 Task: Find connections with filter location Vargem Grande do Sul with filter topic #Businesswith filter profile language Potuguese with filter current company Zoho Recruit with filter school The Chartered Institute for Securities & Investment (The CISI) with filter industry Law Enforcement with filter service category NotaryOnline Research with filter keywords title Foreman
Action: Mouse moved to (490, 97)
Screenshot: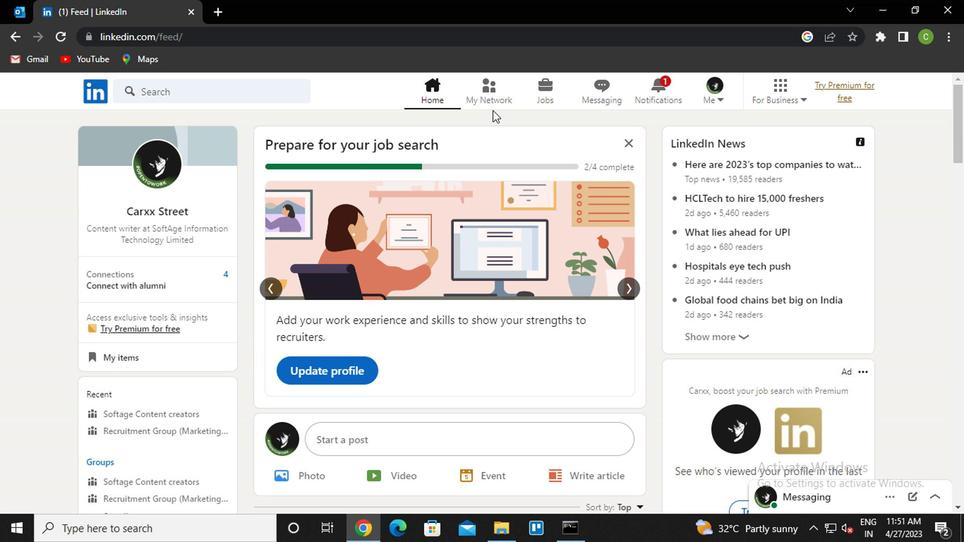 
Action: Mouse pressed left at (490, 97)
Screenshot: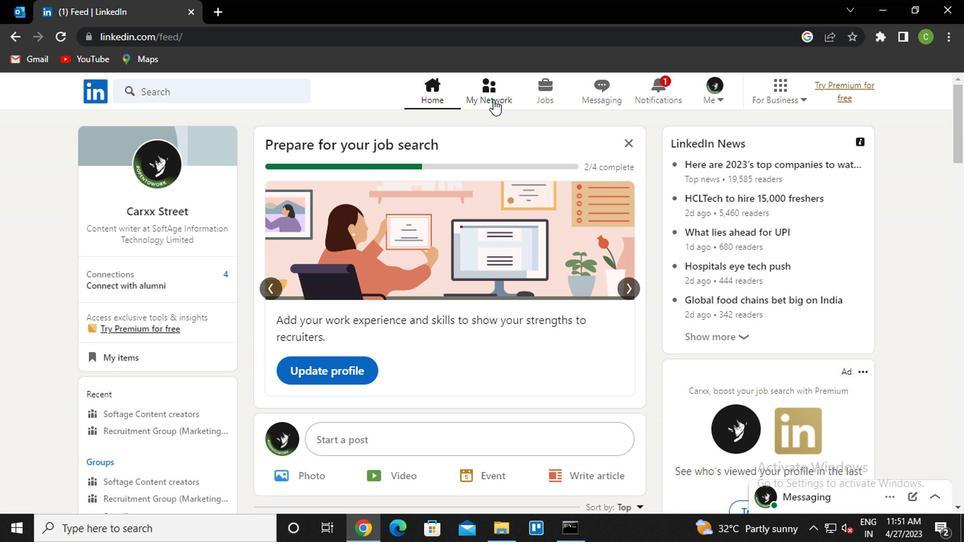 
Action: Mouse moved to (194, 171)
Screenshot: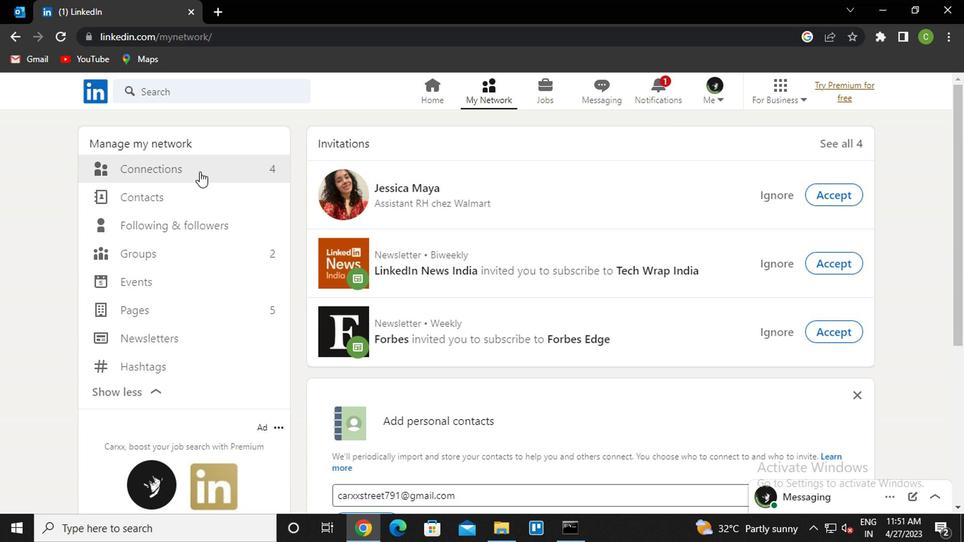 
Action: Mouse pressed left at (194, 171)
Screenshot: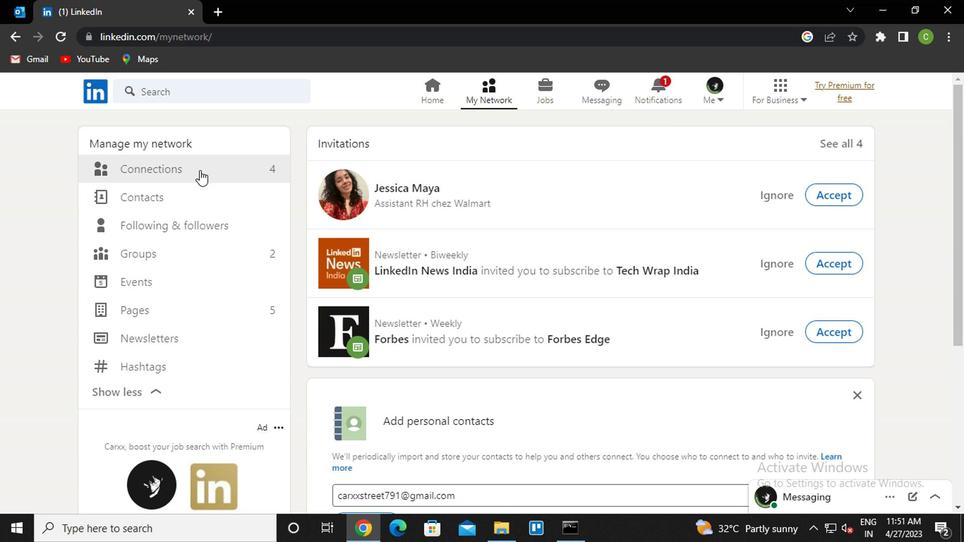 
Action: Mouse moved to (602, 174)
Screenshot: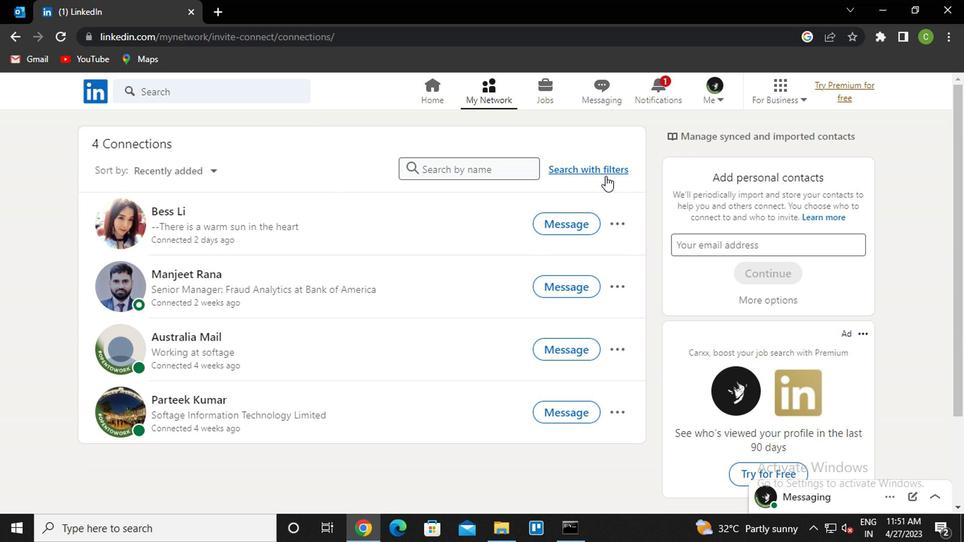 
Action: Mouse pressed left at (602, 174)
Screenshot: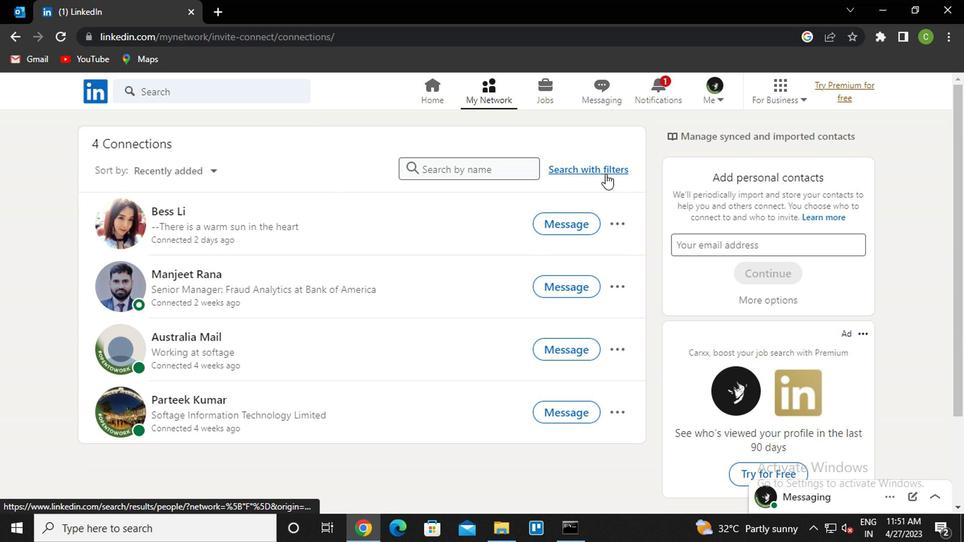 
Action: Mouse moved to (526, 120)
Screenshot: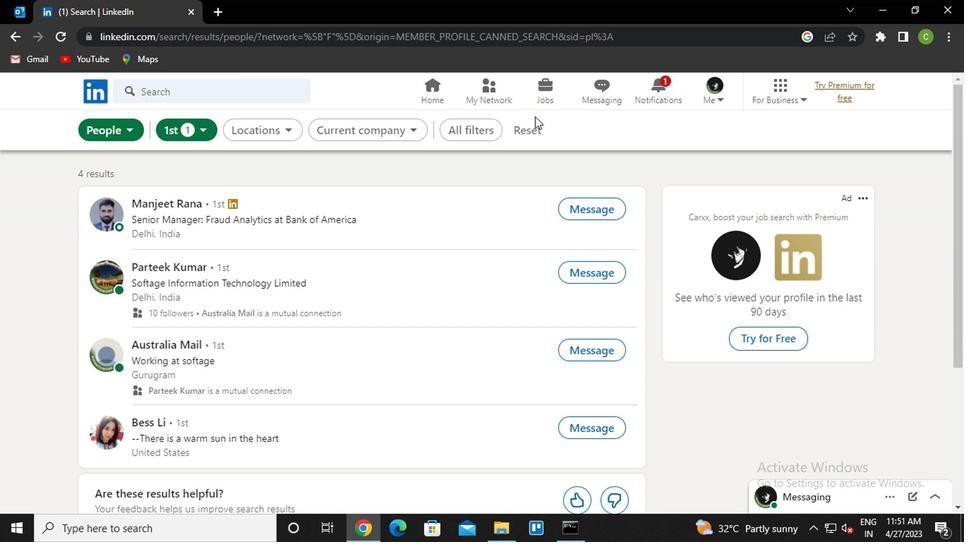 
Action: Mouse pressed left at (526, 120)
Screenshot: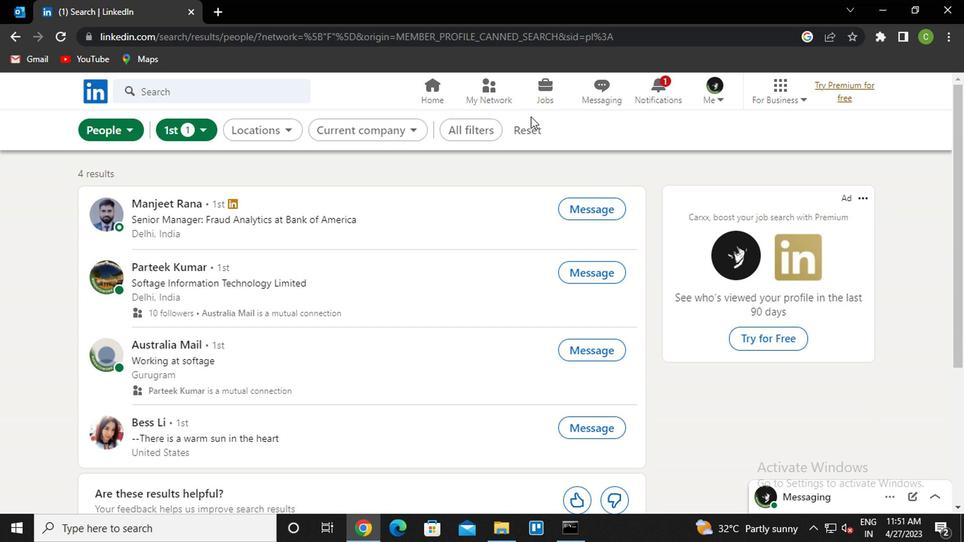 
Action: Mouse moved to (526, 125)
Screenshot: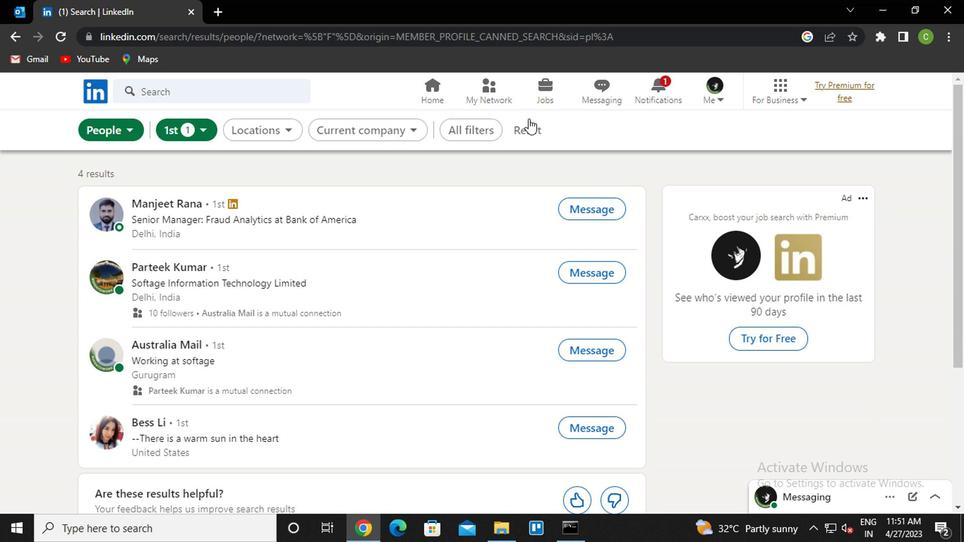 
Action: Mouse pressed left at (526, 125)
Screenshot: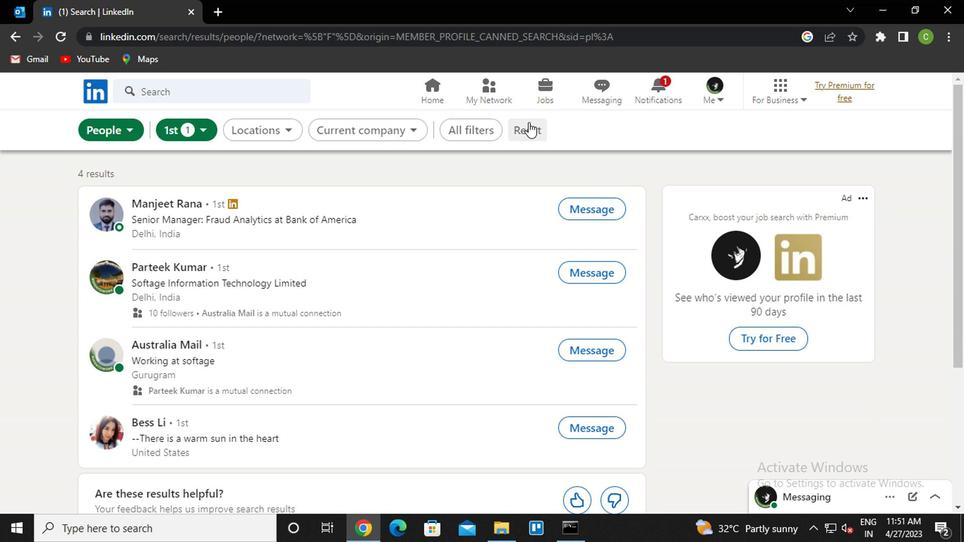 
Action: Mouse moved to (502, 124)
Screenshot: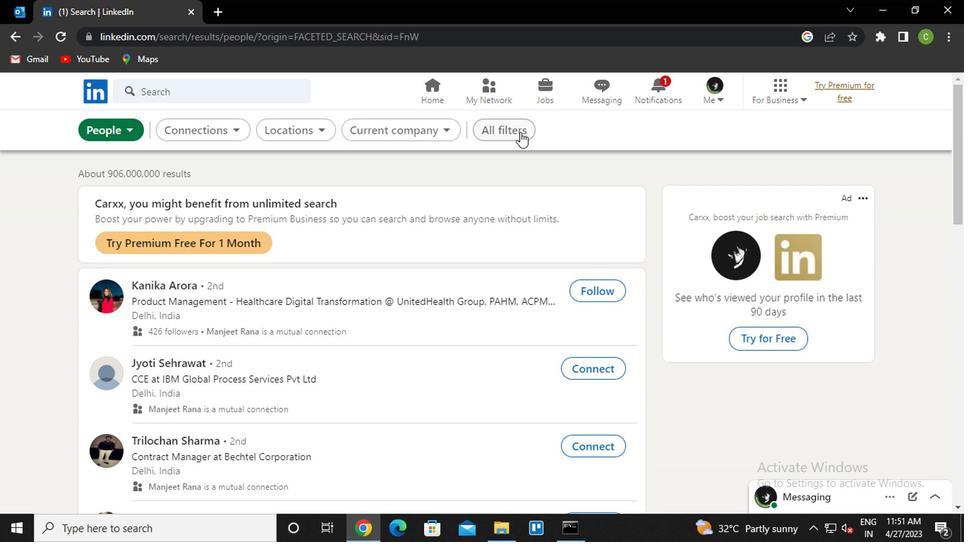 
Action: Mouse pressed left at (502, 124)
Screenshot: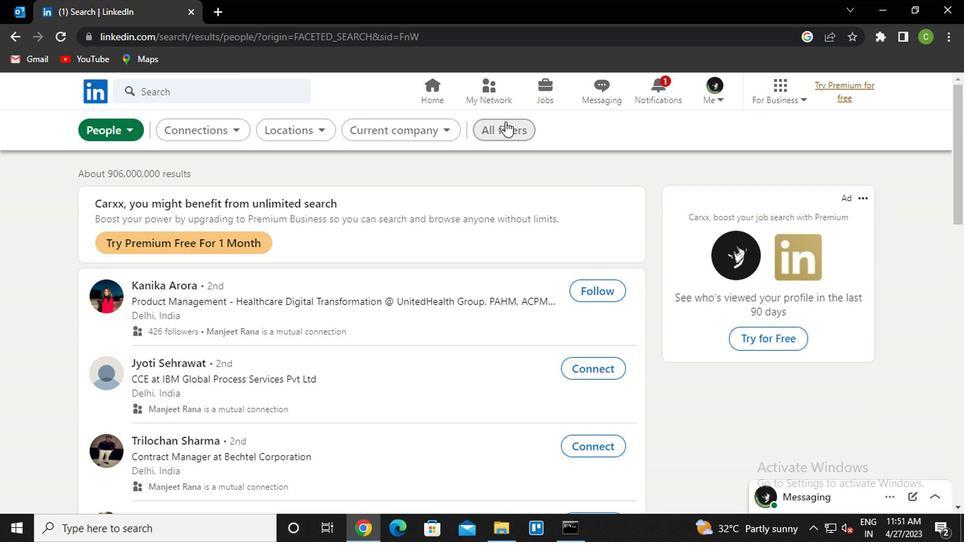
Action: Mouse moved to (742, 274)
Screenshot: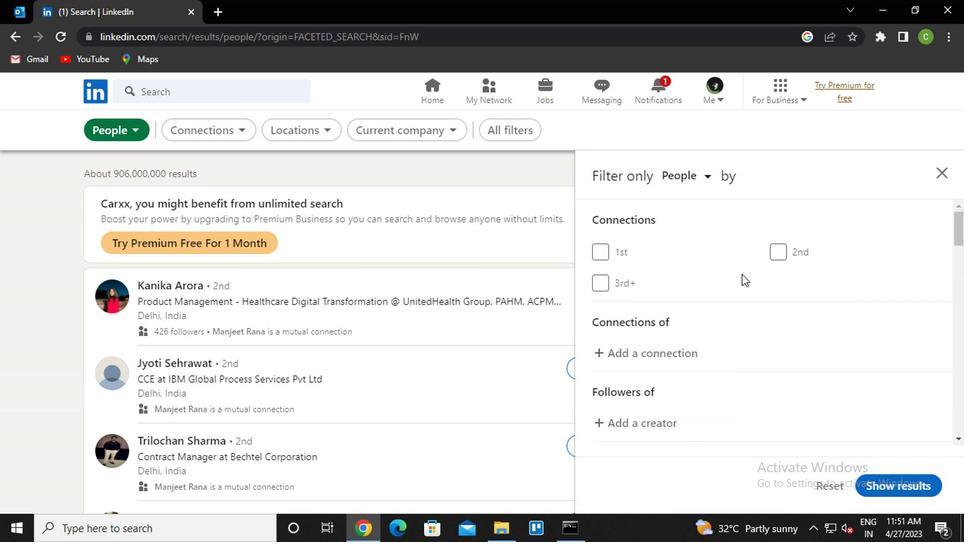 
Action: Mouse scrolled (742, 274) with delta (0, 0)
Screenshot: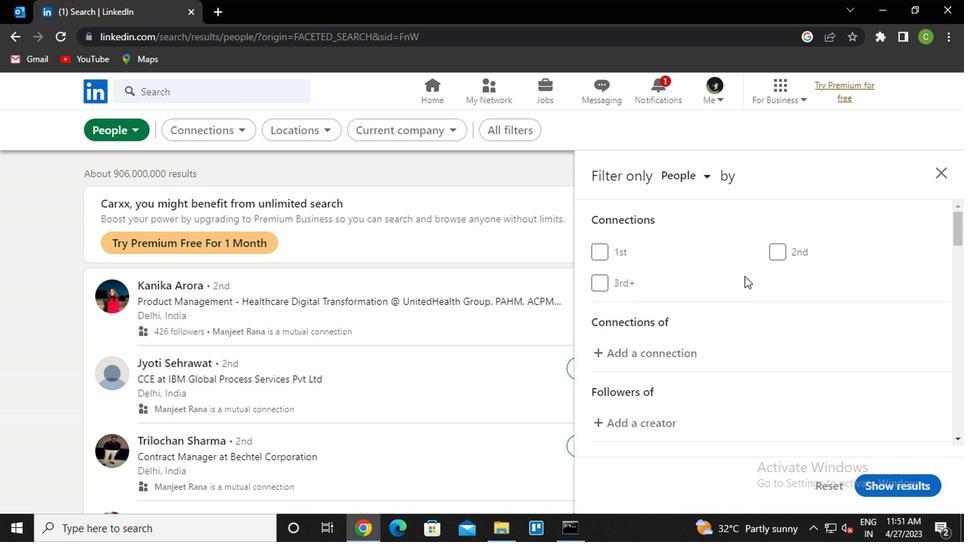 
Action: Mouse moved to (742, 278)
Screenshot: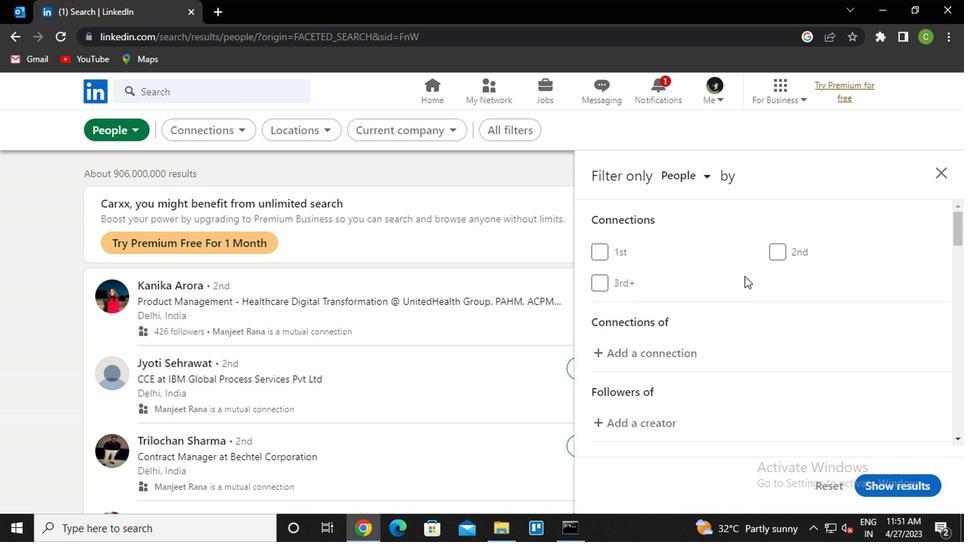 
Action: Mouse scrolled (742, 277) with delta (0, 0)
Screenshot: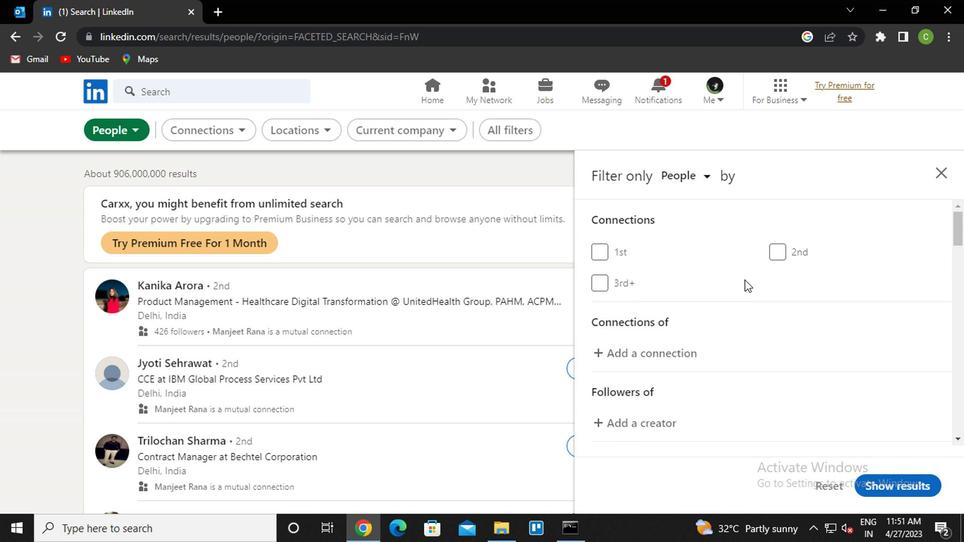 
Action: Mouse moved to (740, 290)
Screenshot: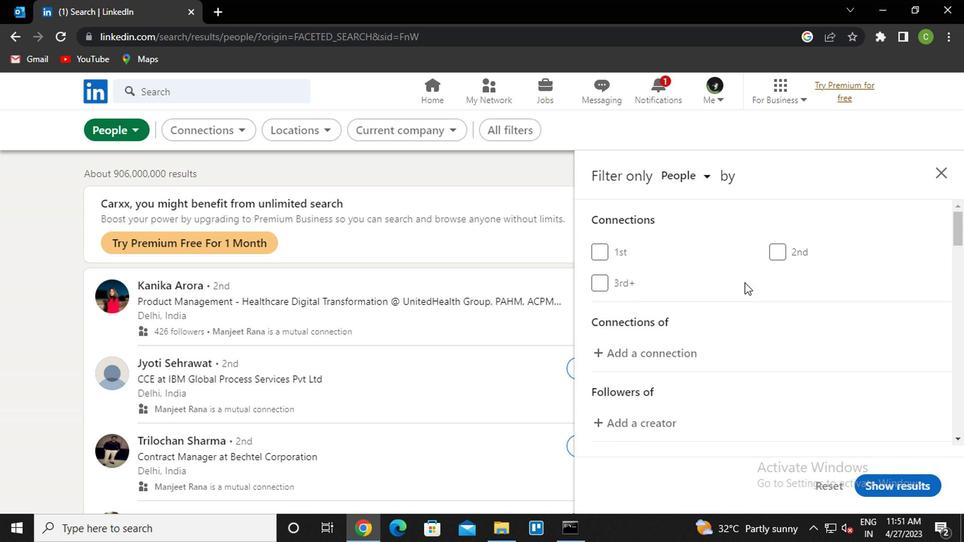 
Action: Mouse scrolled (740, 289) with delta (0, -1)
Screenshot: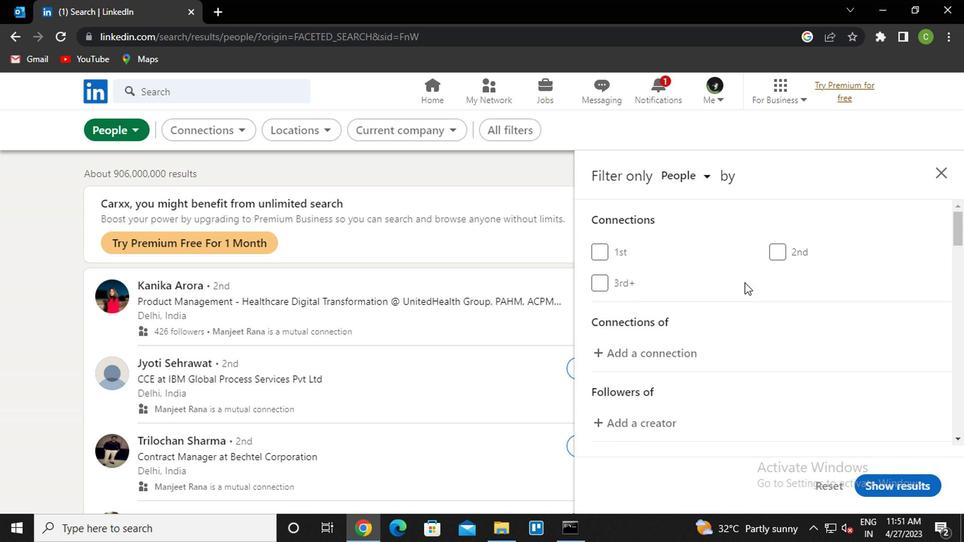 
Action: Mouse moved to (738, 312)
Screenshot: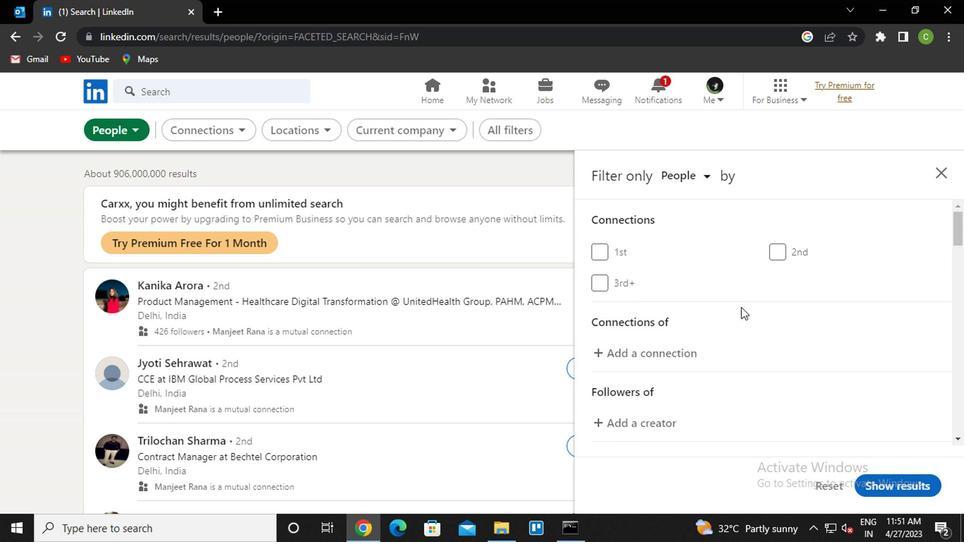 
Action: Mouse scrolled (738, 311) with delta (0, 0)
Screenshot: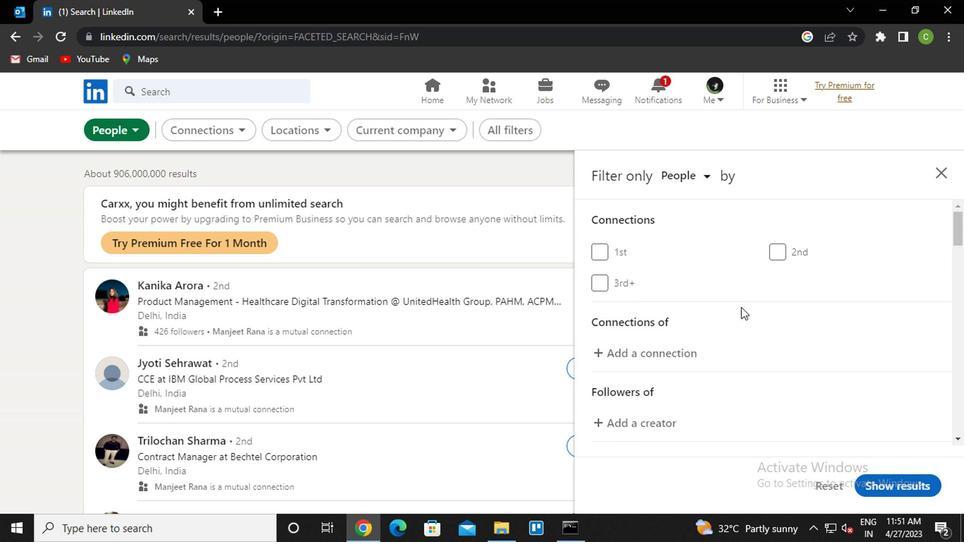 
Action: Mouse moved to (754, 326)
Screenshot: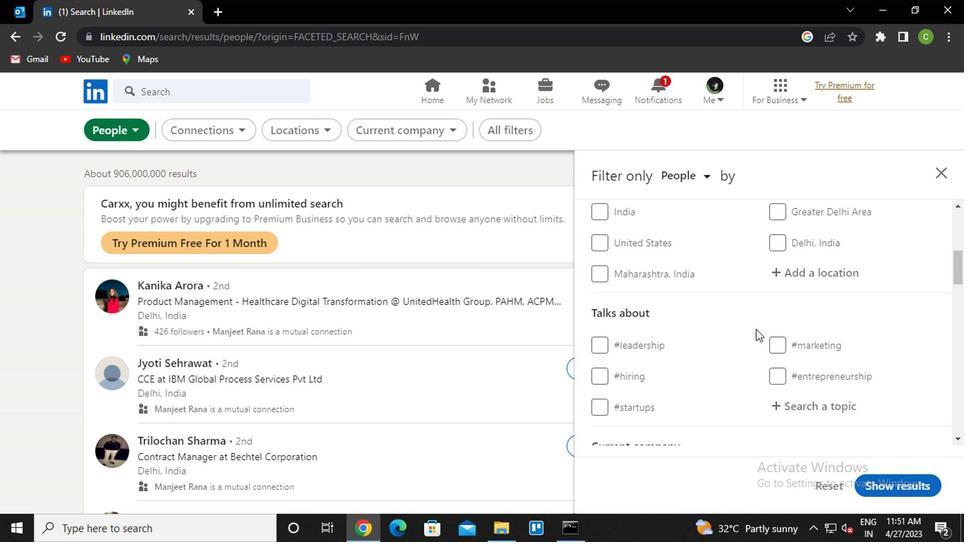
Action: Mouse scrolled (754, 327) with delta (0, 0)
Screenshot: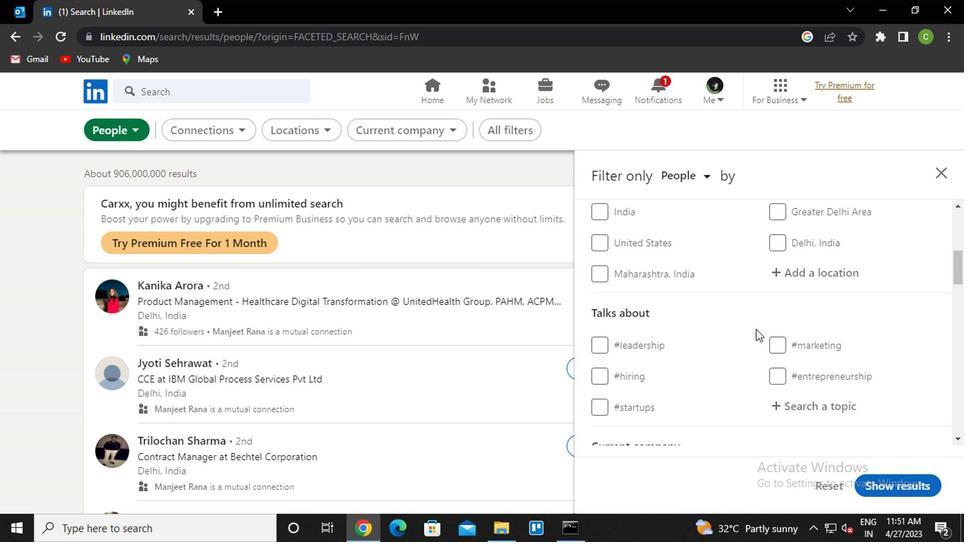 
Action: Mouse moved to (754, 326)
Screenshot: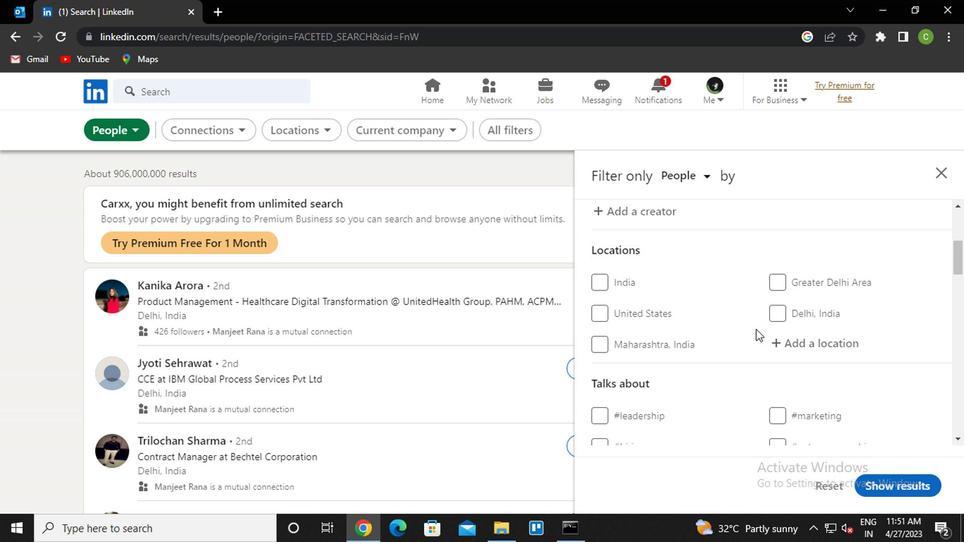 
Action: Mouse scrolled (754, 326) with delta (0, 0)
Screenshot: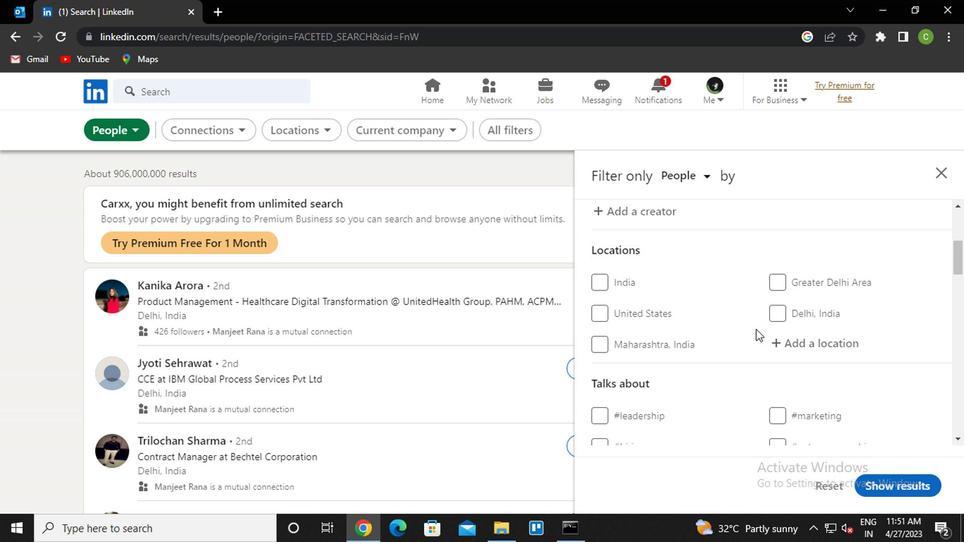 
Action: Mouse moved to (809, 274)
Screenshot: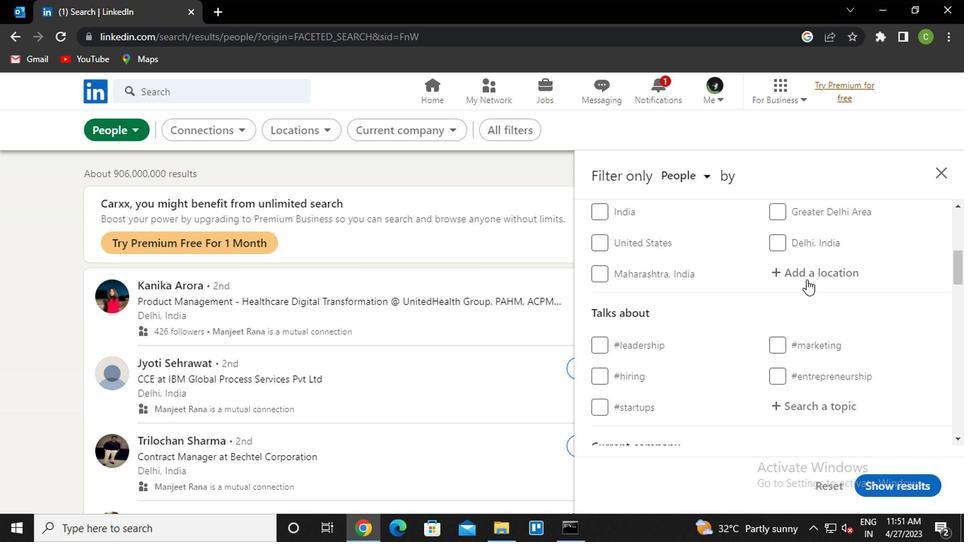 
Action: Mouse pressed left at (809, 274)
Screenshot: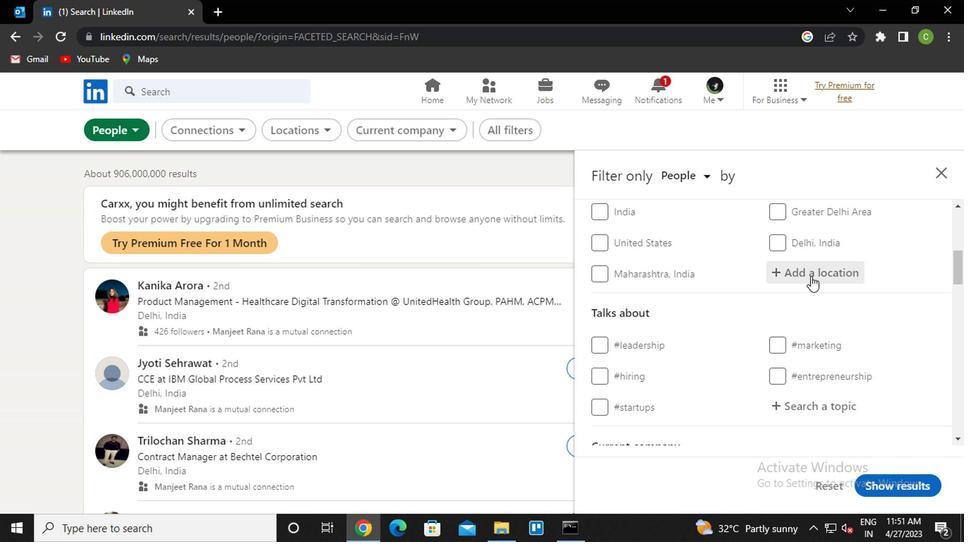 
Action: Key pressed <Key.caps_lock>v<Key.caps_lock>argem<Key.down><Key.enter>
Screenshot: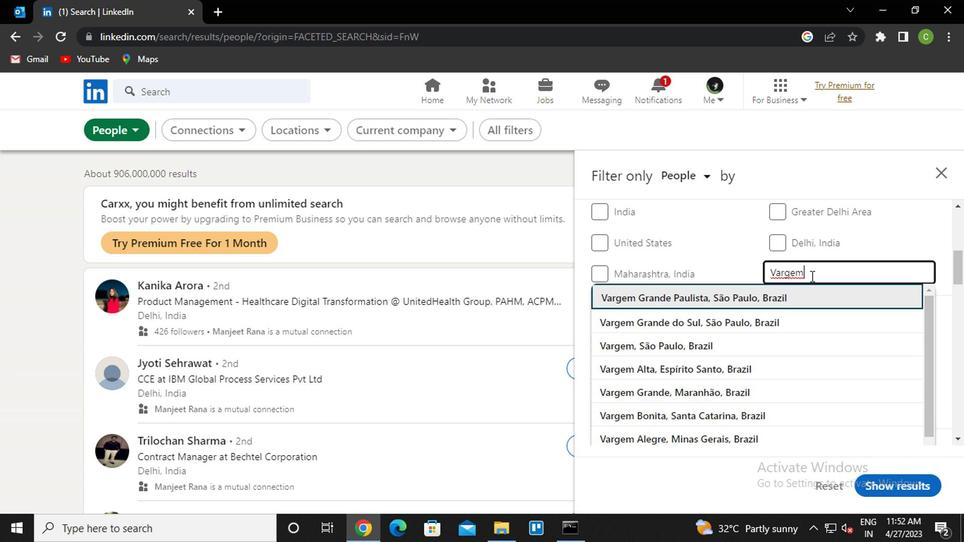 
Action: Mouse moved to (843, 268)
Screenshot: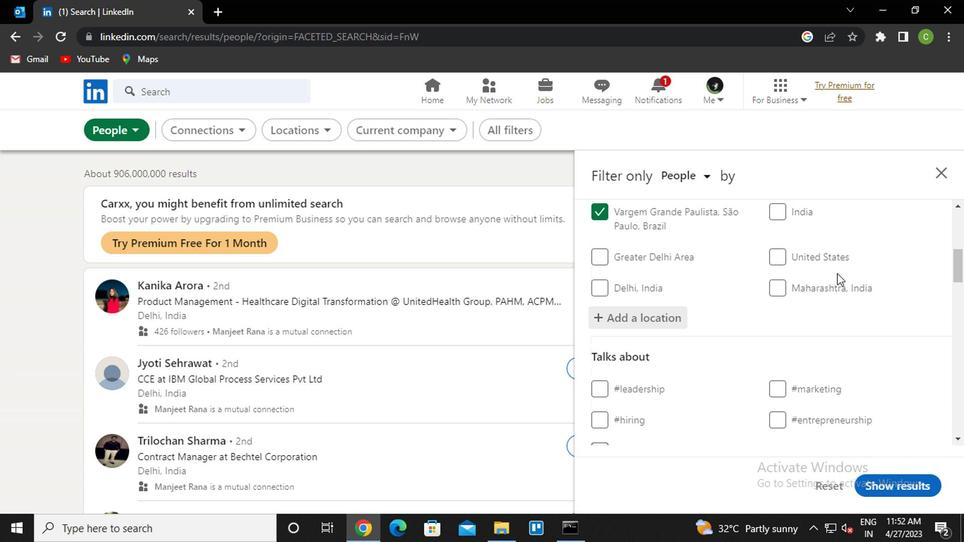 
Action: Mouse scrolled (843, 267) with delta (0, -1)
Screenshot: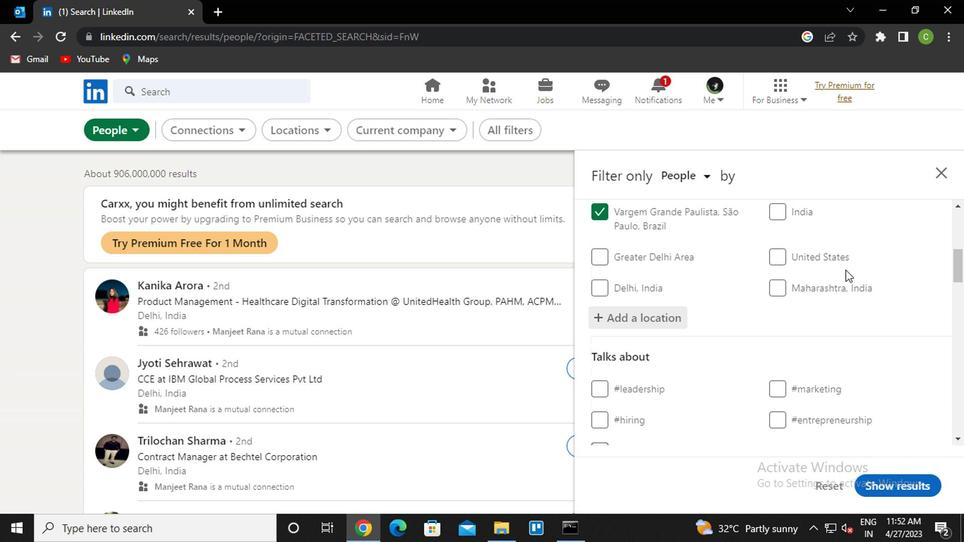 
Action: Mouse moved to (843, 268)
Screenshot: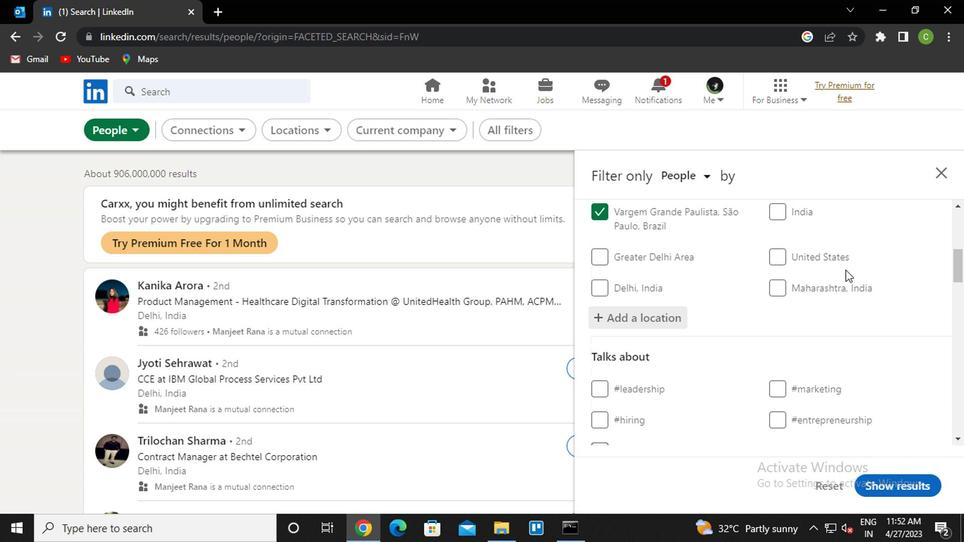 
Action: Mouse scrolled (843, 267) with delta (0, -1)
Screenshot: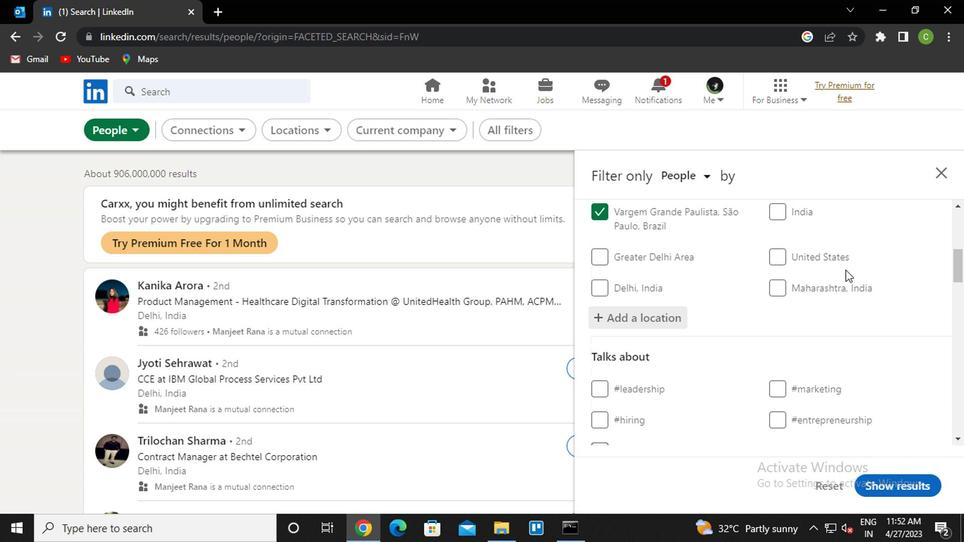 
Action: Mouse moved to (841, 269)
Screenshot: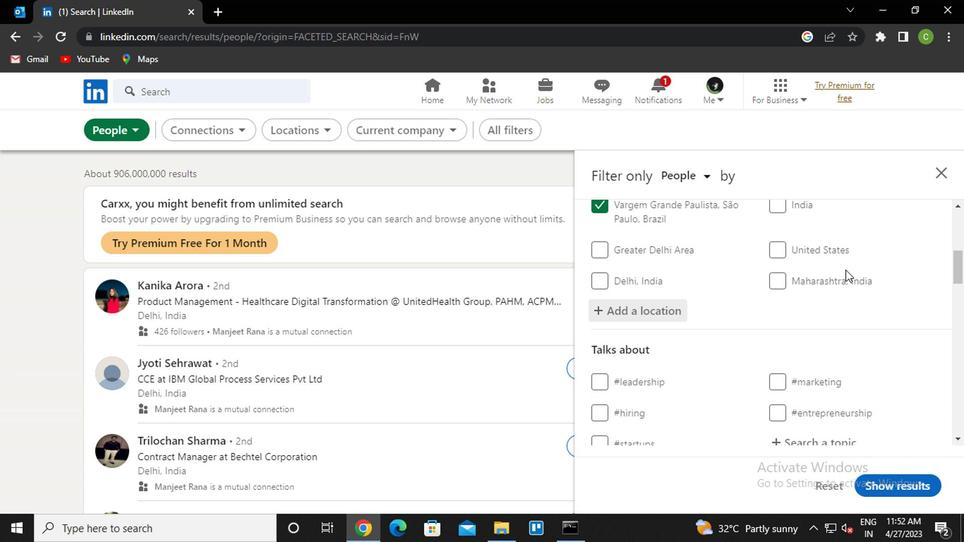 
Action: Mouse scrolled (841, 269) with delta (0, 0)
Screenshot: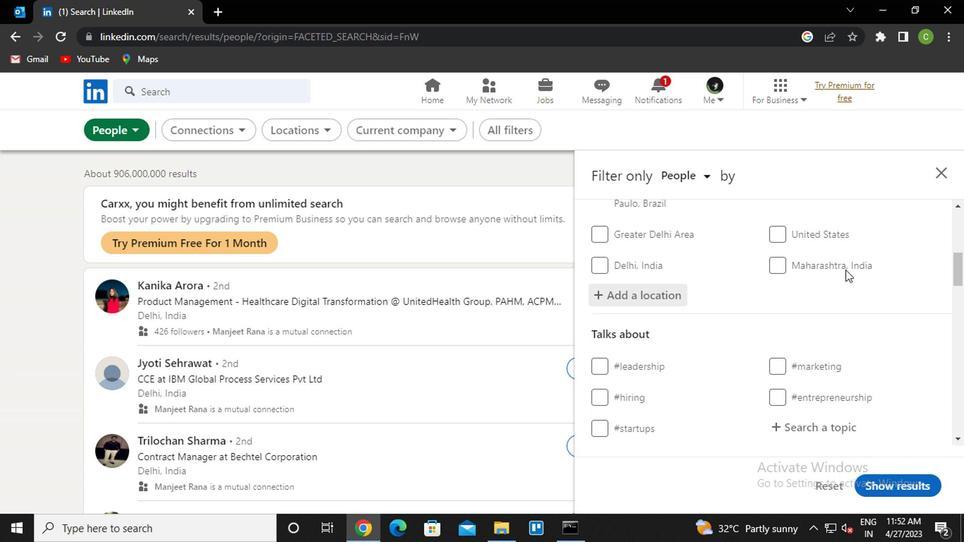
Action: Mouse moved to (793, 242)
Screenshot: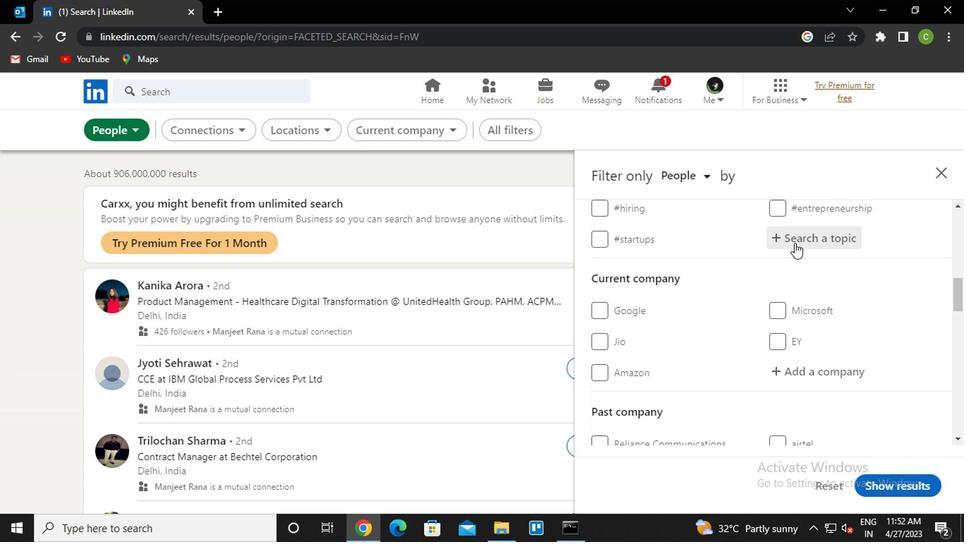 
Action: Mouse pressed left at (793, 242)
Screenshot: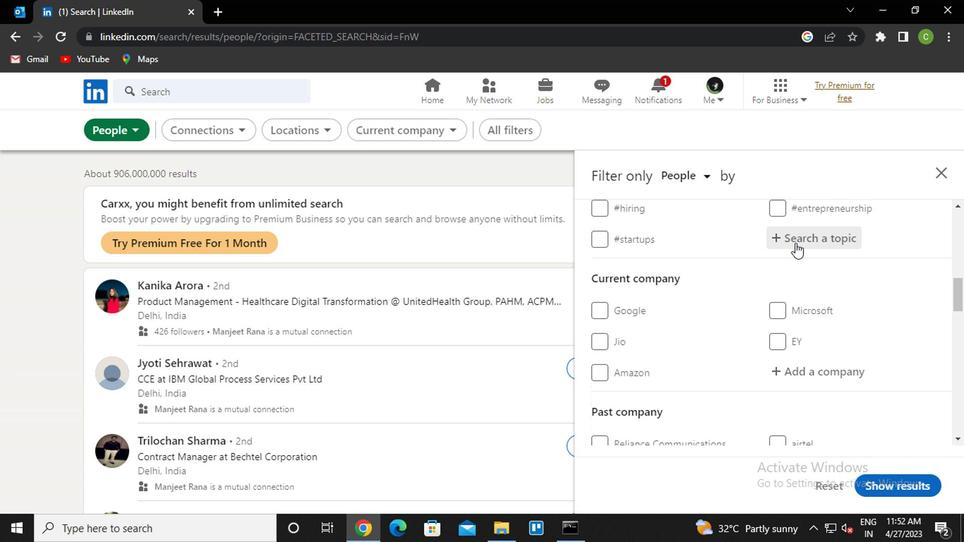 
Action: Key pressed <Key.caps_lock>g<Key.backspace>b<Key.caps_lock>usiness<Key.down><Key.enter>
Screenshot: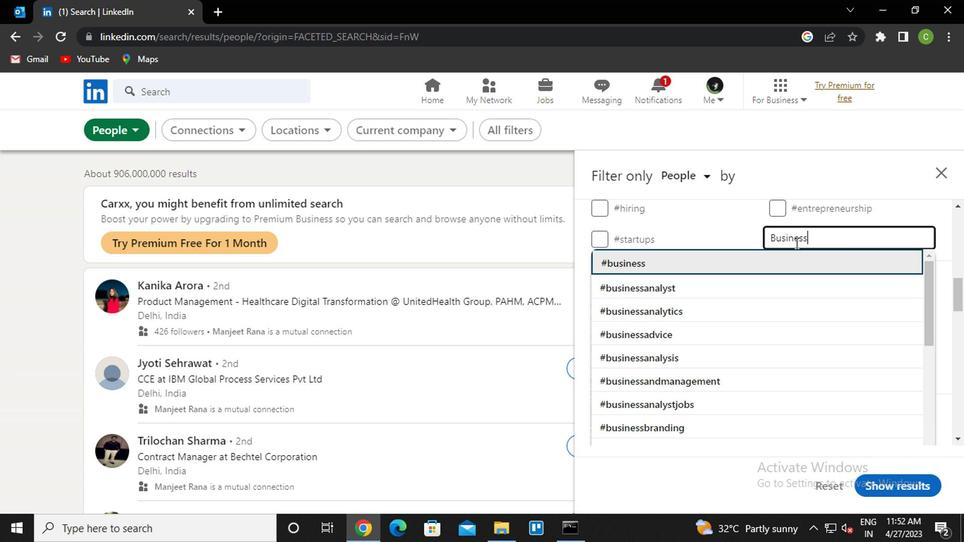 
Action: Mouse moved to (764, 308)
Screenshot: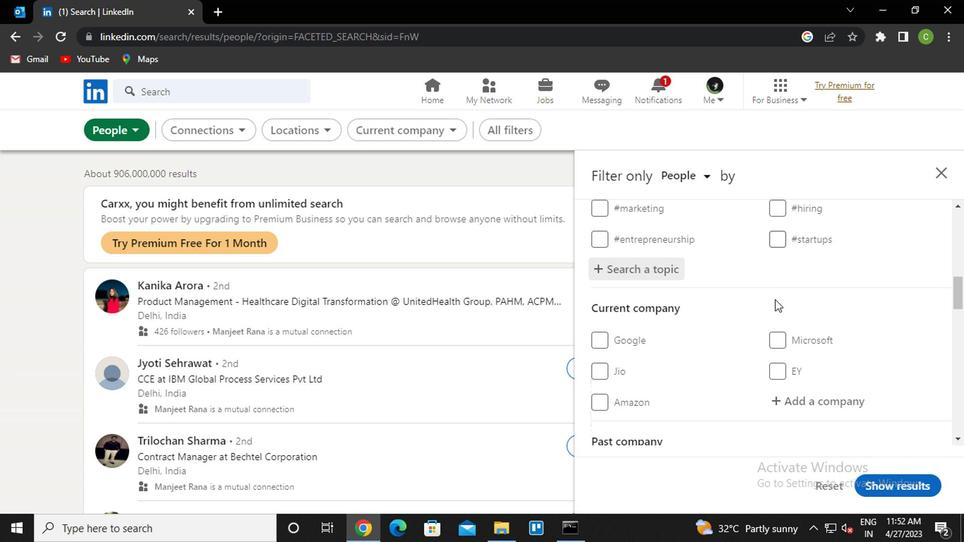 
Action: Mouse scrolled (764, 307) with delta (0, 0)
Screenshot: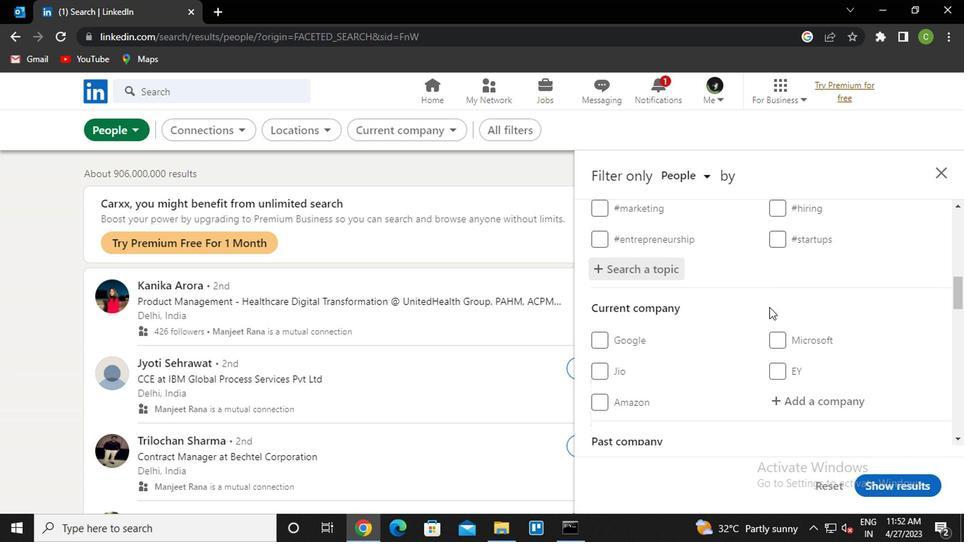 
Action: Mouse moved to (765, 314)
Screenshot: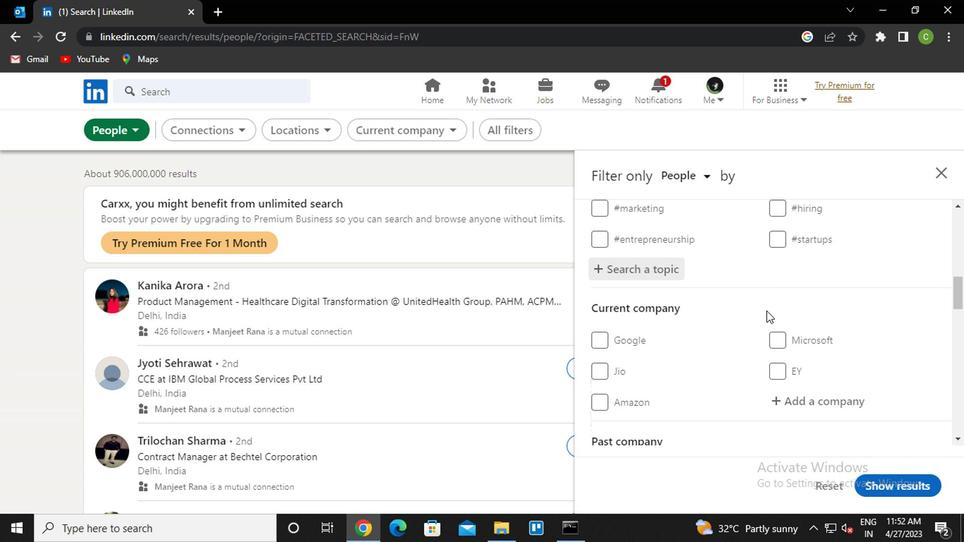 
Action: Mouse scrolled (765, 313) with delta (0, -1)
Screenshot: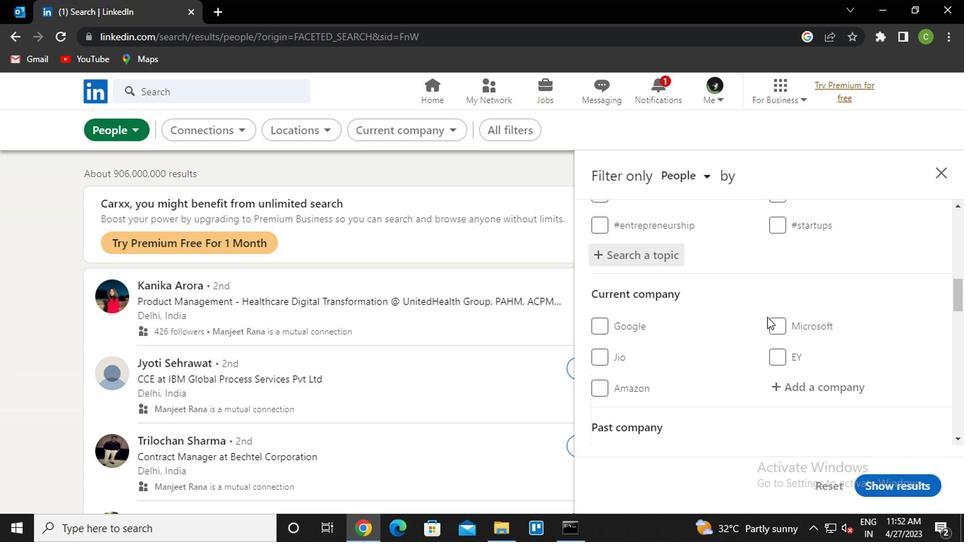 
Action: Mouse moved to (772, 313)
Screenshot: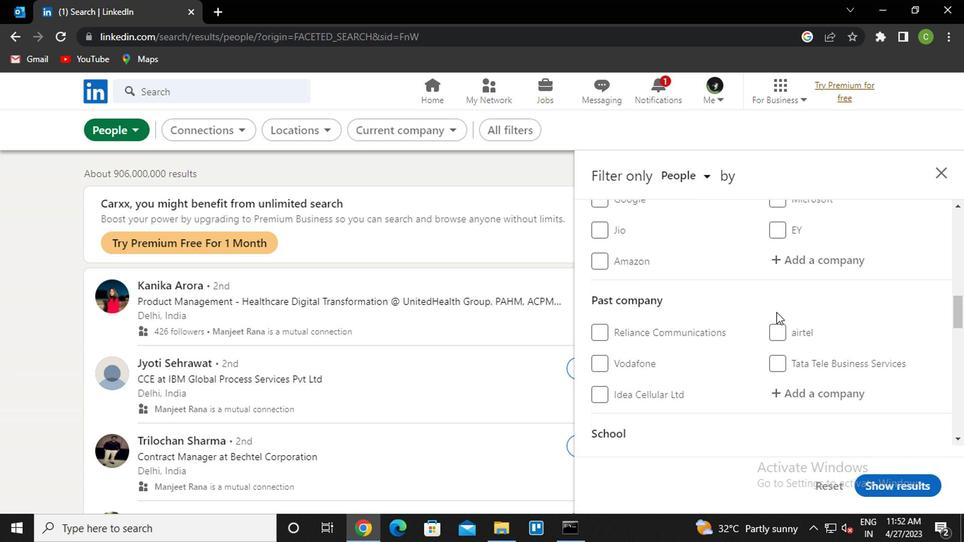
Action: Mouse scrolled (772, 313) with delta (0, 0)
Screenshot: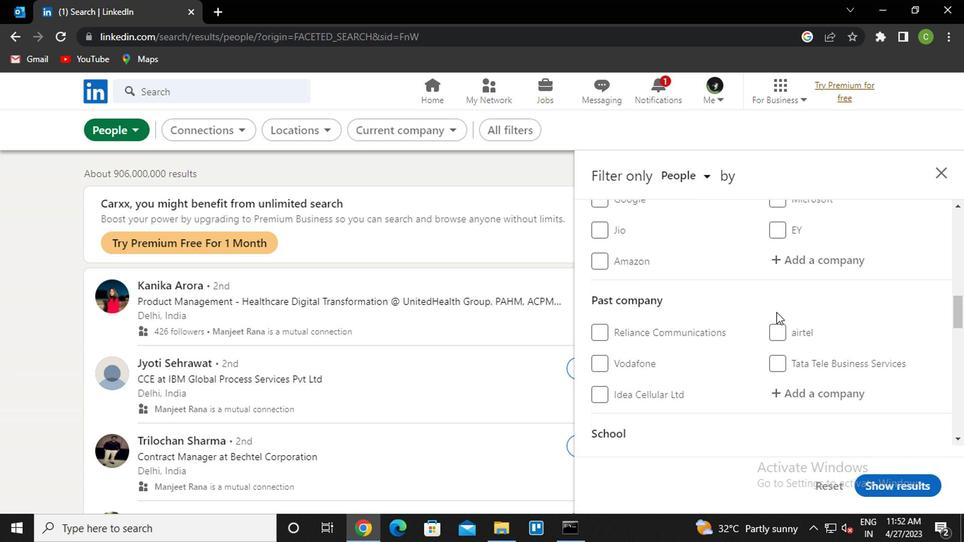 
Action: Mouse moved to (771, 315)
Screenshot: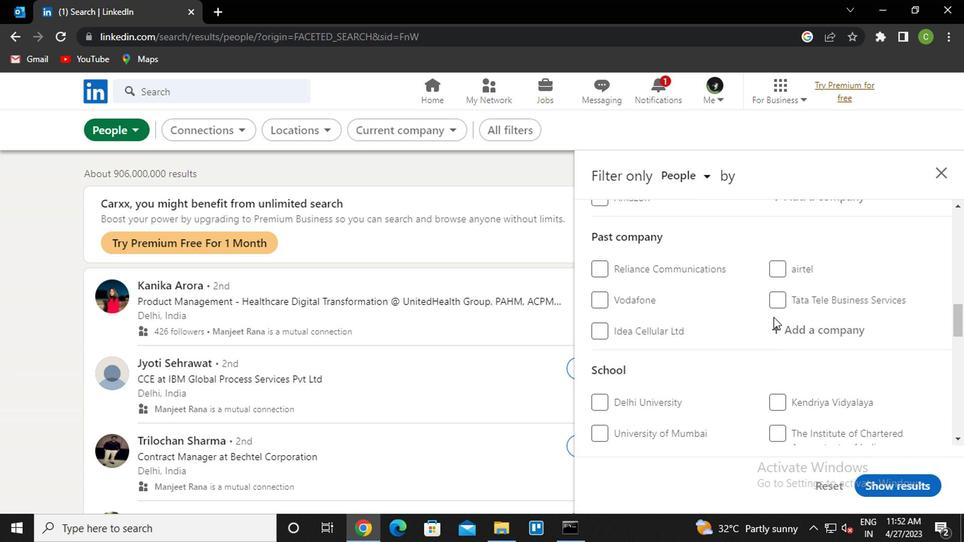
Action: Mouse scrolled (771, 315) with delta (0, 0)
Screenshot: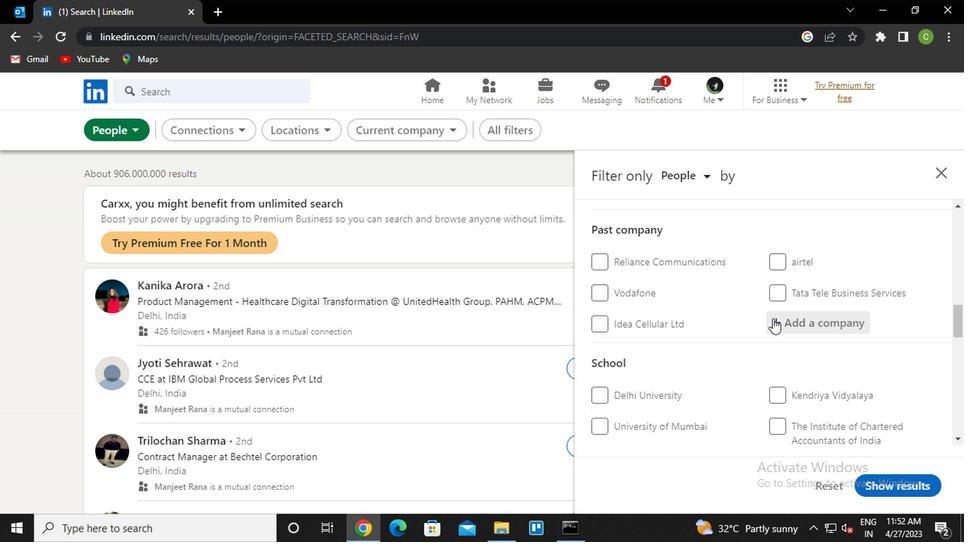 
Action: Mouse scrolled (771, 315) with delta (0, 0)
Screenshot: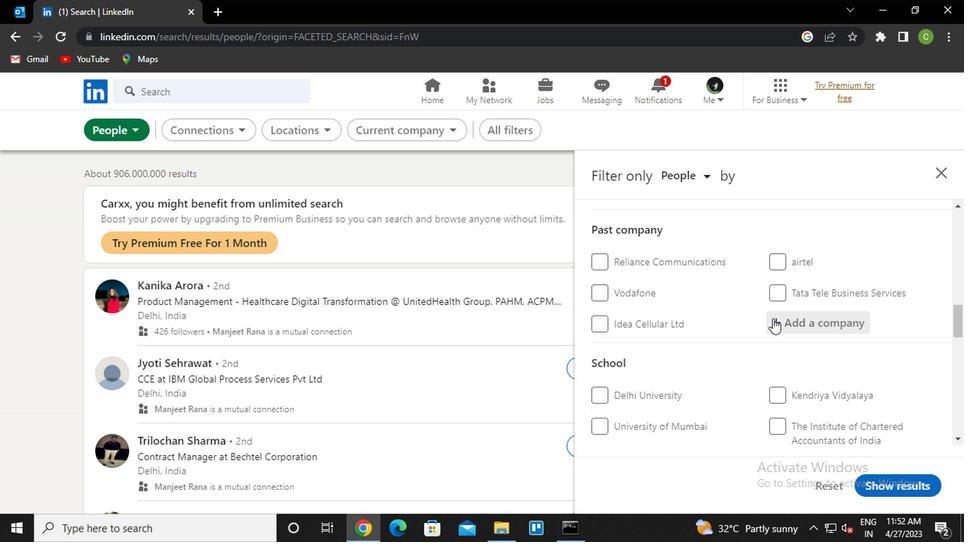 
Action: Mouse moved to (771, 317)
Screenshot: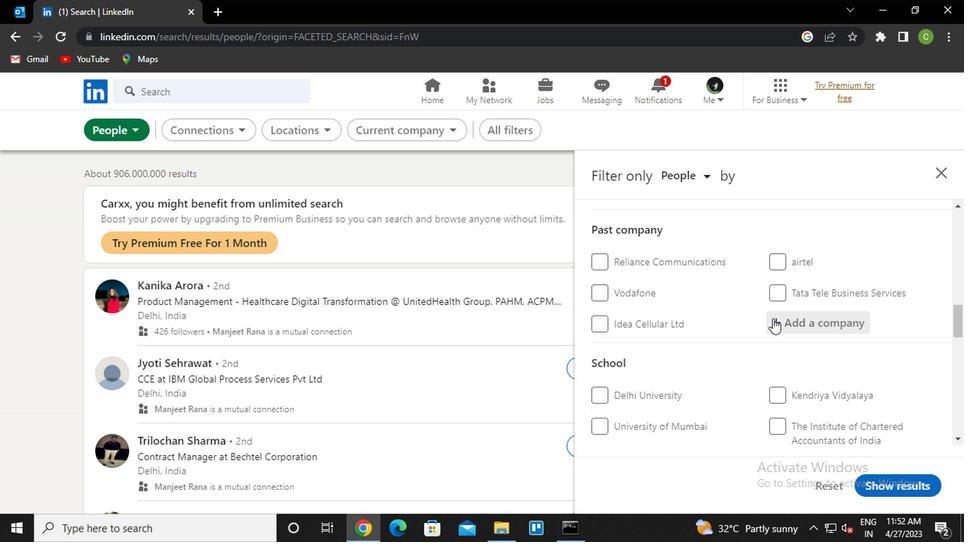 
Action: Mouse scrolled (771, 316) with delta (0, 0)
Screenshot: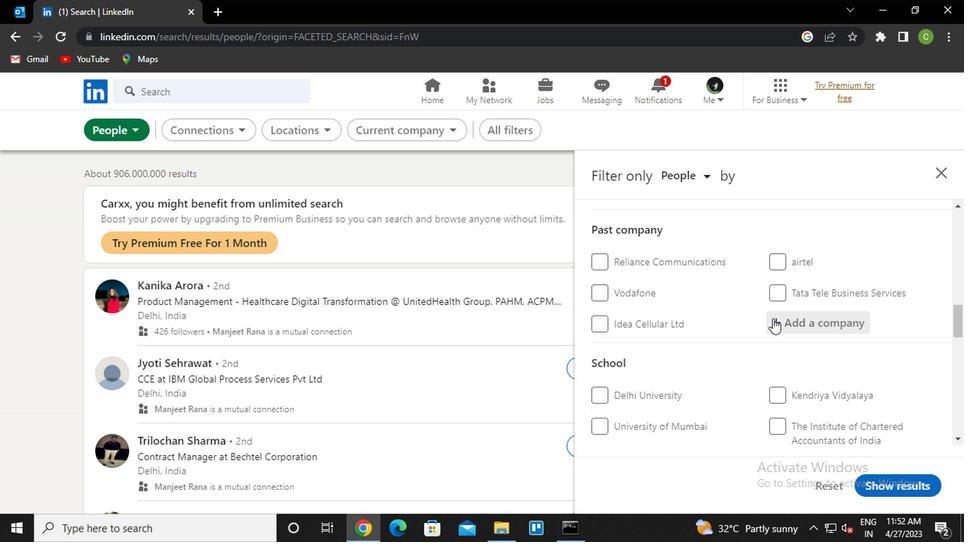 
Action: Mouse moved to (771, 320)
Screenshot: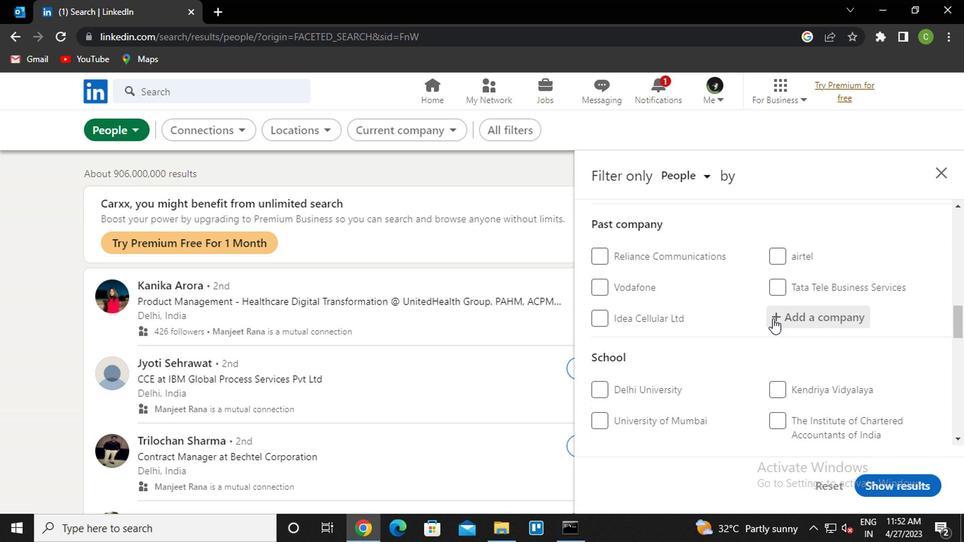 
Action: Mouse scrolled (771, 319) with delta (0, -1)
Screenshot: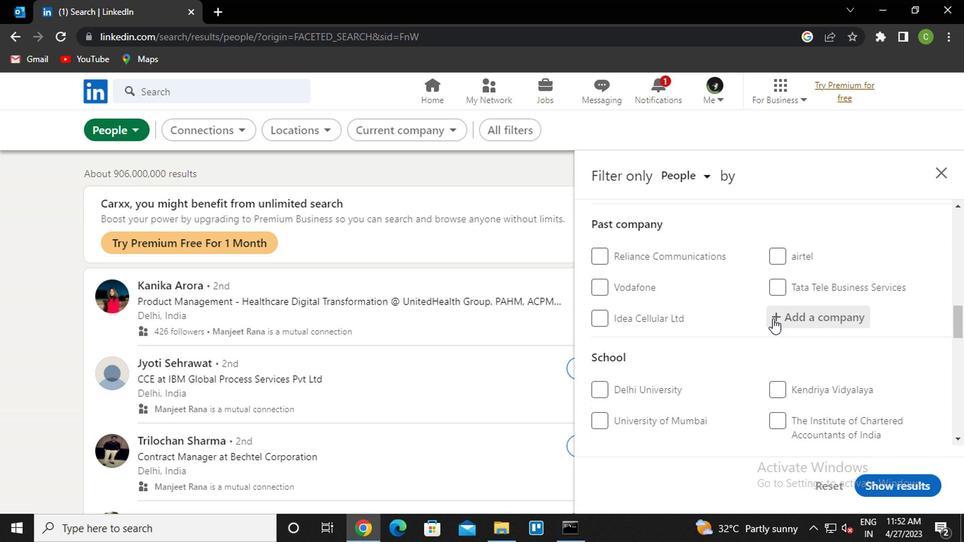 
Action: Mouse moved to (771, 321)
Screenshot: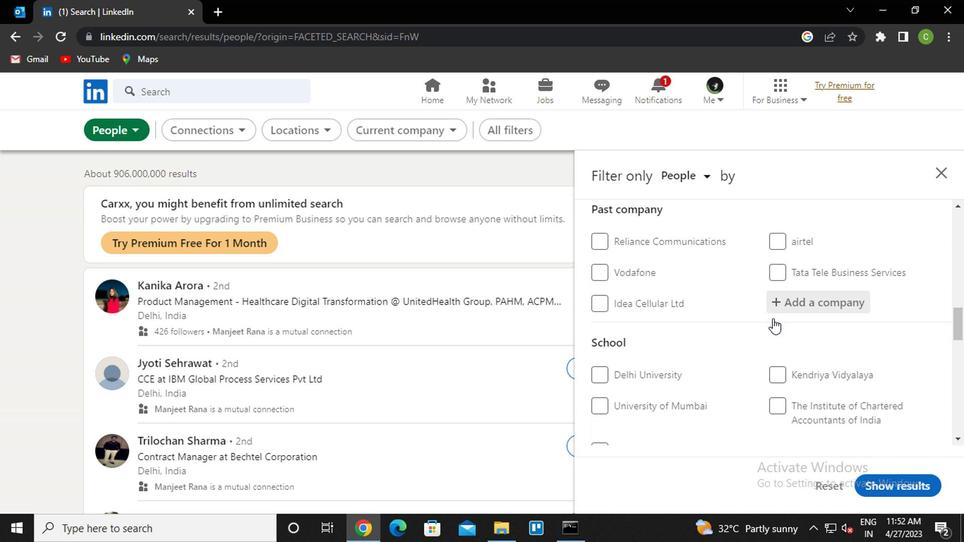 
Action: Mouse scrolled (771, 321) with delta (0, 0)
Screenshot: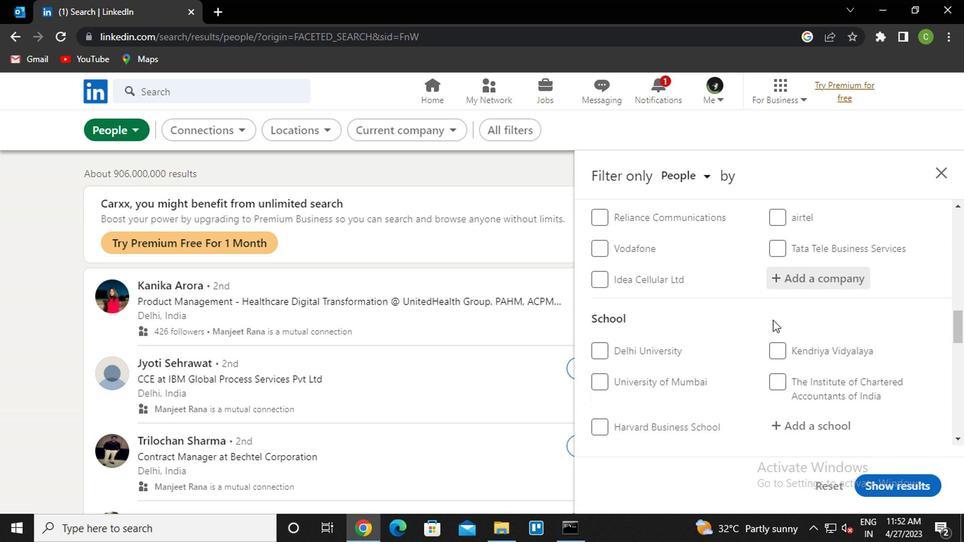 
Action: Mouse moved to (771, 322)
Screenshot: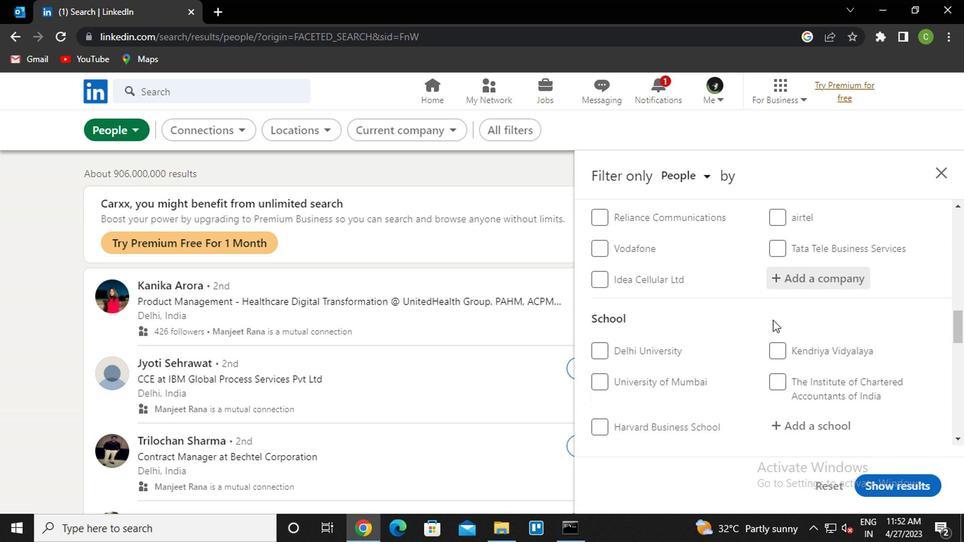 
Action: Mouse scrolled (771, 321) with delta (0, -1)
Screenshot: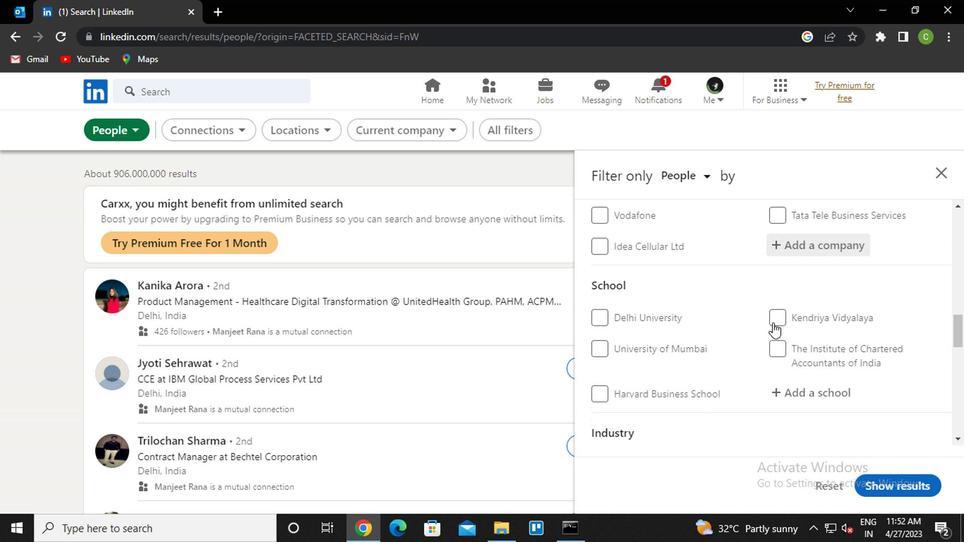 
Action: Mouse scrolled (771, 321) with delta (0, -1)
Screenshot: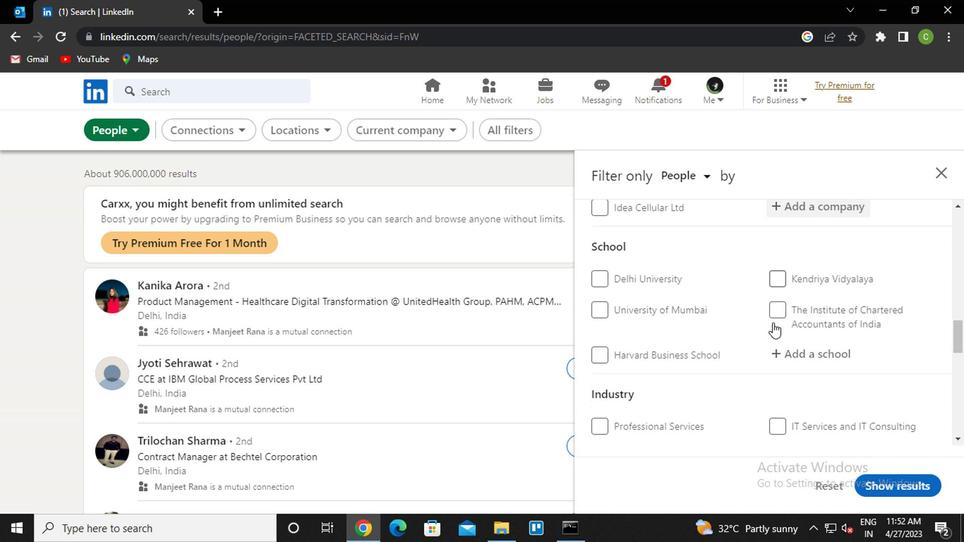 
Action: Mouse scrolled (771, 321) with delta (0, -1)
Screenshot: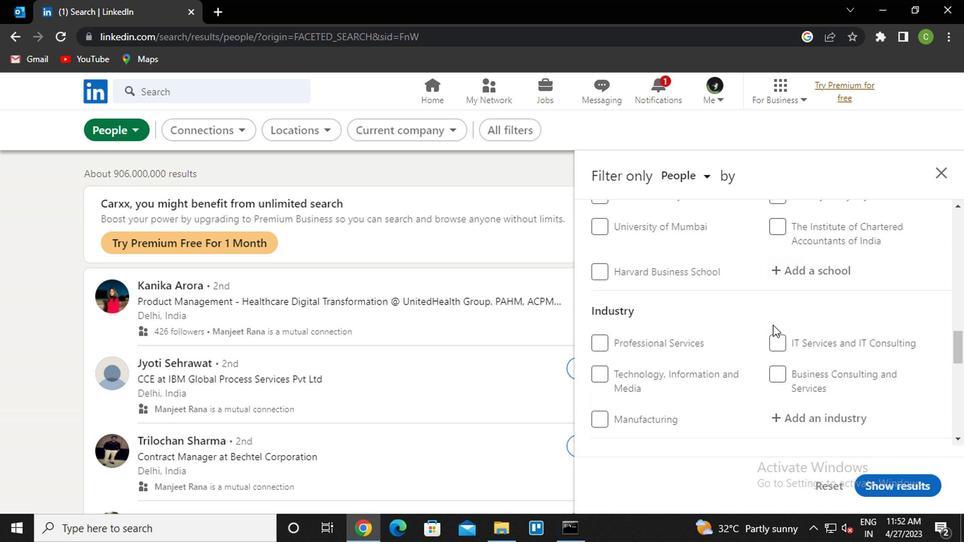 
Action: Mouse moved to (743, 326)
Screenshot: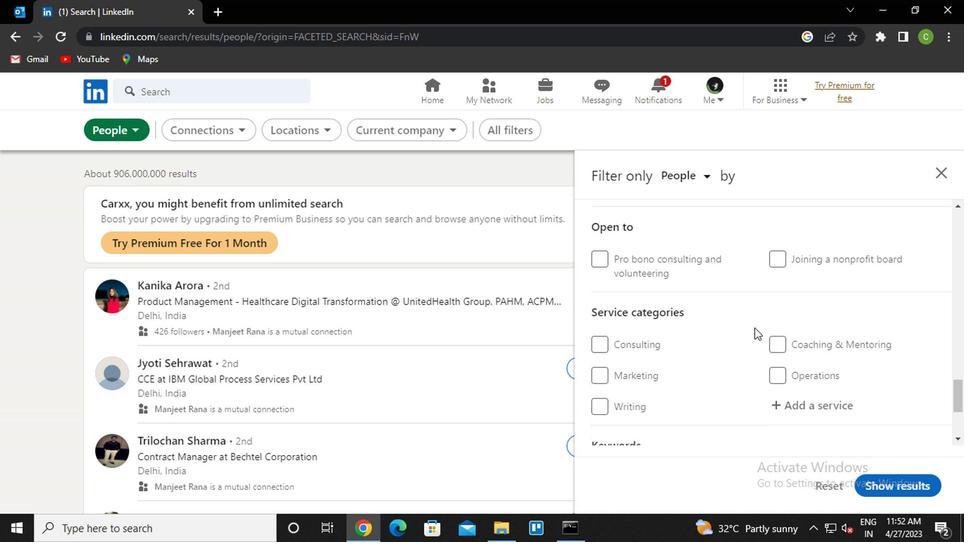 
Action: Mouse scrolled (743, 325) with delta (0, -1)
Screenshot: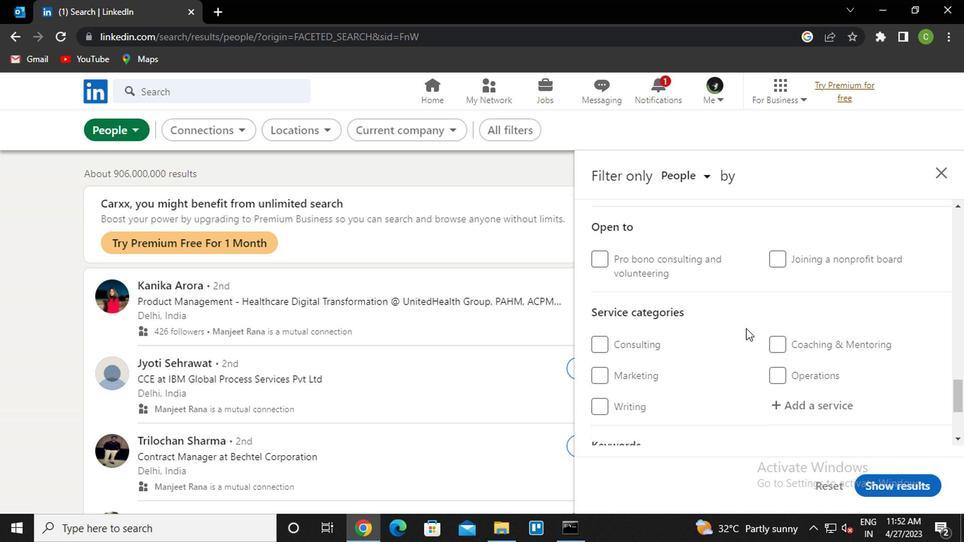 
Action: Mouse scrolled (743, 326) with delta (0, 0)
Screenshot: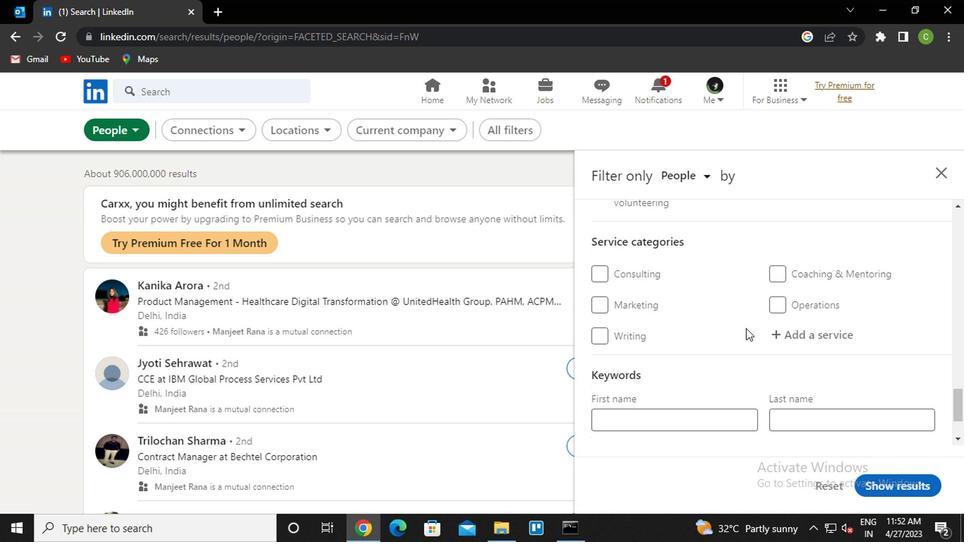 
Action: Mouse scrolled (743, 326) with delta (0, 0)
Screenshot: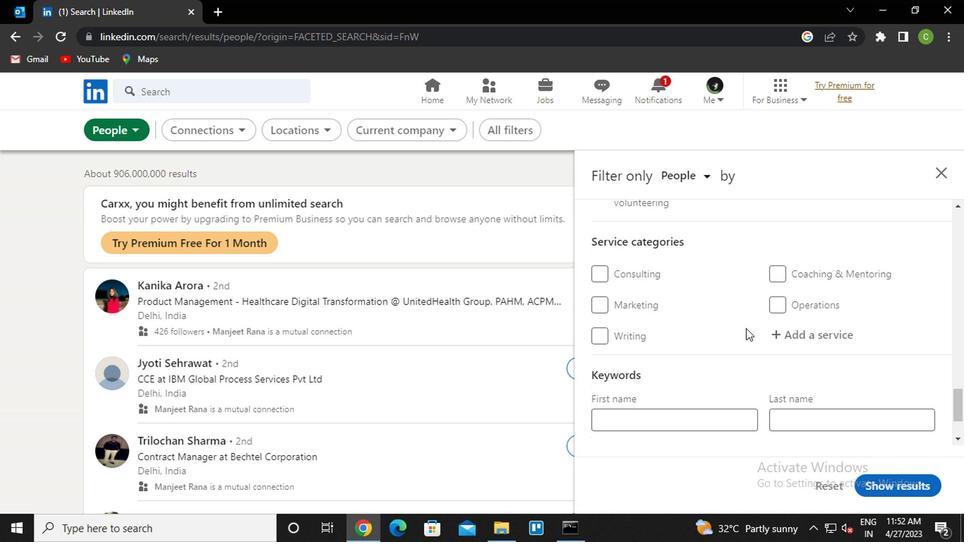 
Action: Mouse moved to (714, 353)
Screenshot: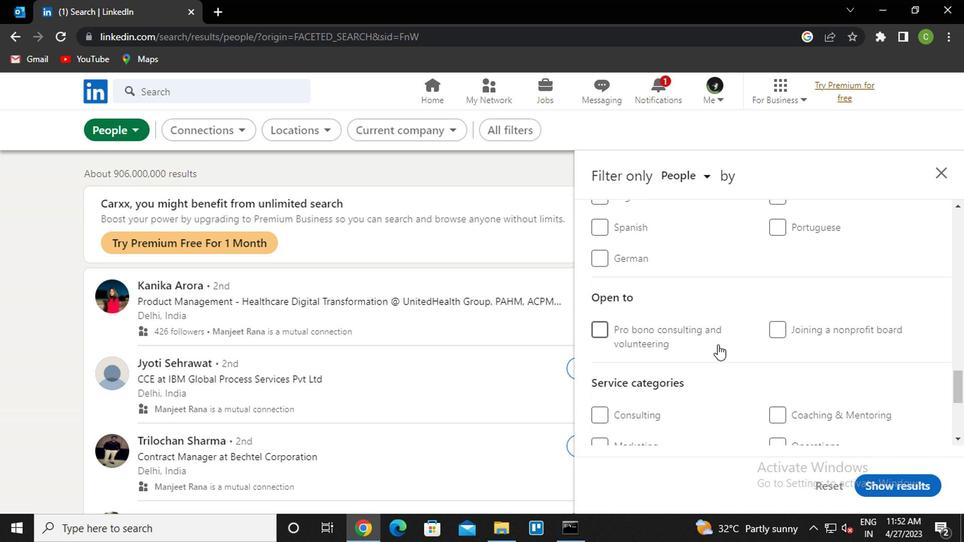 
Action: Mouse scrolled (714, 352) with delta (0, 0)
Screenshot: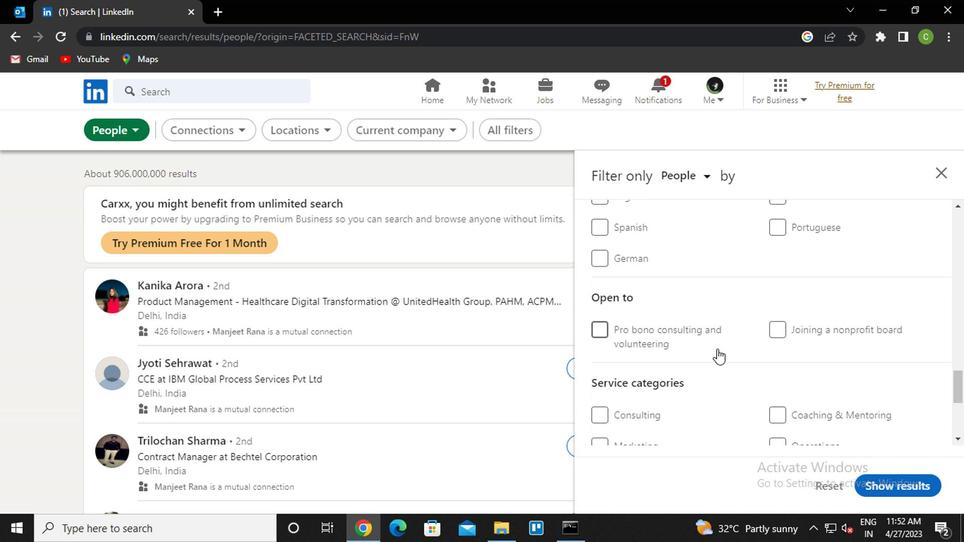 
Action: Mouse moved to (713, 349)
Screenshot: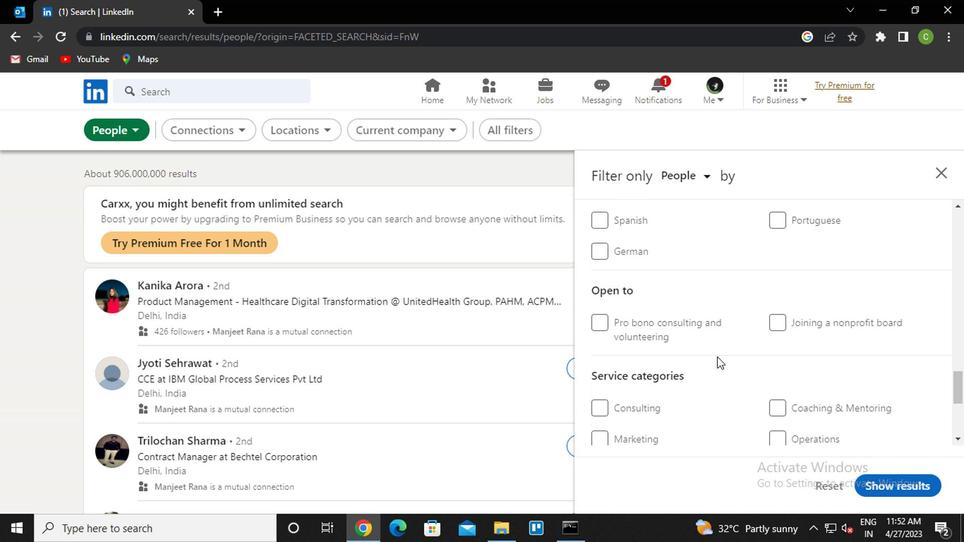
Action: Mouse scrolled (713, 350) with delta (0, 1)
Screenshot: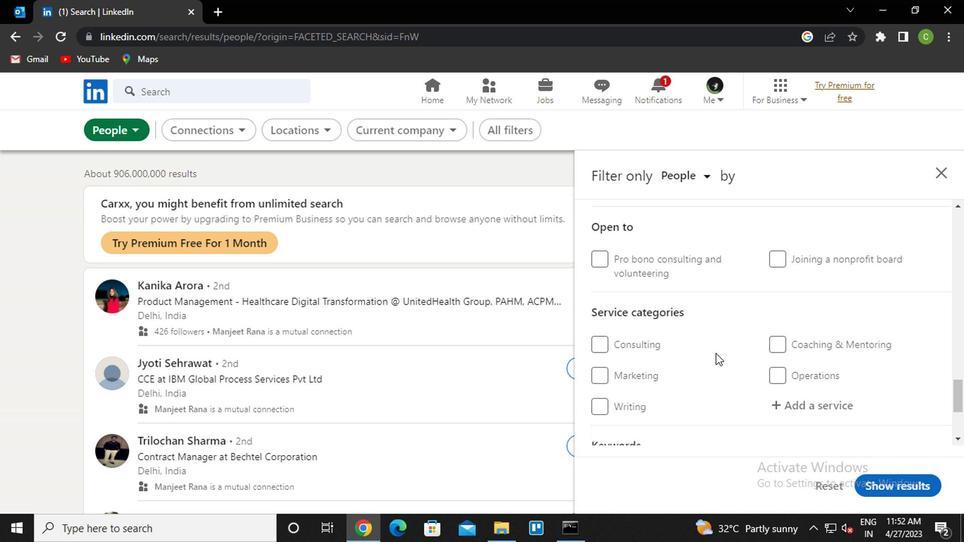 
Action: Mouse scrolled (713, 350) with delta (0, 1)
Screenshot: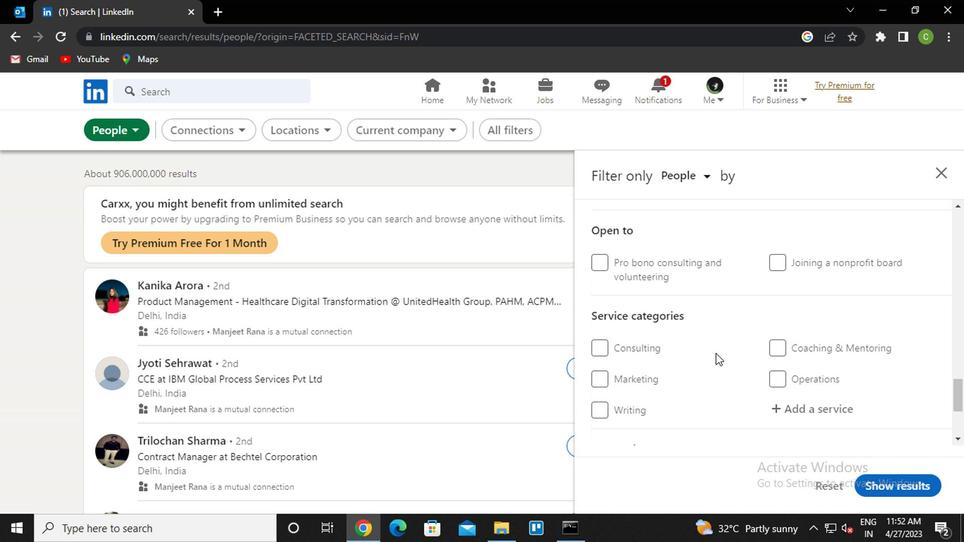 
Action: Mouse moved to (784, 300)
Screenshot: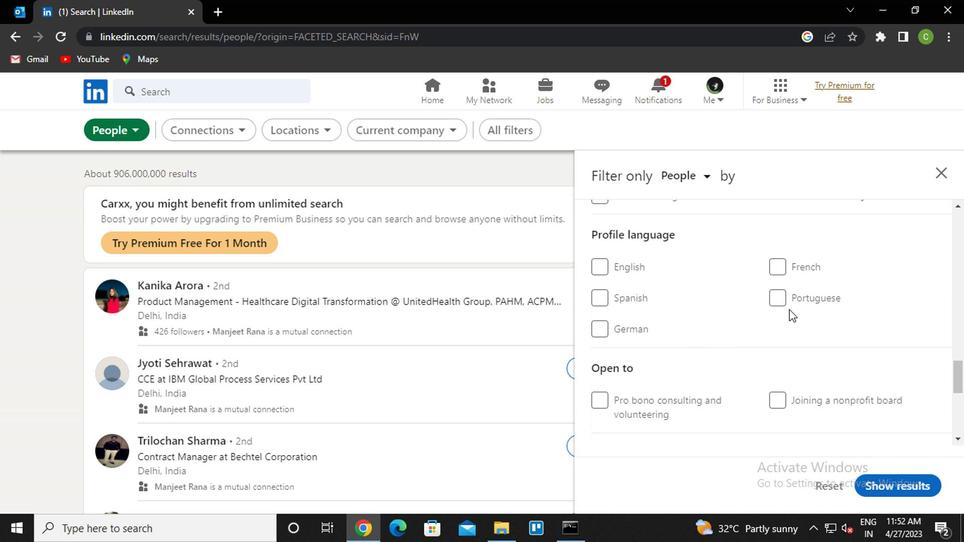 
Action: Mouse pressed left at (784, 300)
Screenshot: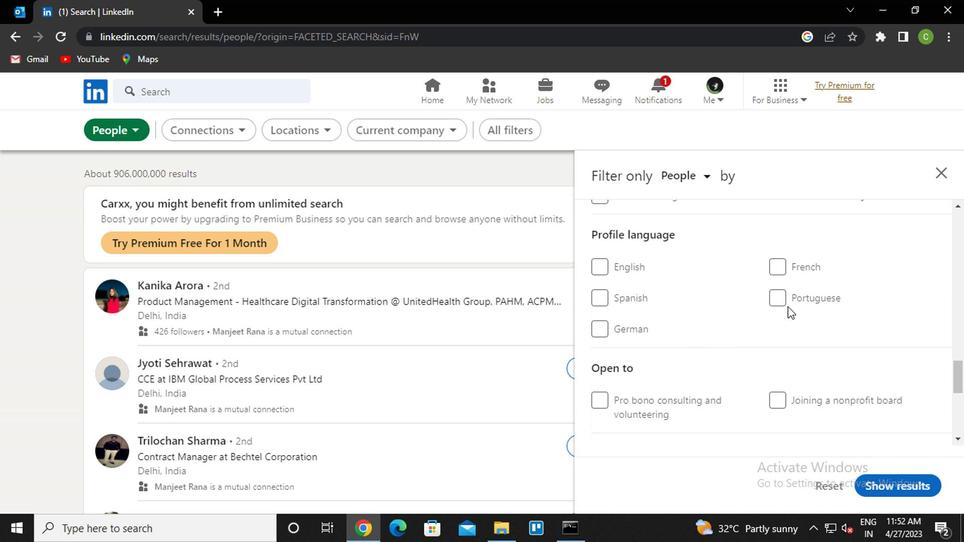 
Action: Mouse scrolled (784, 300) with delta (0, 0)
Screenshot: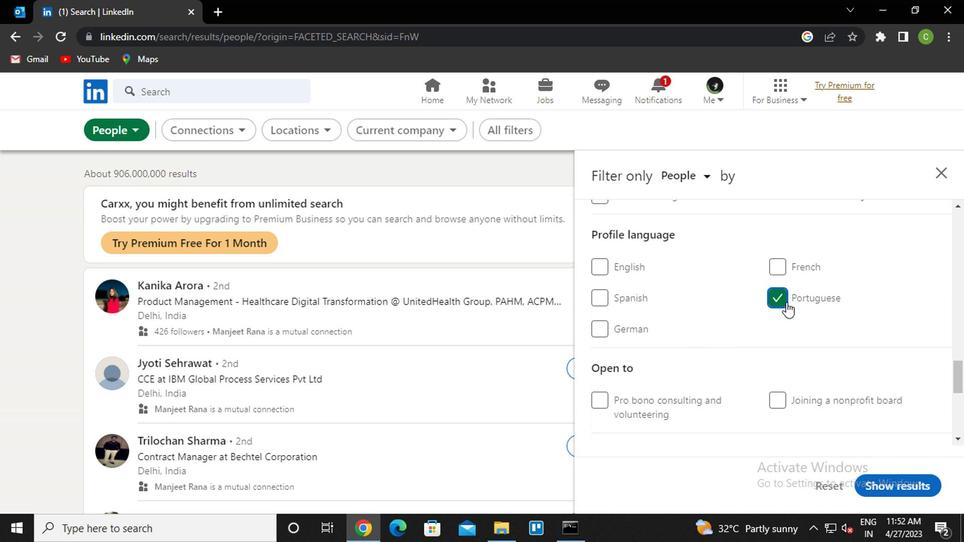 
Action: Mouse scrolled (784, 300) with delta (0, 0)
Screenshot: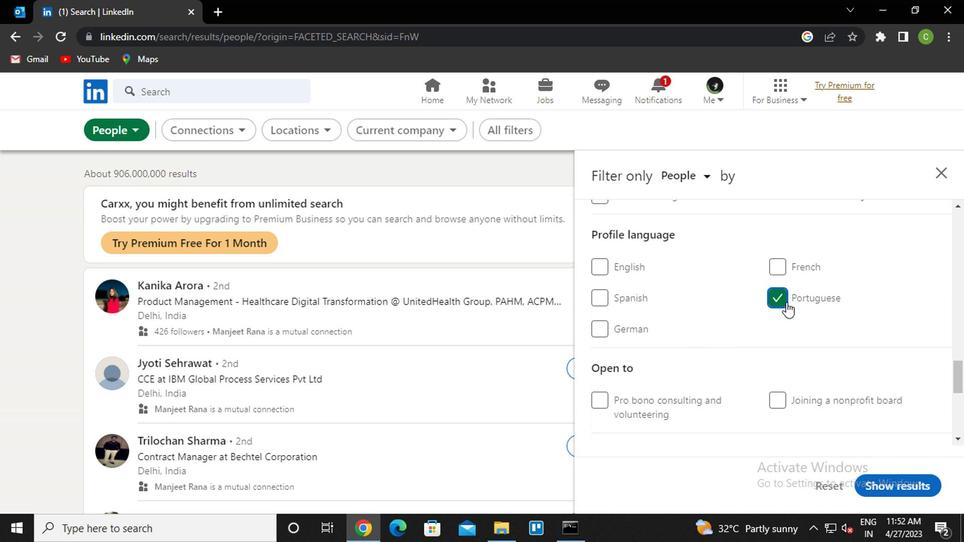 
Action: Mouse scrolled (784, 300) with delta (0, 0)
Screenshot: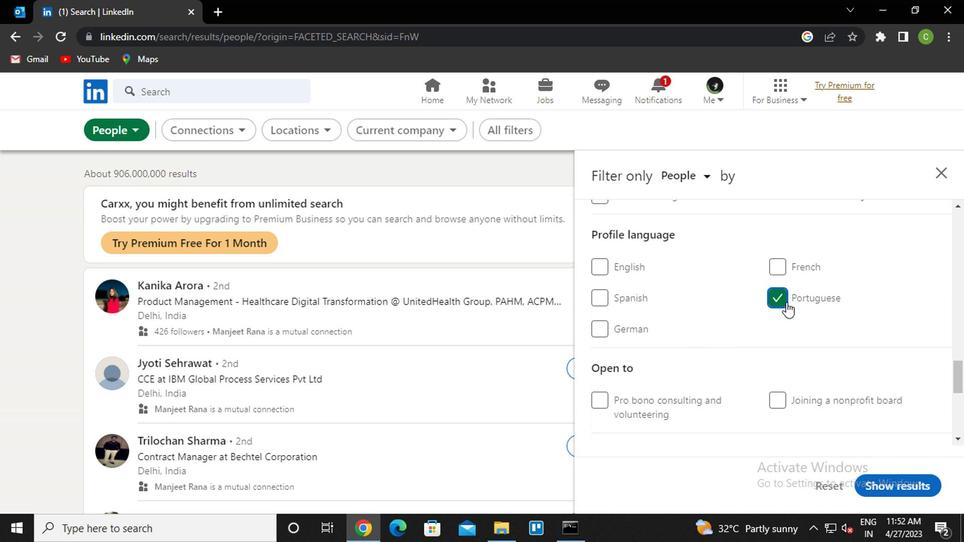 
Action: Mouse scrolled (784, 300) with delta (0, 0)
Screenshot: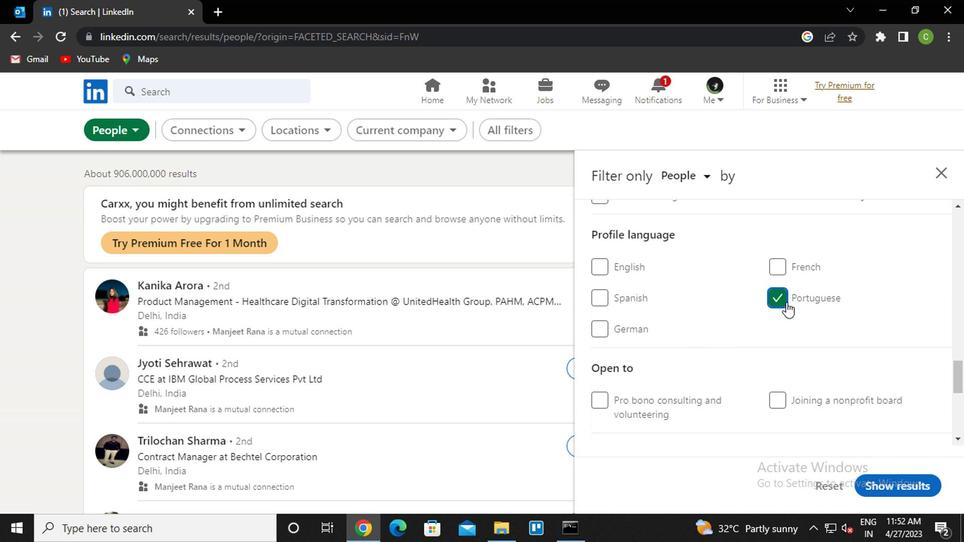 
Action: Mouse scrolled (784, 300) with delta (0, 0)
Screenshot: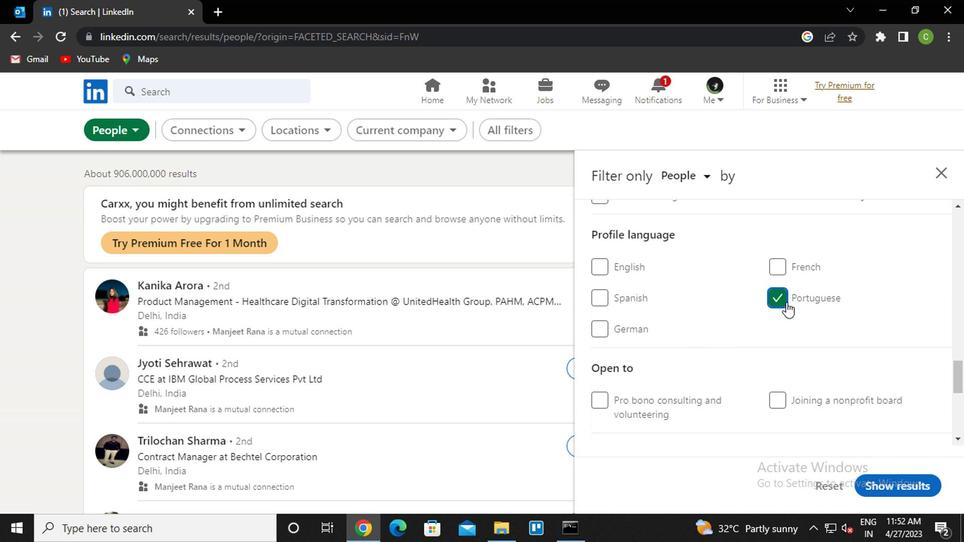 
Action: Mouse scrolled (784, 300) with delta (0, 0)
Screenshot: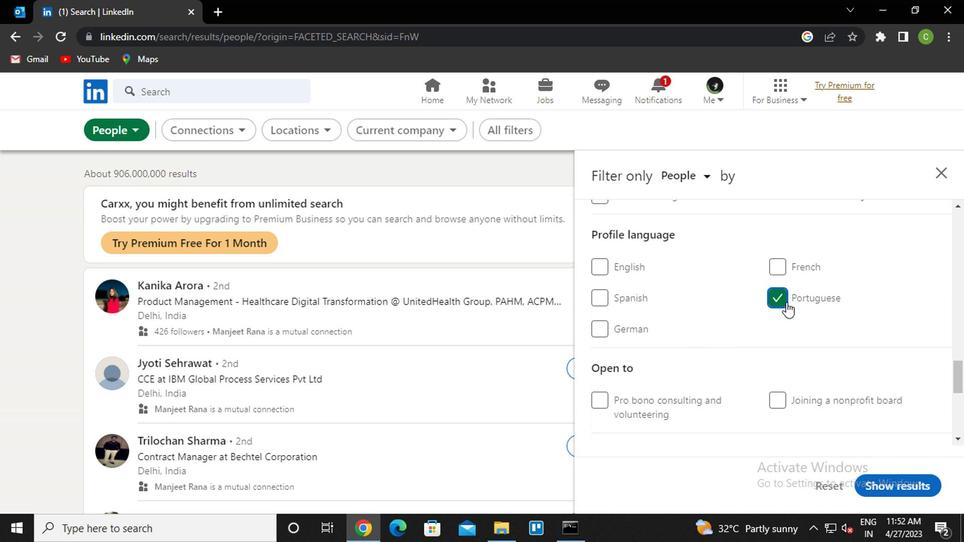 
Action: Mouse scrolled (784, 300) with delta (0, 0)
Screenshot: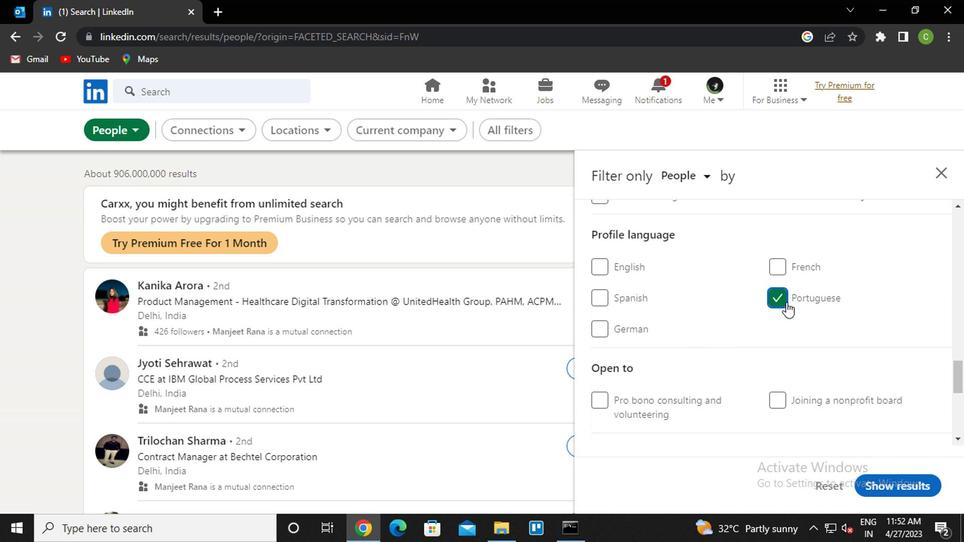 
Action: Mouse scrolled (784, 300) with delta (0, 0)
Screenshot: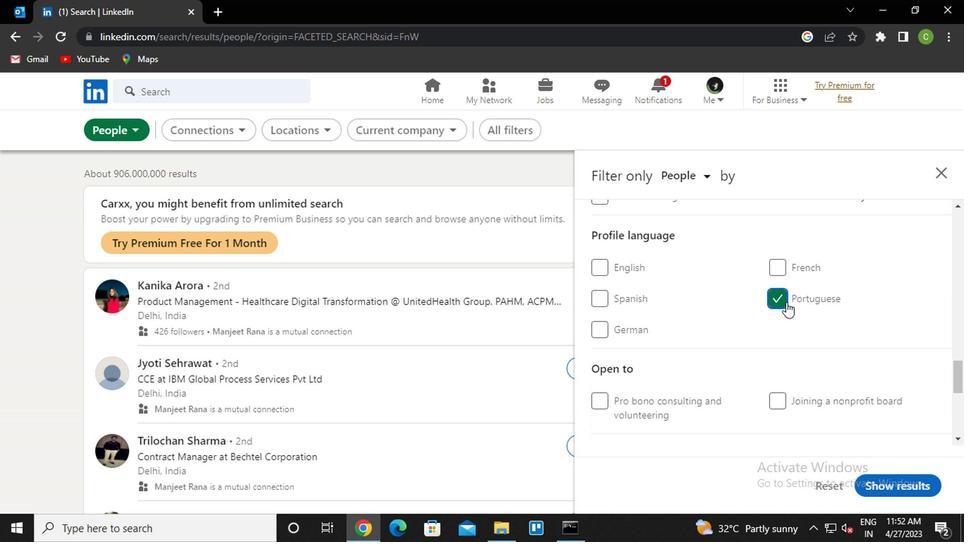 
Action: Mouse scrolled (784, 300) with delta (0, 0)
Screenshot: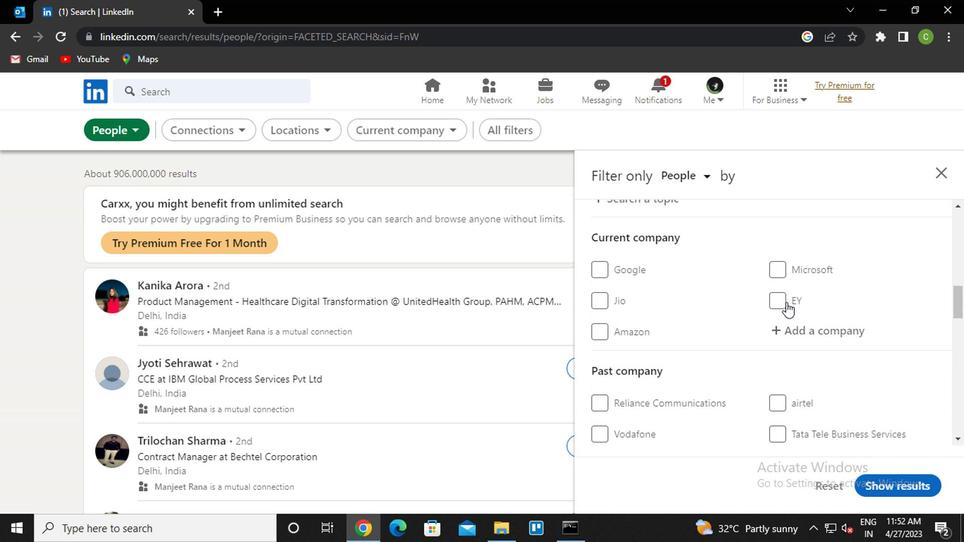 
Action: Mouse scrolled (784, 300) with delta (0, 0)
Screenshot: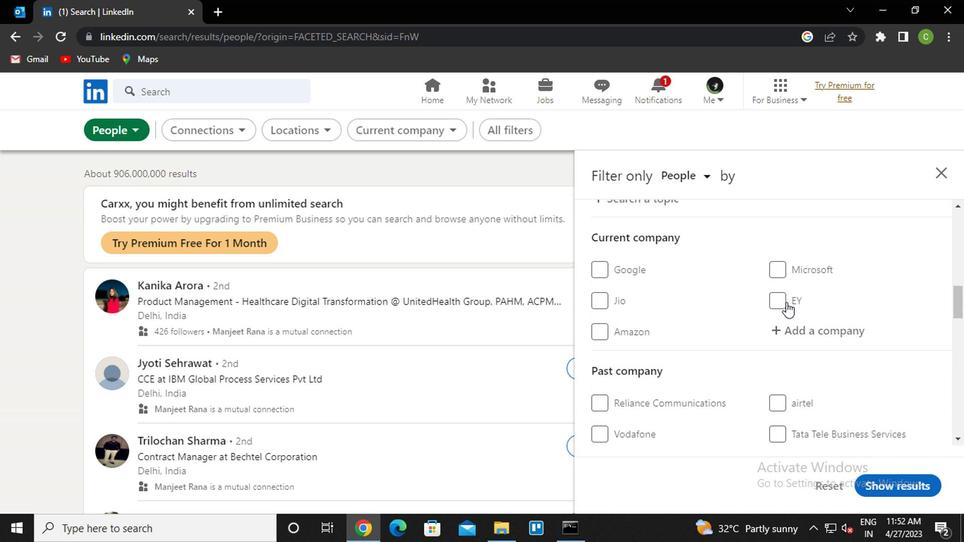 
Action: Mouse scrolled (784, 300) with delta (0, 0)
Screenshot: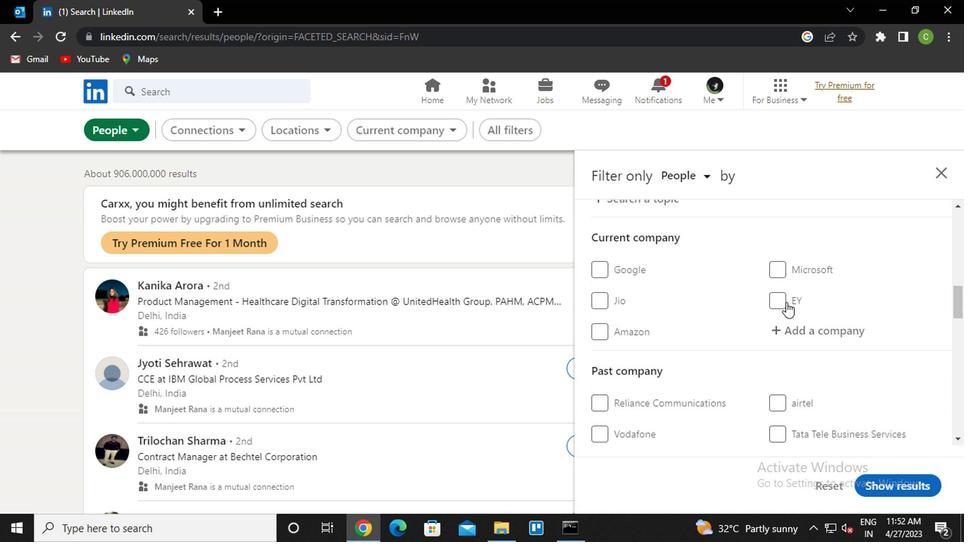 
Action: Mouse scrolled (784, 300) with delta (0, 0)
Screenshot: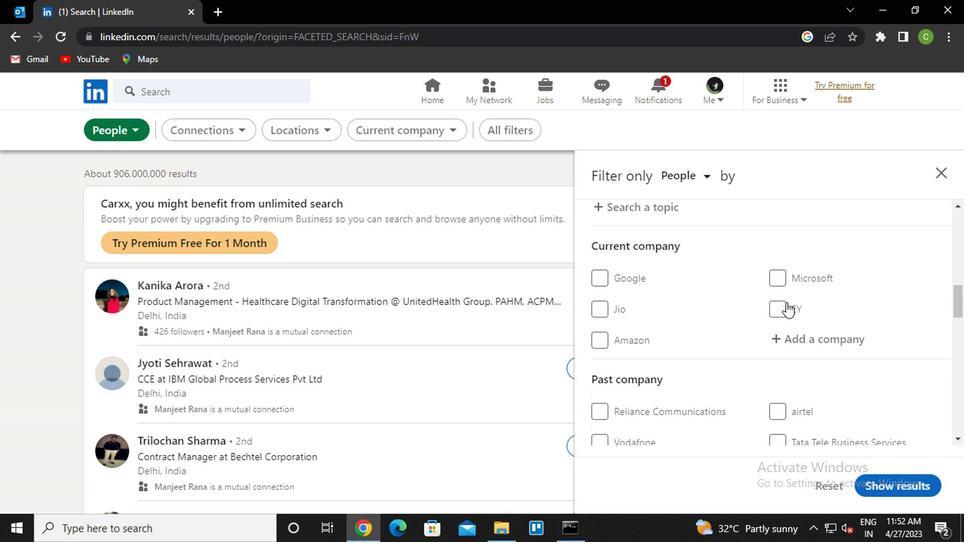 
Action: Mouse scrolled (784, 299) with delta (0, -1)
Screenshot: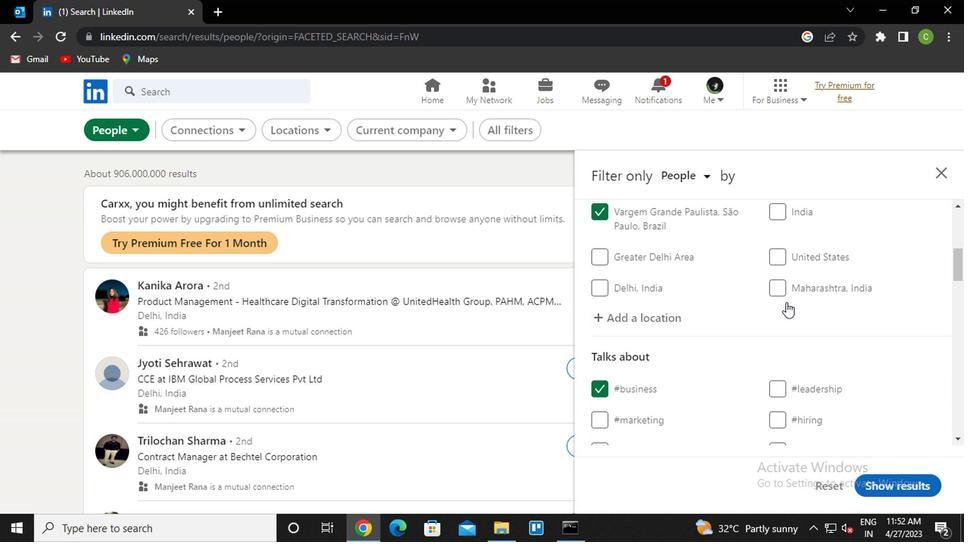 
Action: Mouse scrolled (784, 299) with delta (0, -1)
Screenshot: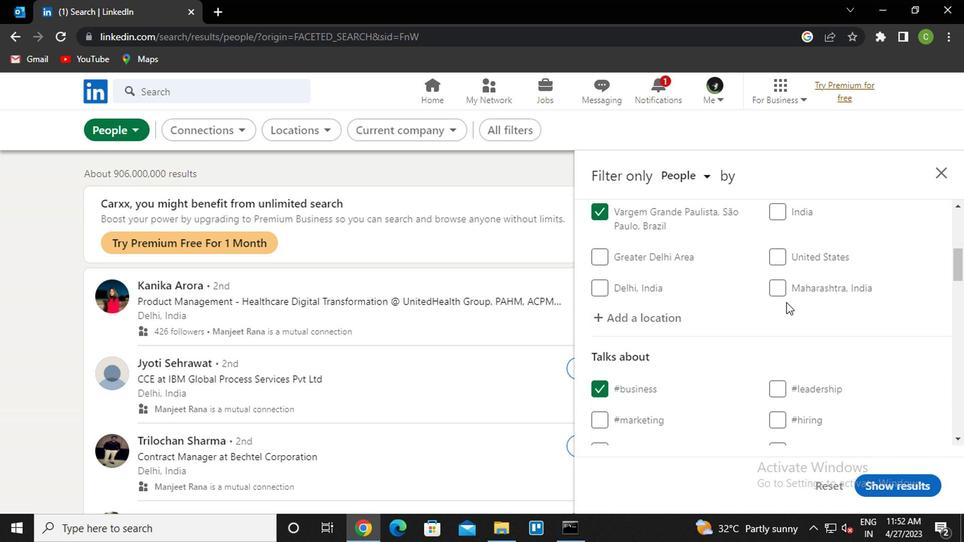 
Action: Mouse scrolled (784, 299) with delta (0, -1)
Screenshot: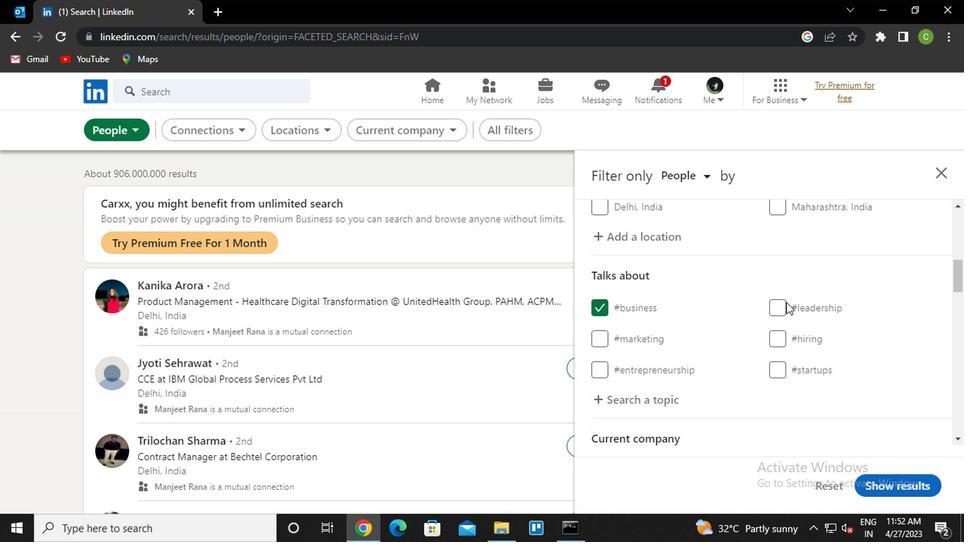 
Action: Mouse scrolled (784, 299) with delta (0, -1)
Screenshot: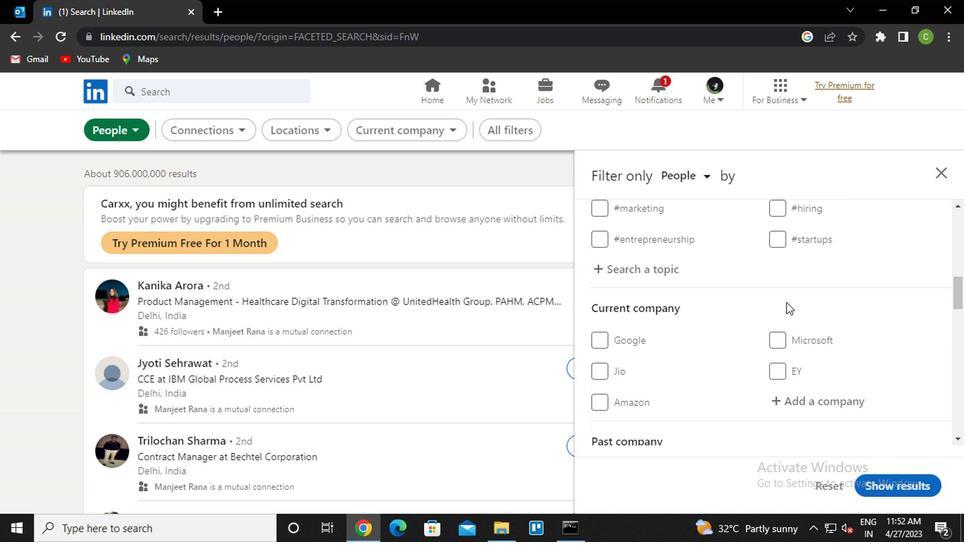 
Action: Mouse moved to (798, 326)
Screenshot: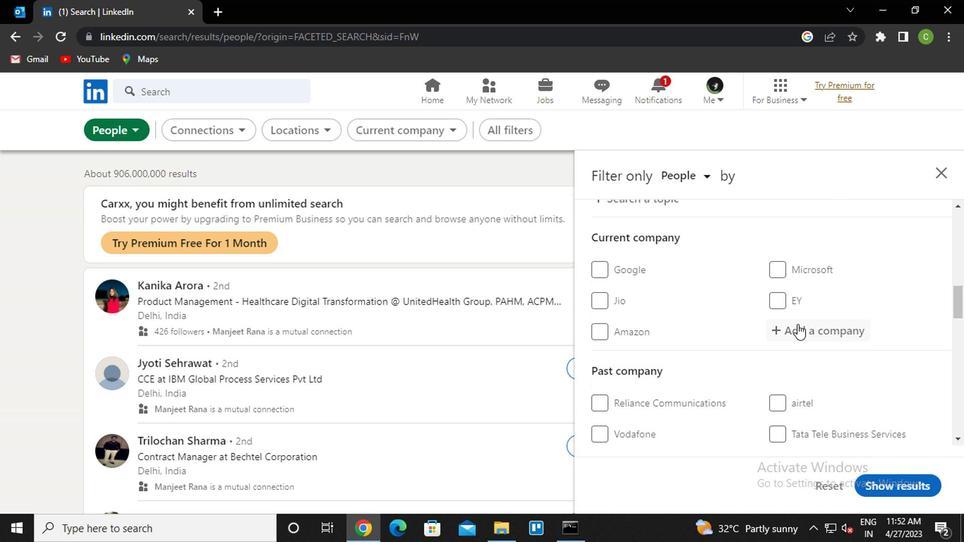 
Action: Mouse pressed left at (798, 326)
Screenshot: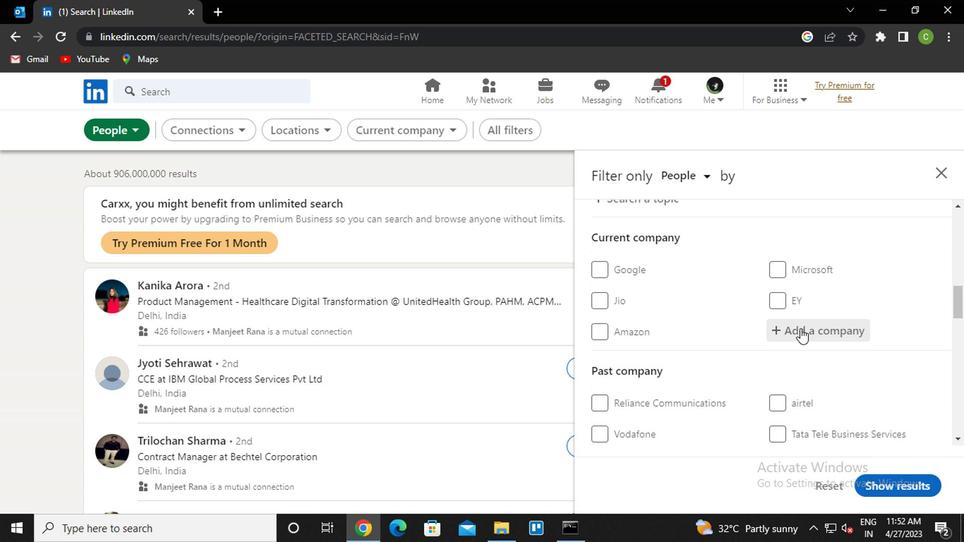 
Action: Key pressed <Key.caps_lock>z<Key.caps_lock>oho<Key.space><Key.down><Key.down><Key.enter>
Screenshot: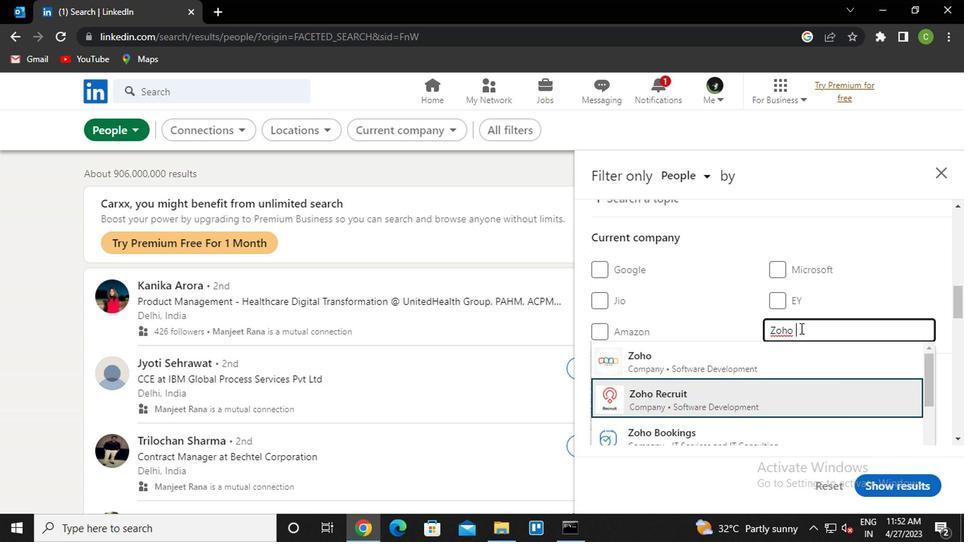 
Action: Mouse scrolled (798, 325) with delta (0, -1)
Screenshot: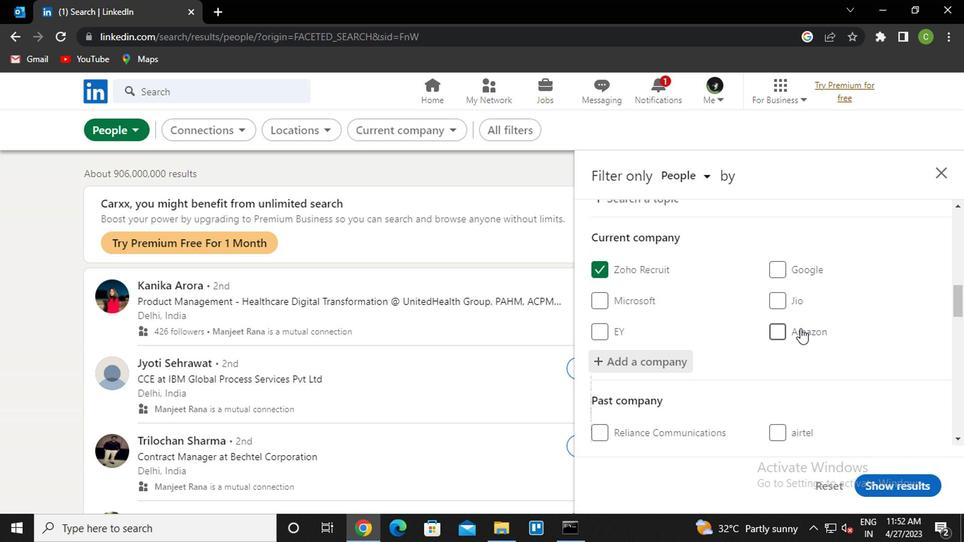 
Action: Mouse scrolled (798, 325) with delta (0, -1)
Screenshot: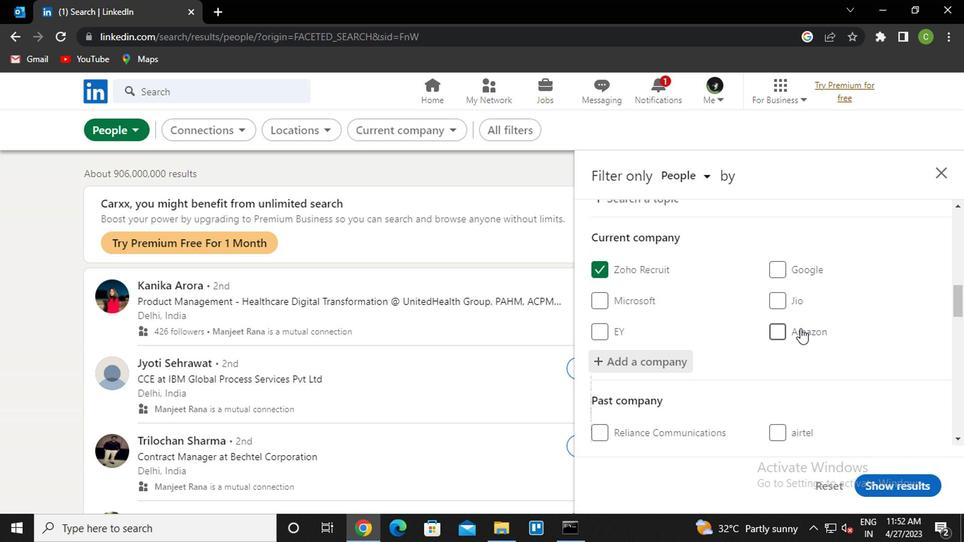 
Action: Mouse scrolled (798, 325) with delta (0, -1)
Screenshot: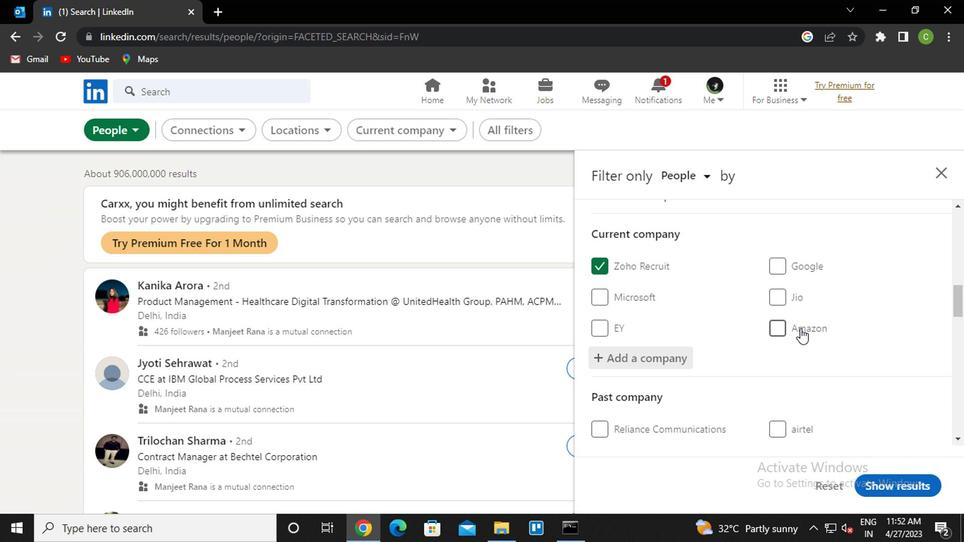 
Action: Mouse scrolled (798, 325) with delta (0, -1)
Screenshot: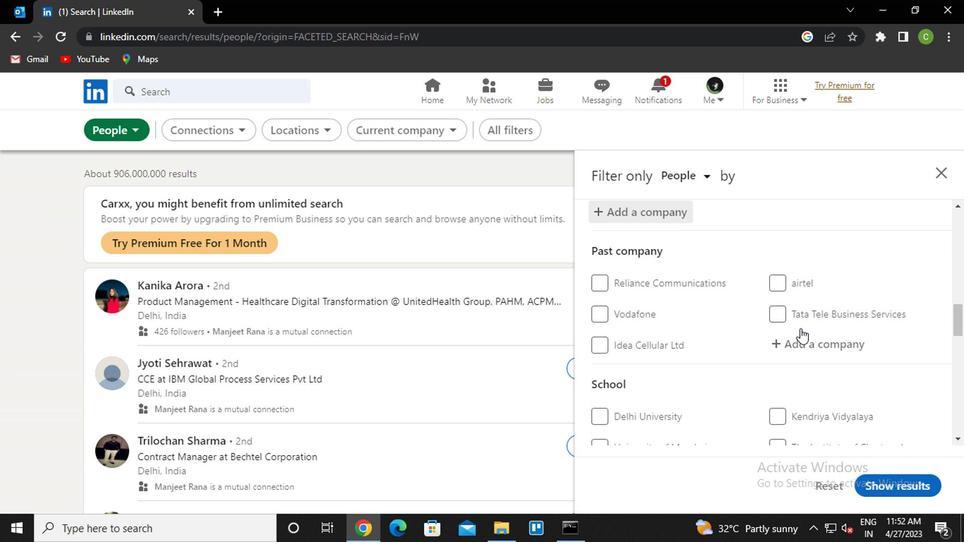 
Action: Mouse moved to (815, 358)
Screenshot: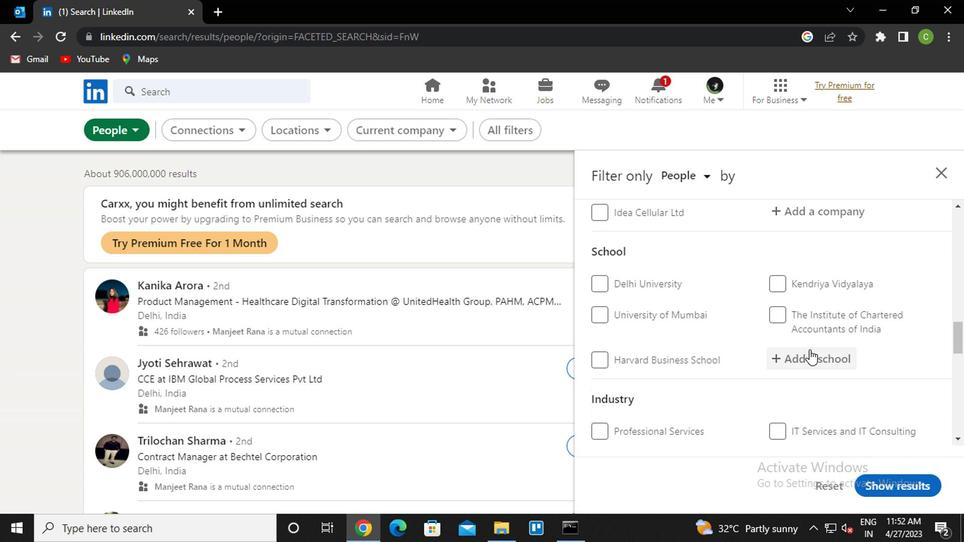 
Action: Mouse pressed left at (815, 358)
Screenshot: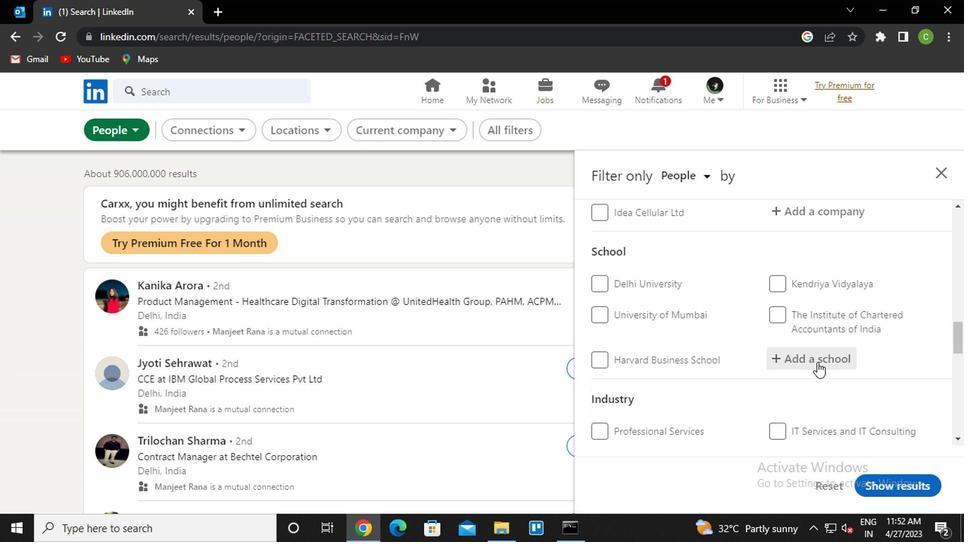 
Action: Key pressed <Key.caps_lock>t<Key.caps_lock>He<Key.space><Key.caps_lock>c<Key.caps_lock>hartere<Key.down><Key.enter>
Screenshot: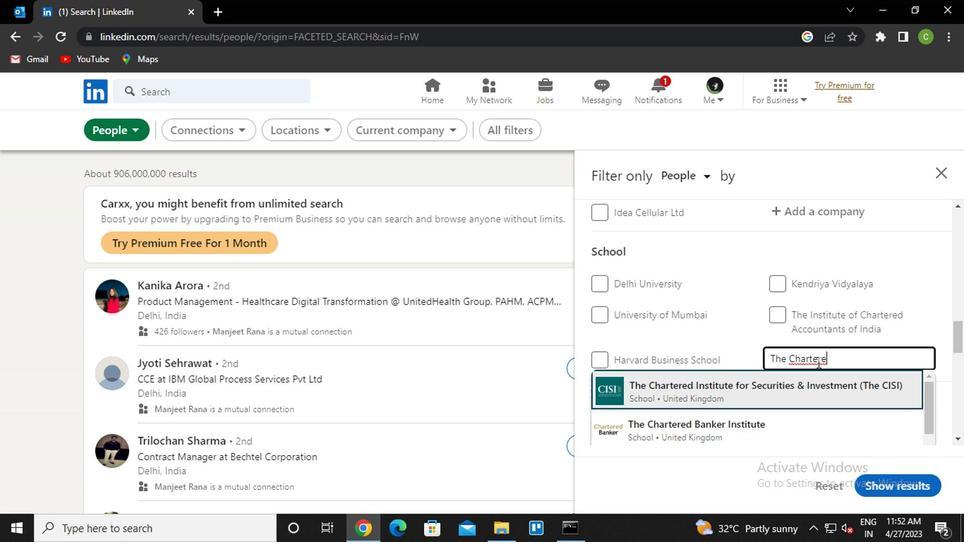
Action: Mouse scrolled (815, 358) with delta (0, 0)
Screenshot: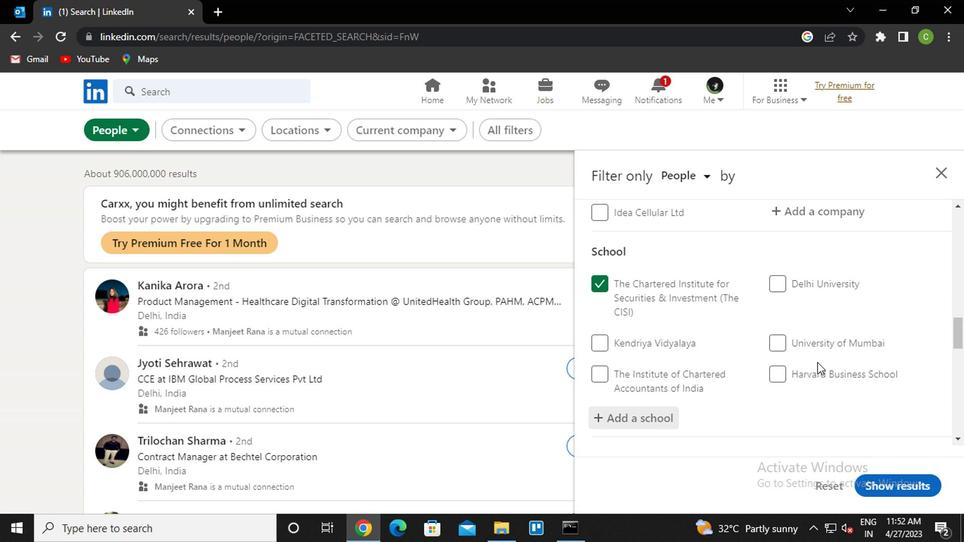 
Action: Mouse scrolled (815, 358) with delta (0, 0)
Screenshot: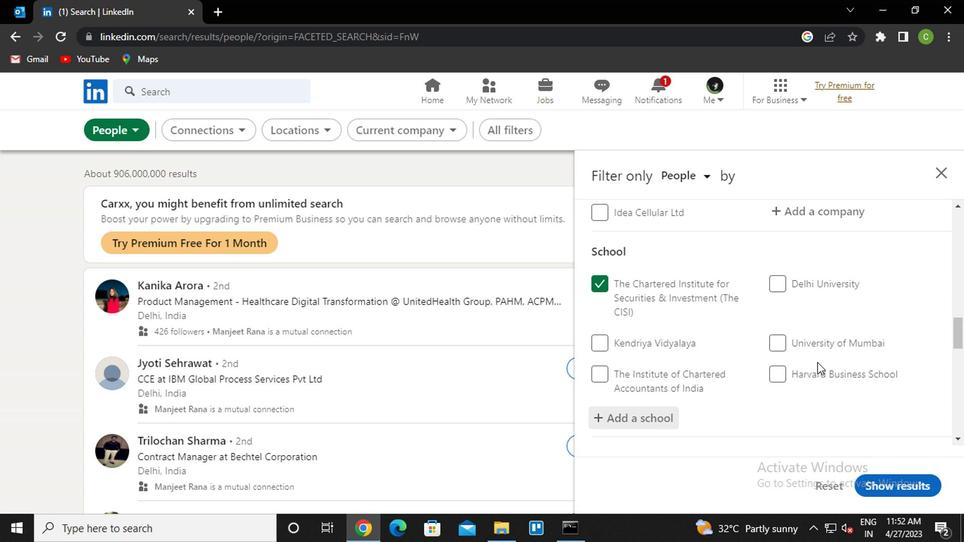 
Action: Mouse scrolled (815, 358) with delta (0, 0)
Screenshot: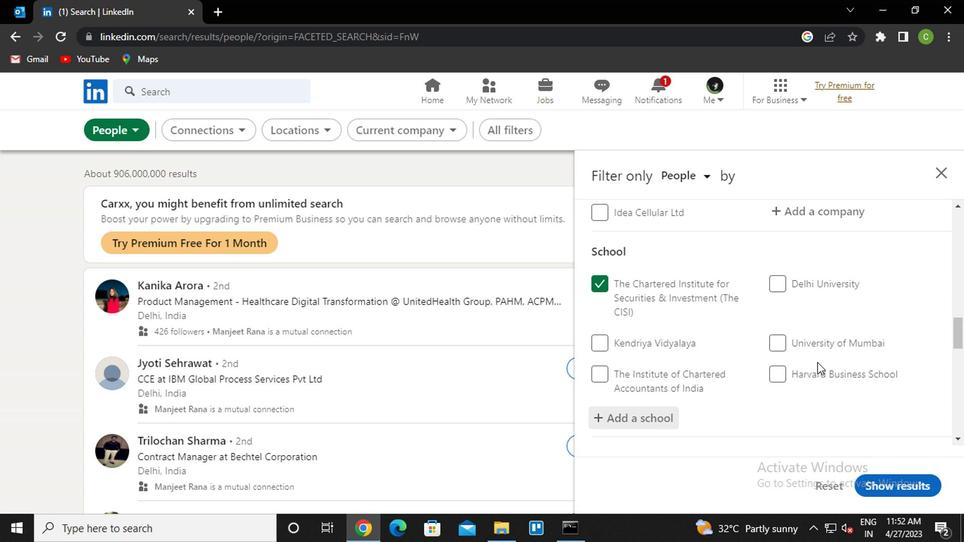 
Action: Mouse moved to (808, 348)
Screenshot: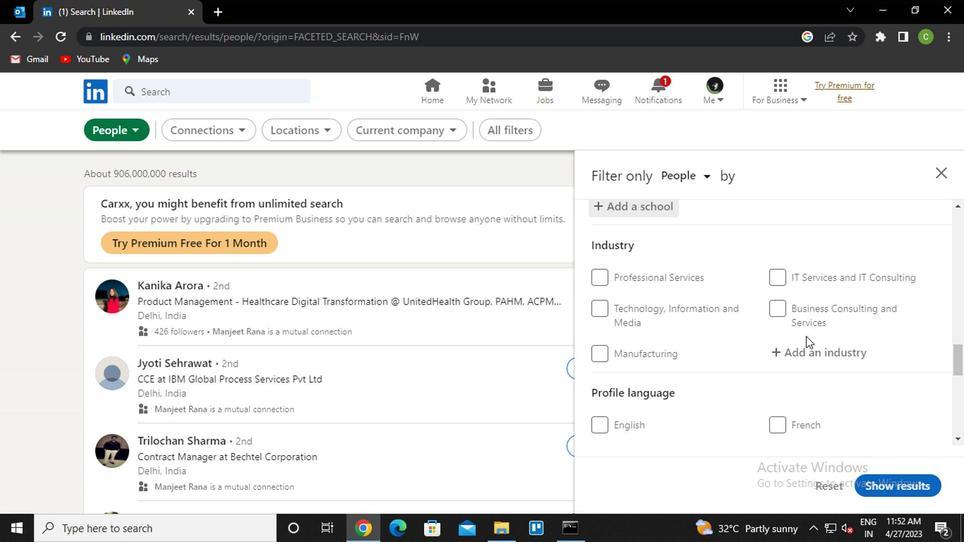 
Action: Mouse pressed left at (808, 348)
Screenshot: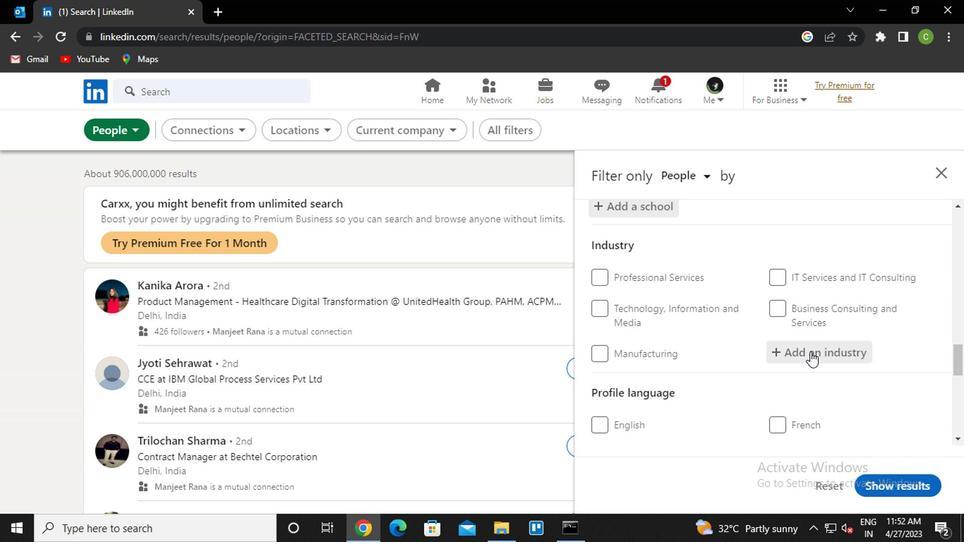 
Action: Key pressed <Key.caps_lock>l<Key.caps_lock>aw<Key.space>enfor<Key.down><Key.enter>
Screenshot: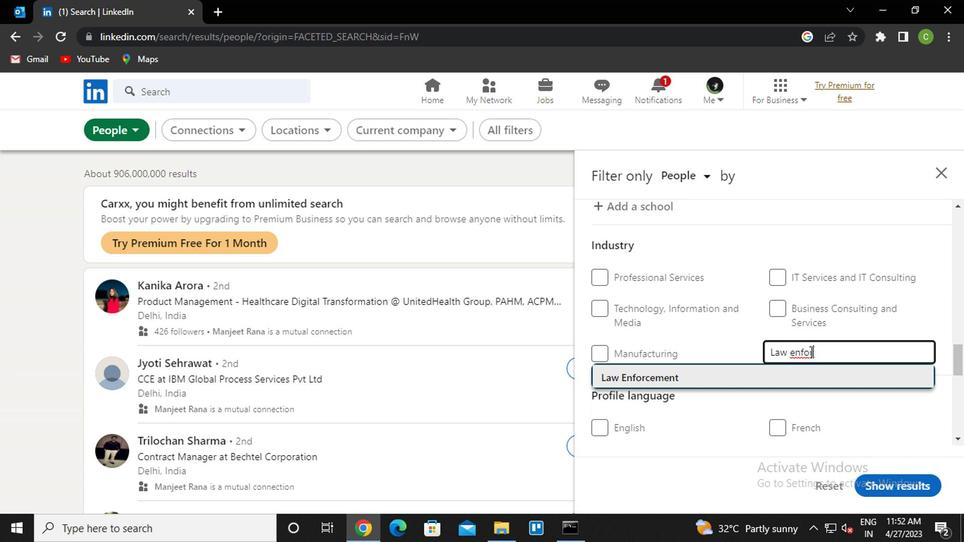 
Action: Mouse scrolled (808, 347) with delta (0, -1)
Screenshot: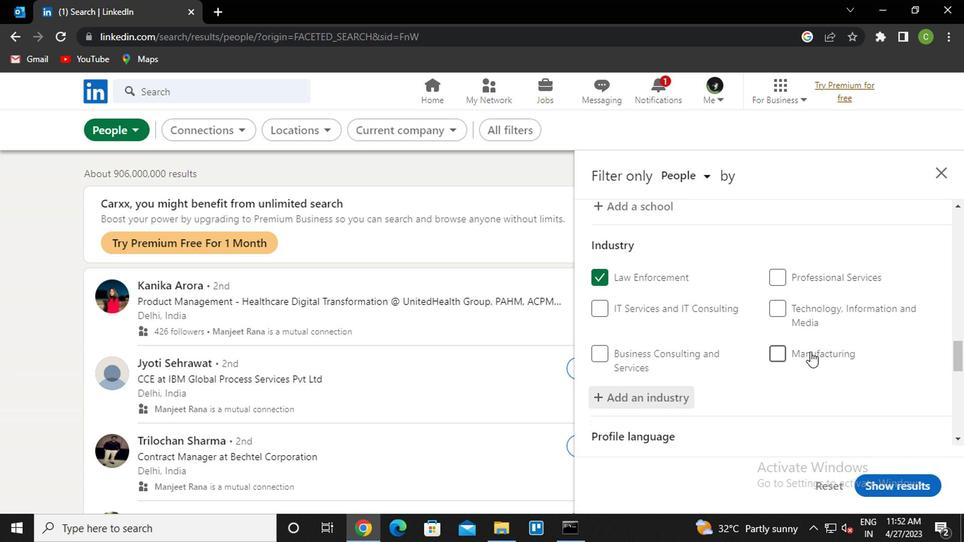 
Action: Mouse scrolled (808, 347) with delta (0, -1)
Screenshot: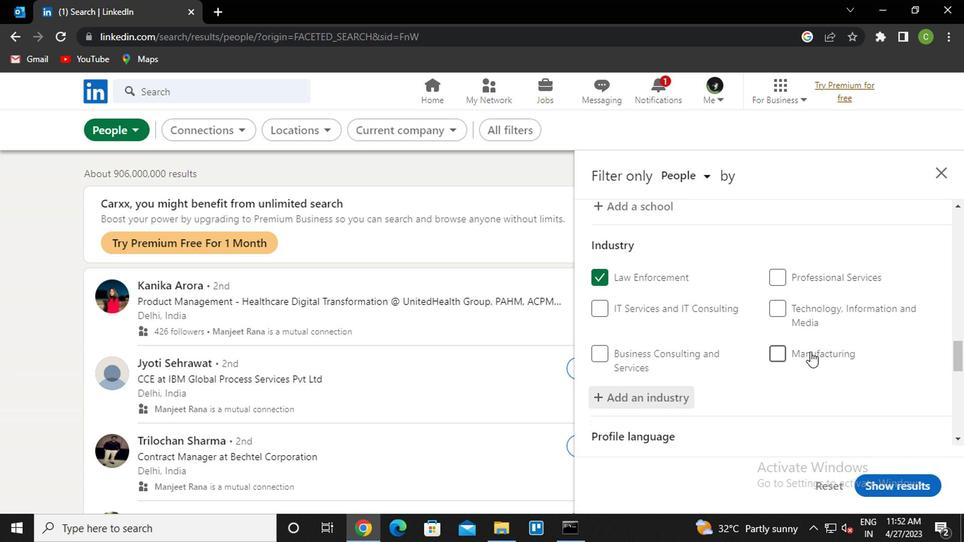 
Action: Mouse scrolled (808, 347) with delta (0, -1)
Screenshot: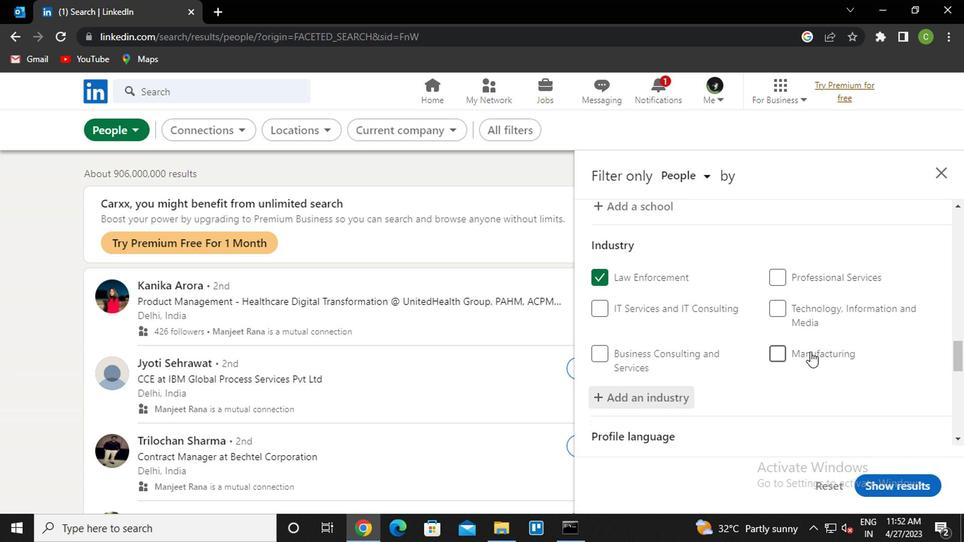 
Action: Mouse scrolled (808, 347) with delta (0, -1)
Screenshot: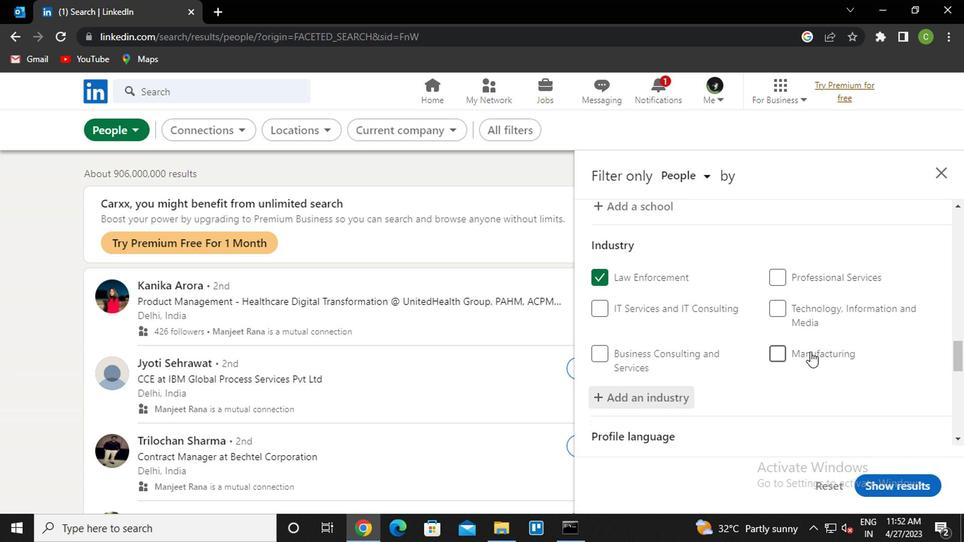 
Action: Mouse scrolled (808, 347) with delta (0, -1)
Screenshot: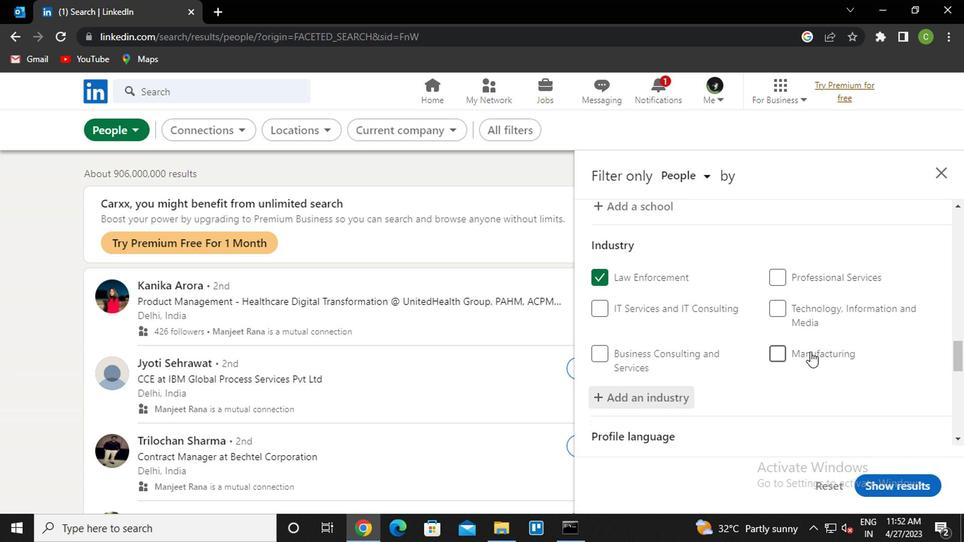
Action: Mouse moved to (784, 349)
Screenshot: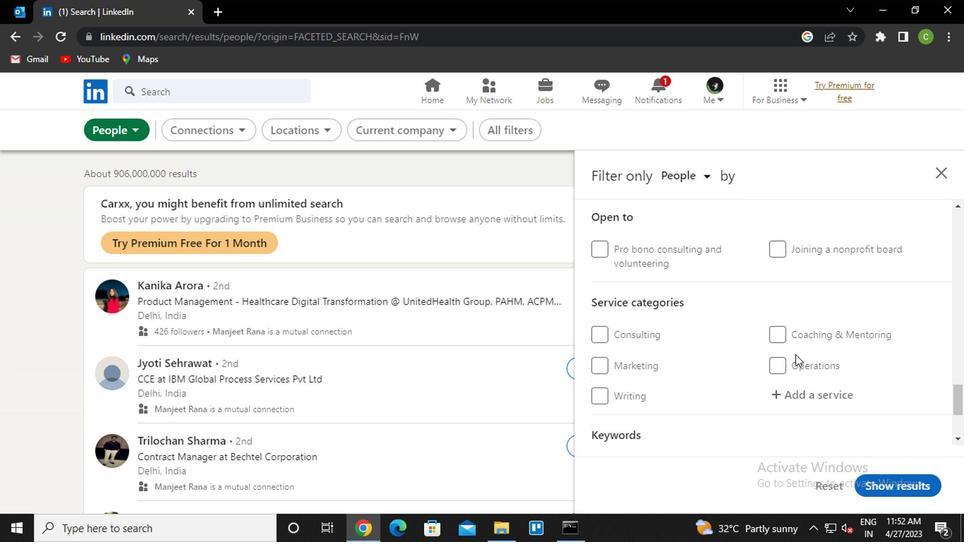 
Action: Mouse scrolled (784, 350) with delta (0, 1)
Screenshot: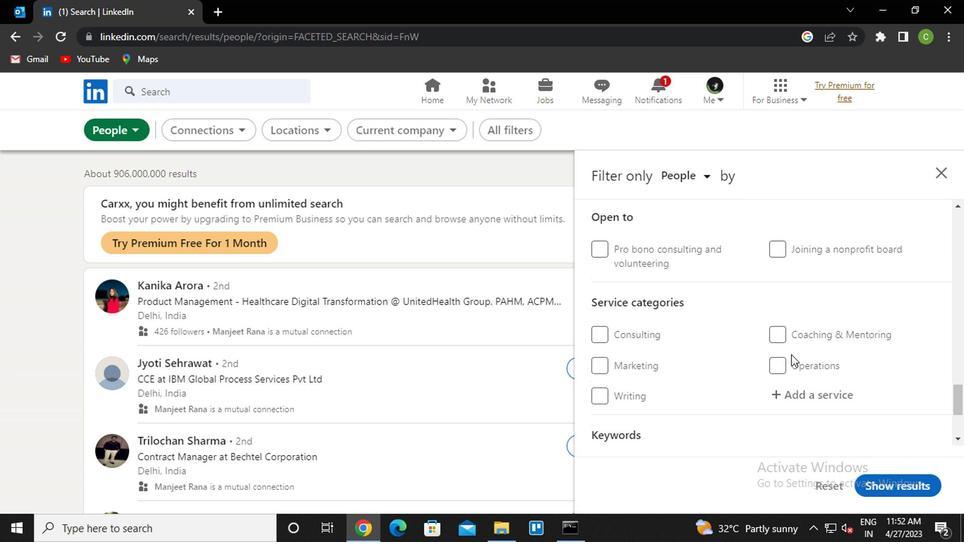 
Action: Mouse scrolled (784, 350) with delta (0, 1)
Screenshot: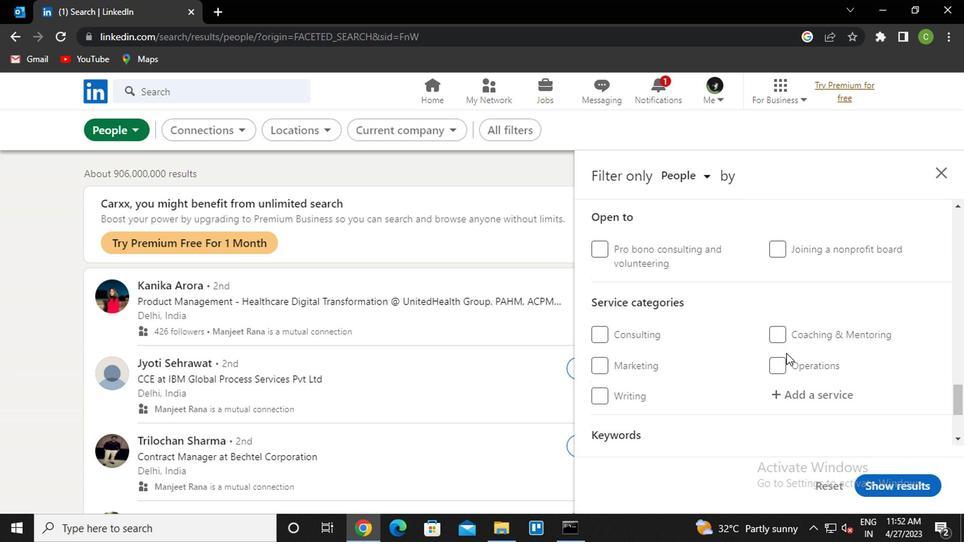 
Action: Mouse moved to (783, 349)
Screenshot: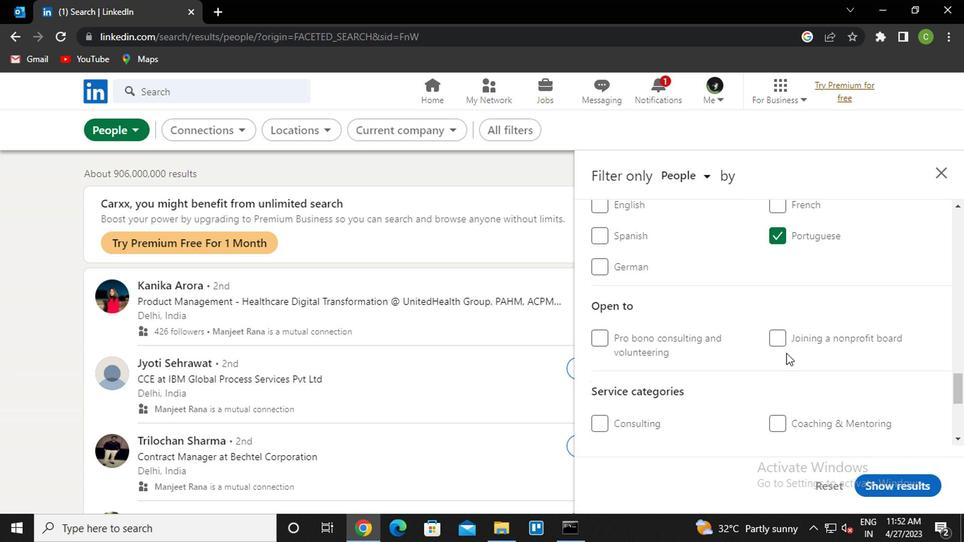 
Action: Mouse scrolled (783, 349) with delta (0, 0)
Screenshot: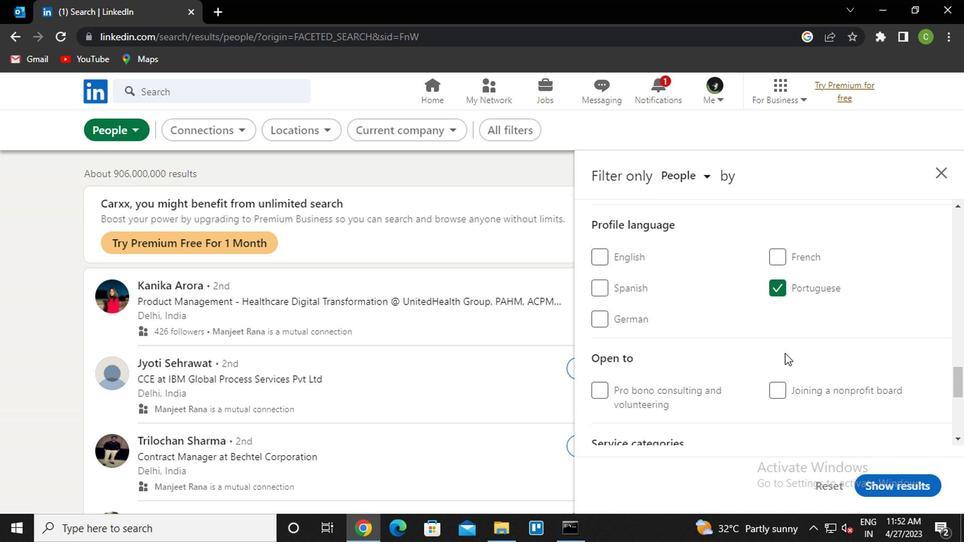 
Action: Mouse scrolled (783, 349) with delta (0, 0)
Screenshot: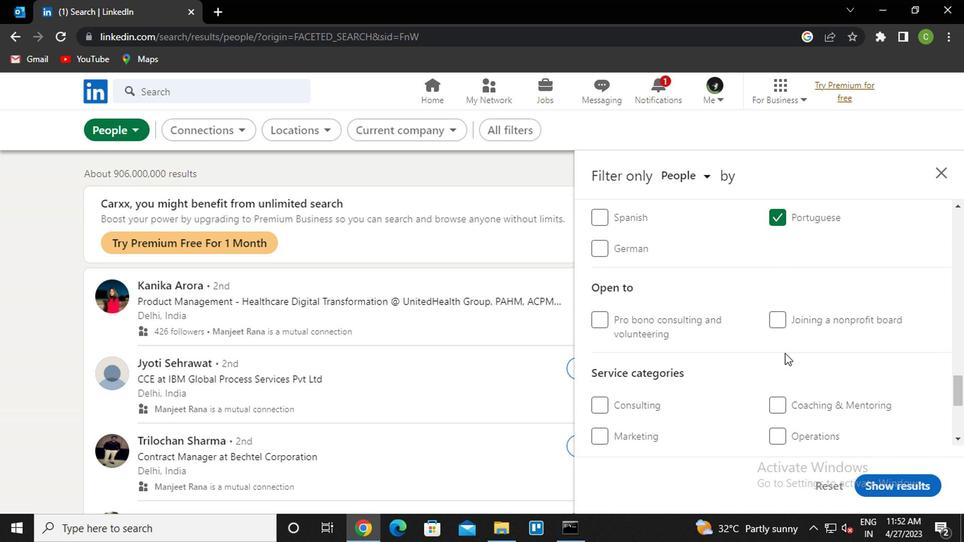 
Action: Mouse scrolled (783, 349) with delta (0, 0)
Screenshot: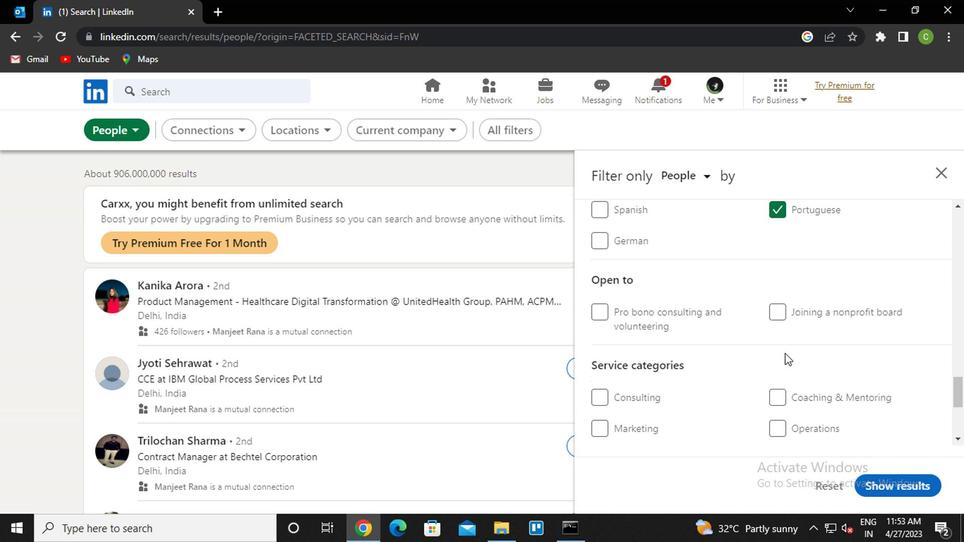 
Action: Mouse scrolled (783, 349) with delta (0, 0)
Screenshot: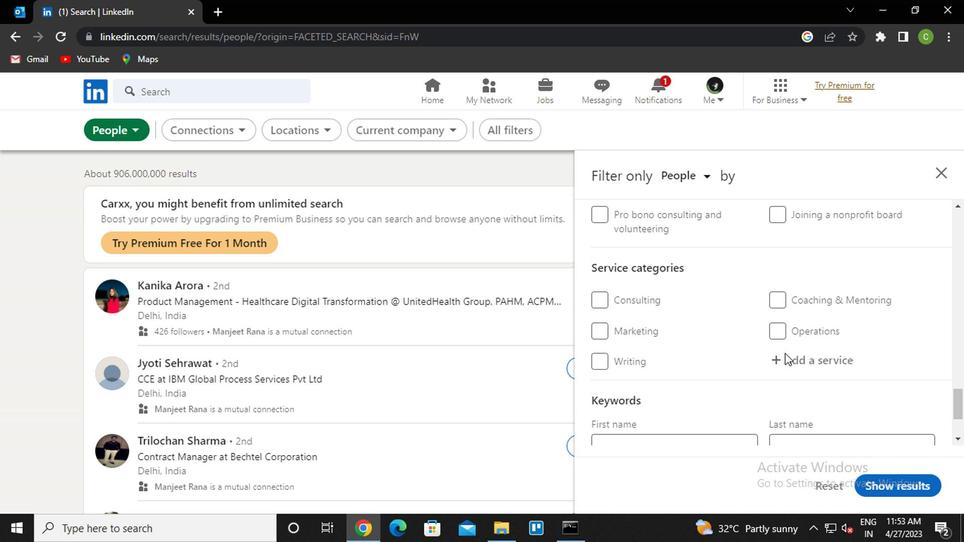 
Action: Mouse scrolled (783, 349) with delta (0, 0)
Screenshot: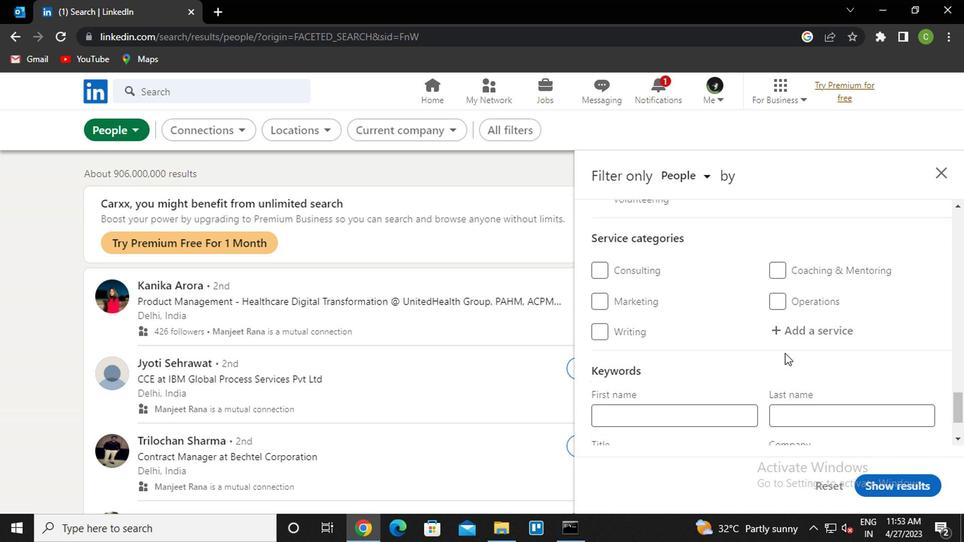 
Action: Mouse moved to (829, 239)
Screenshot: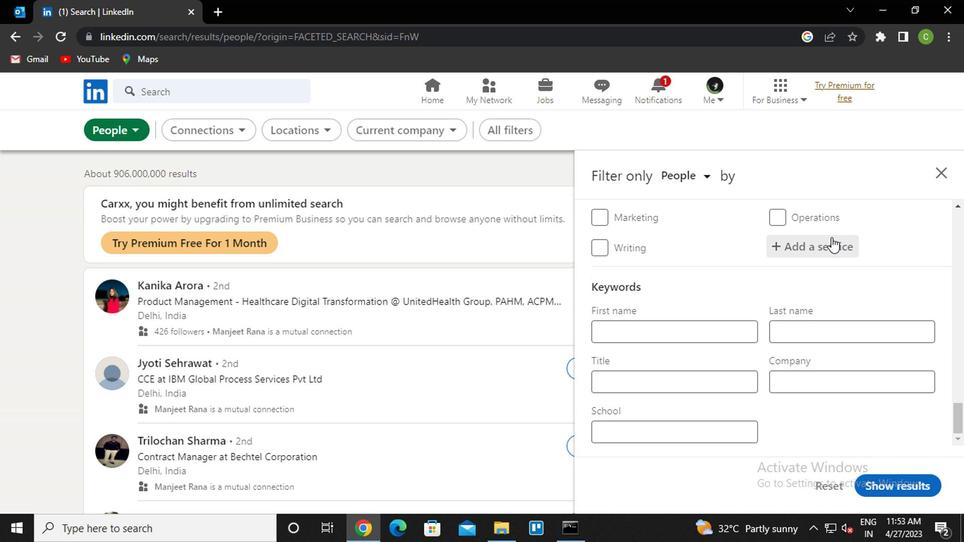 
Action: Mouse pressed left at (829, 239)
Screenshot: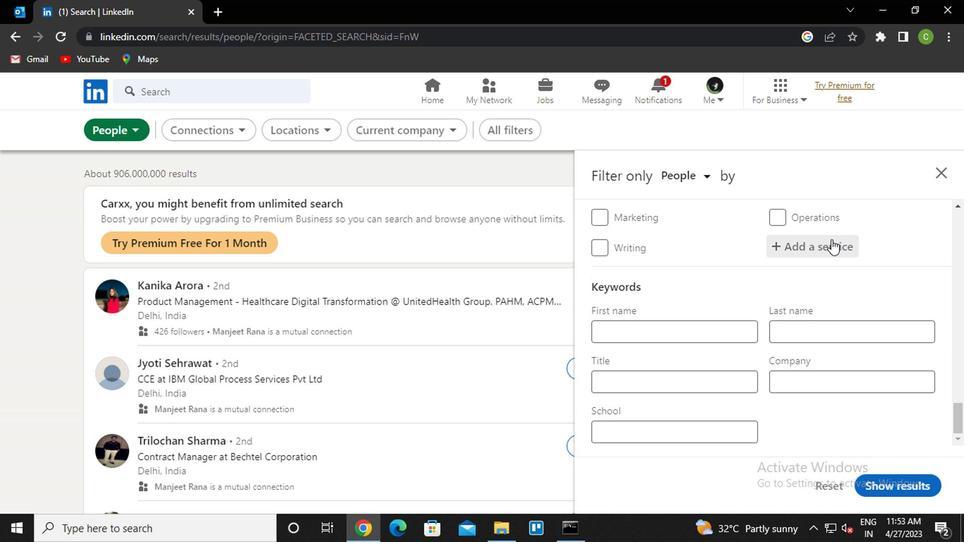 
Action: Key pressed <Key.caps_lock>n<Key.caps_lock>otaryon<Key.backspace><Key.backspace><Key.down><Key.enter>
Screenshot: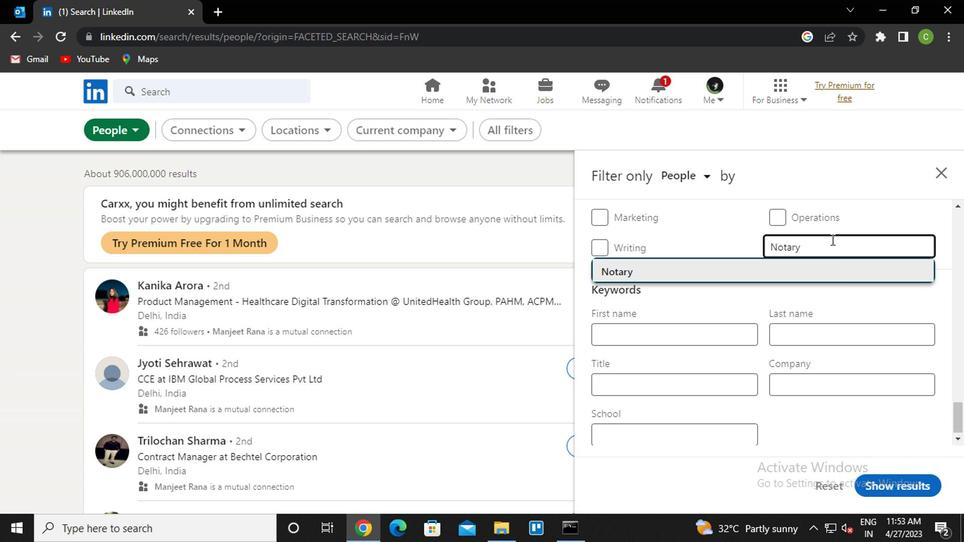 
Action: Mouse moved to (833, 244)
Screenshot: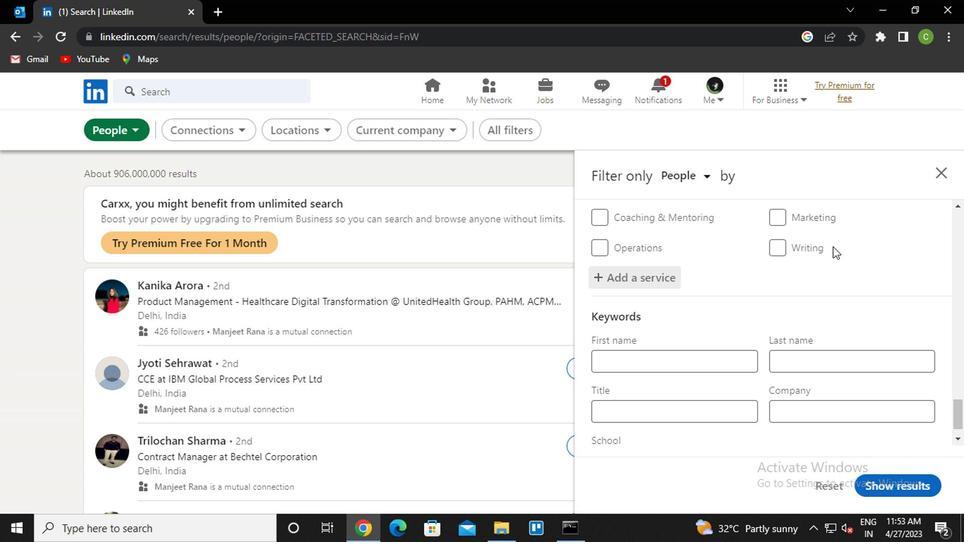 
Action: Mouse scrolled (833, 243) with delta (0, -1)
Screenshot: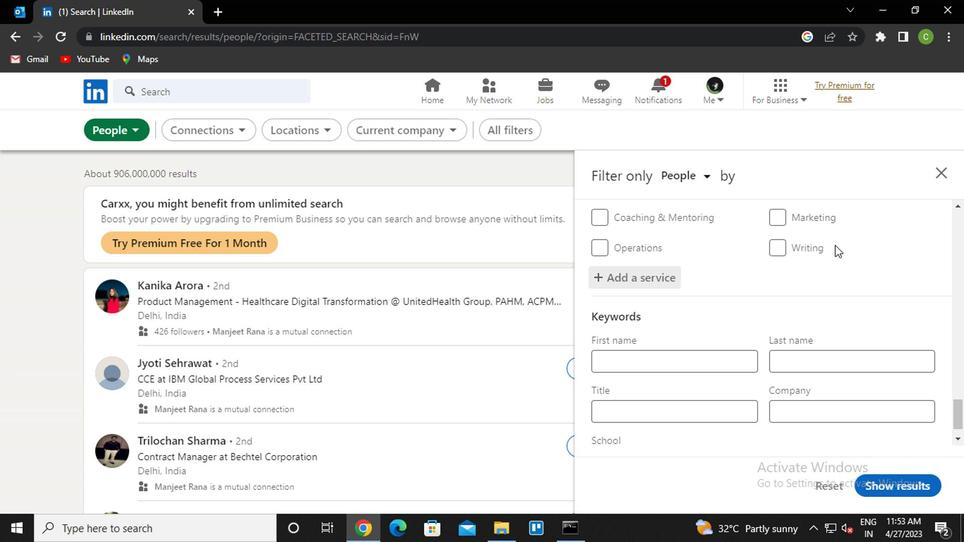 
Action: Mouse scrolled (833, 243) with delta (0, -1)
Screenshot: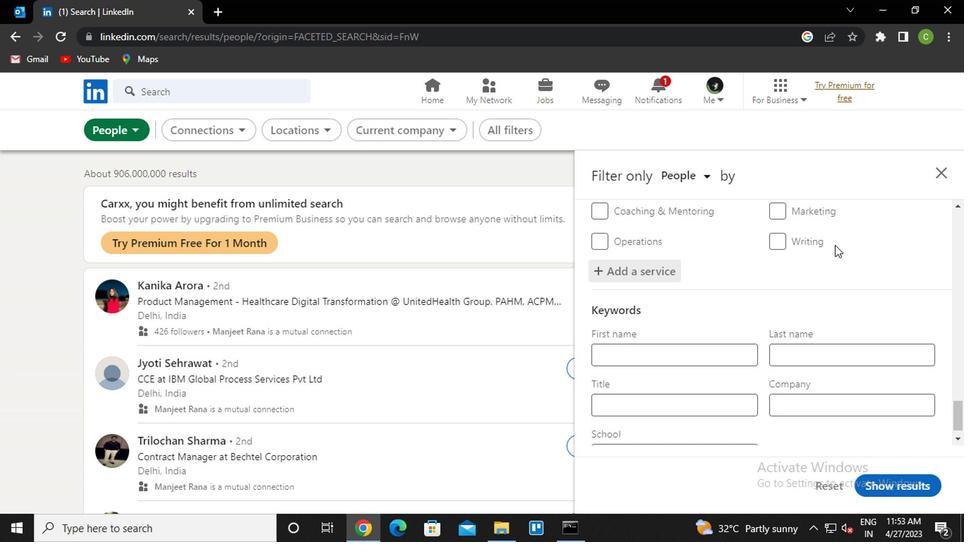 
Action: Mouse moved to (828, 252)
Screenshot: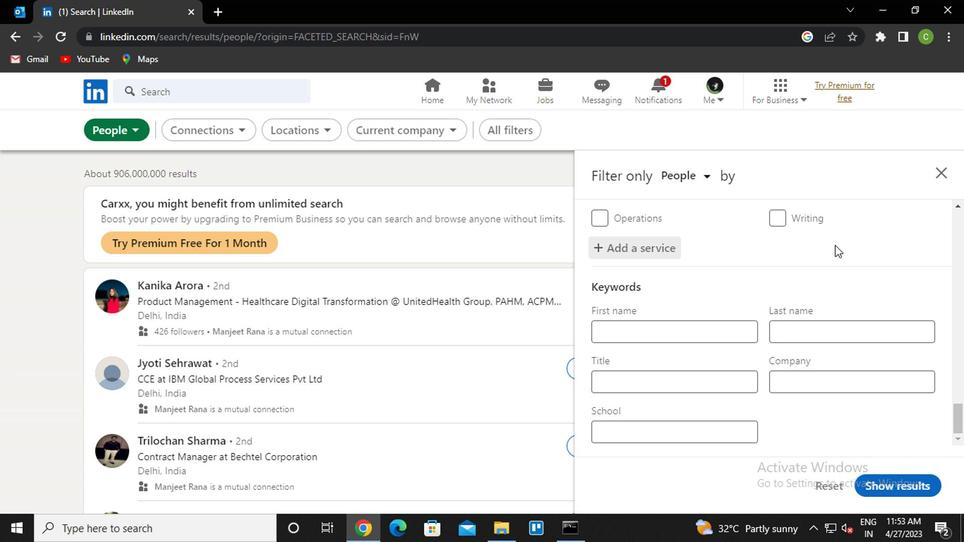 
Action: Mouse scrolled (828, 252) with delta (0, 0)
Screenshot: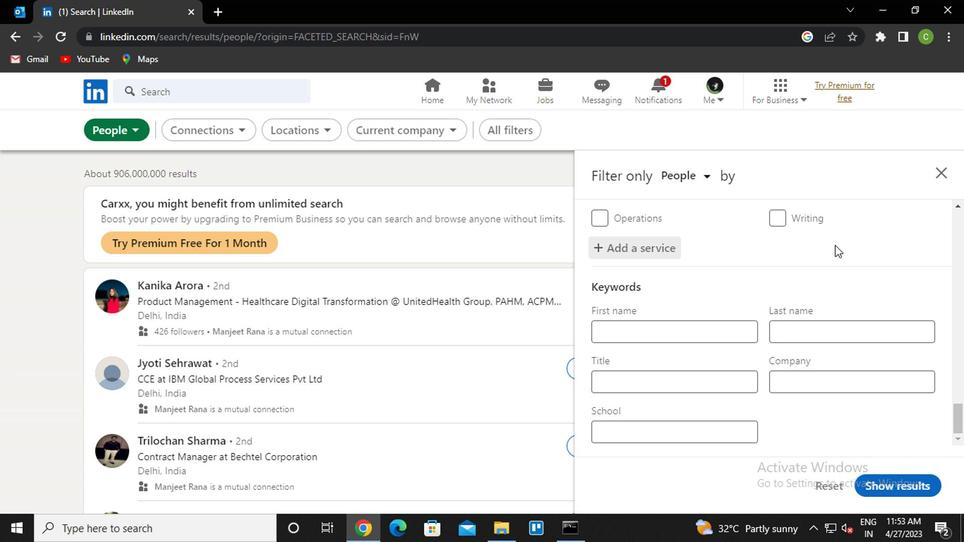 
Action: Mouse moved to (704, 371)
Screenshot: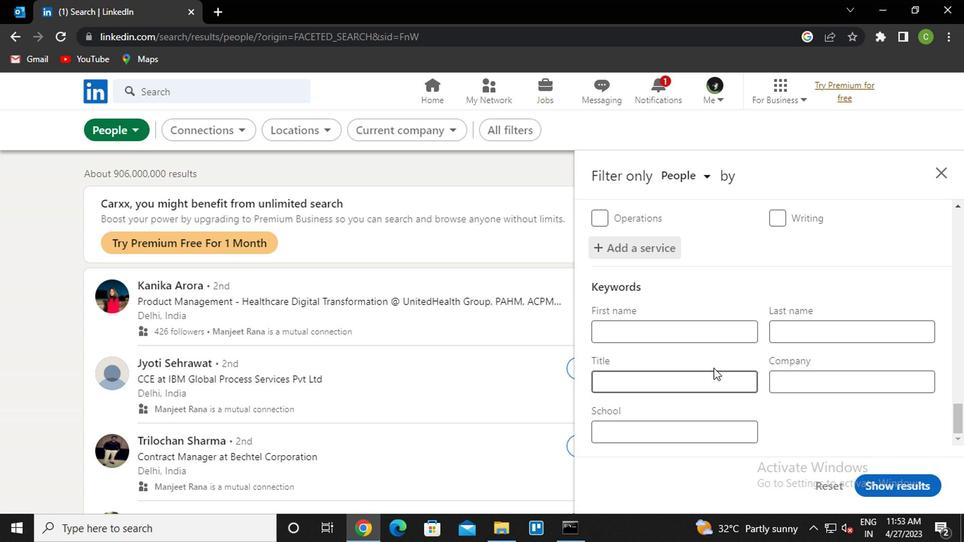 
Action: Mouse pressed left at (704, 371)
Screenshot: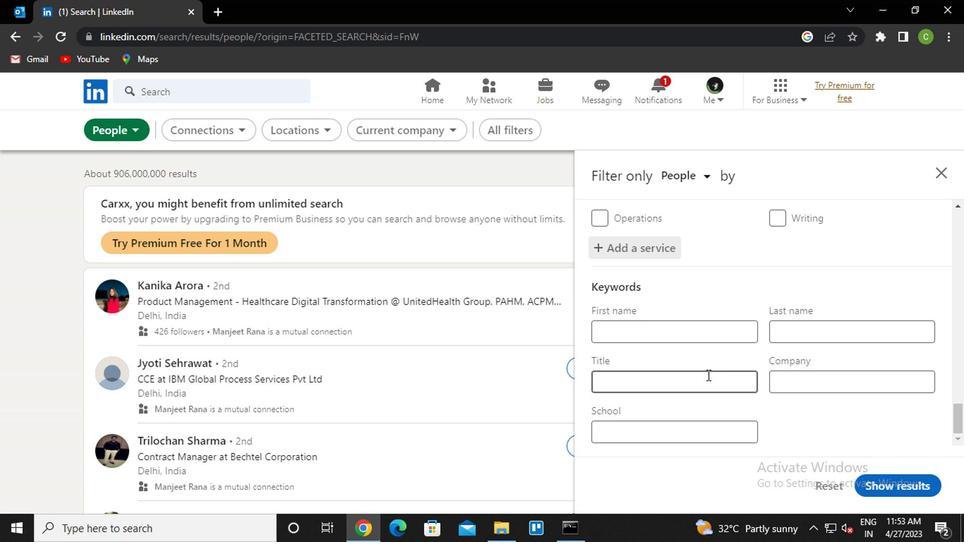 
Action: Key pressed <Key.caps_lock>f<Key.caps_lock>oreman
Screenshot: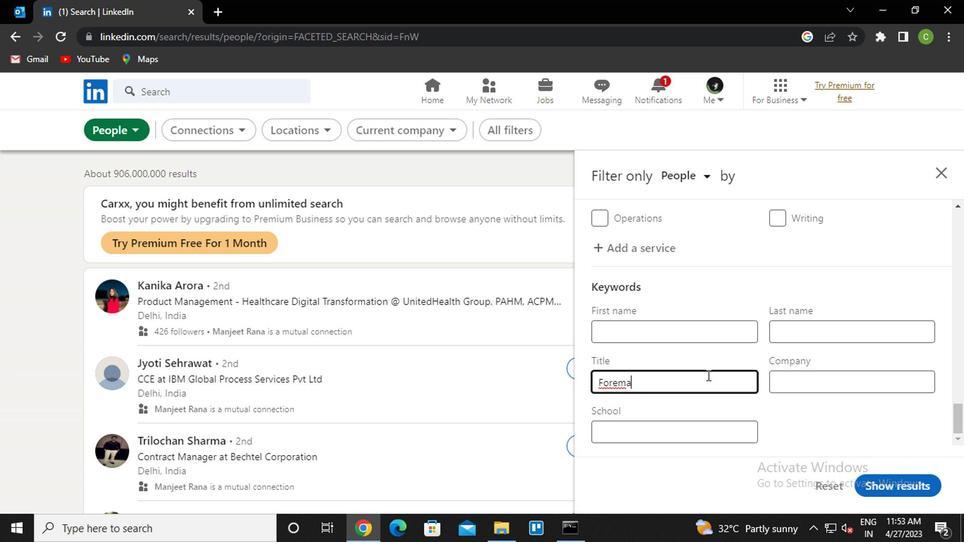 
Action: Mouse moved to (876, 474)
Screenshot: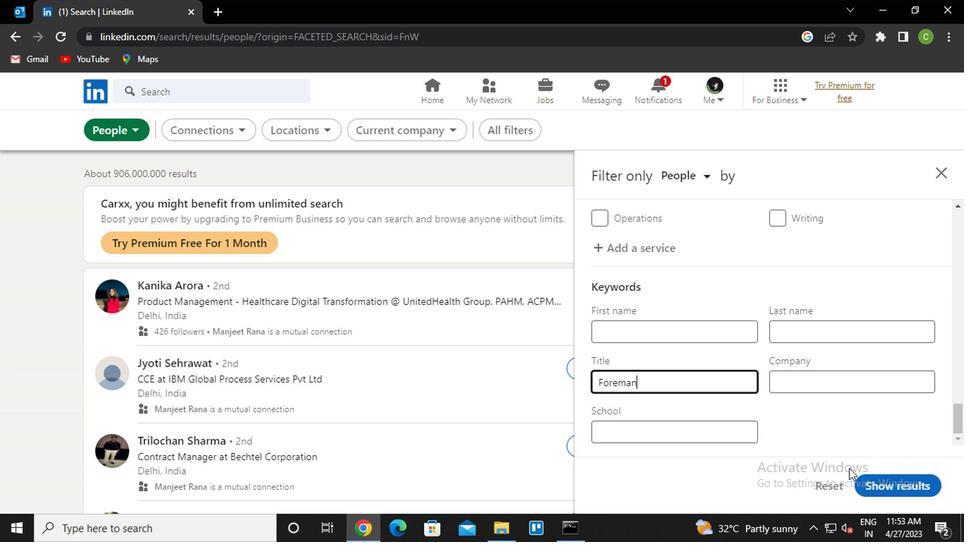 
Action: Mouse pressed left at (876, 474)
Screenshot: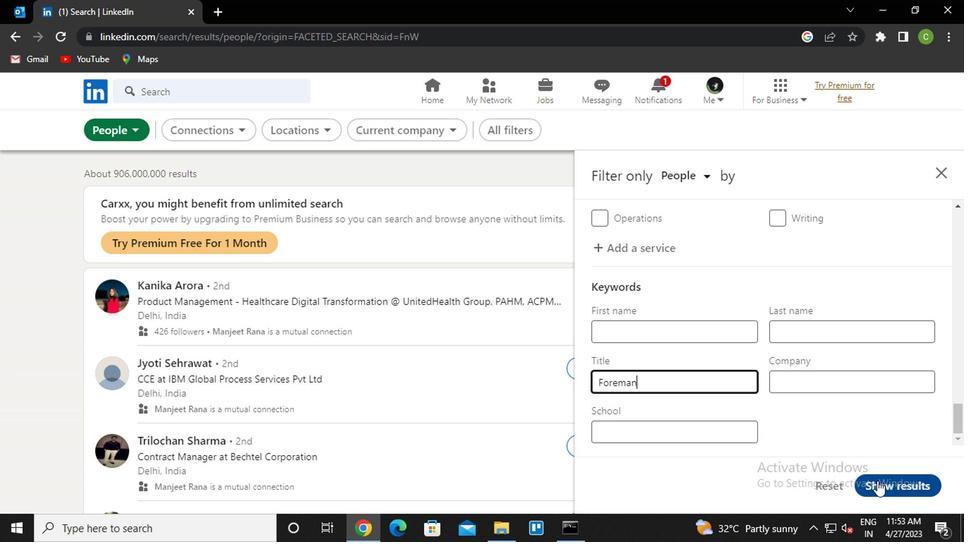 
Action: Mouse moved to (480, 484)
Screenshot: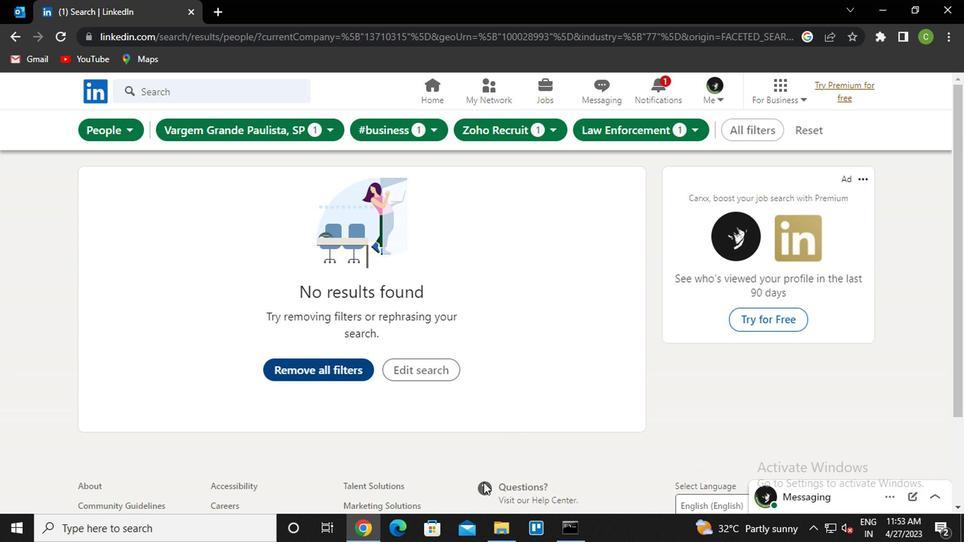
Action: Key pressed <Key.f8>
Screenshot: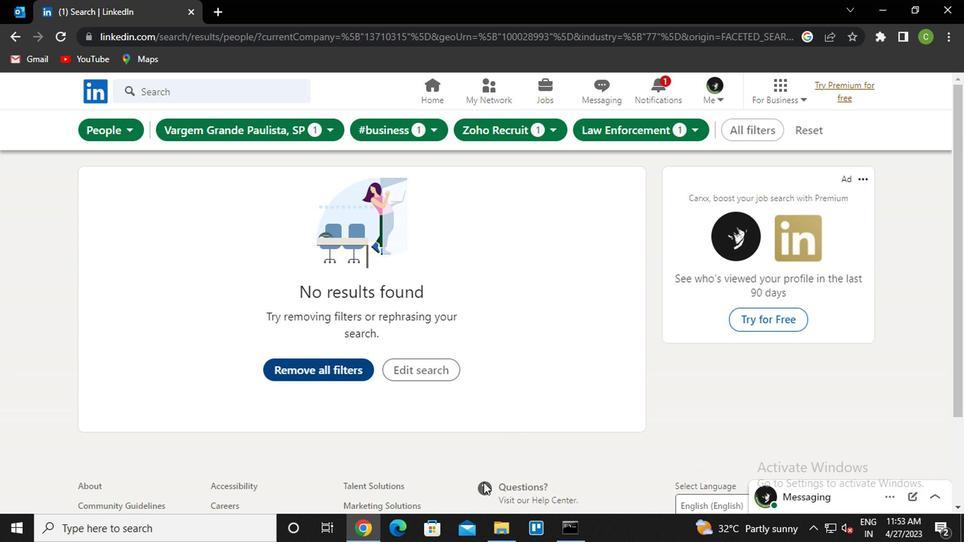 
